 Task: Search one way flight ticket for 1 adult, 6 children, 1 infant in seat and 1 infant on lap in business from Memphis: Memphis International Airport to Fort Wayne: Fort Wayne International Airport on 8-4-2023. Choice of flights is Sun country airlines. Number of bags: 2 checked bags. Price is upto 75000. Outbound departure time preference is 9:30.
Action: Mouse moved to (320, 414)
Screenshot: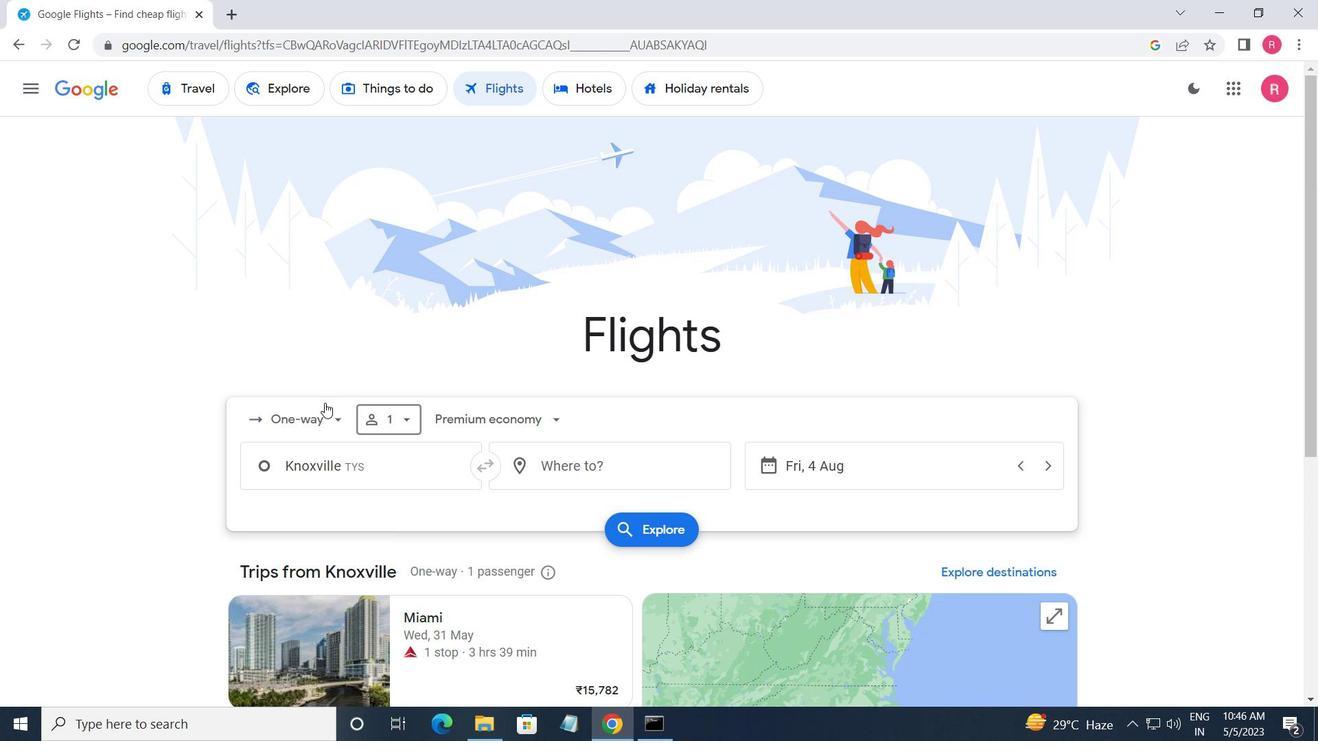 
Action: Mouse pressed left at (320, 414)
Screenshot: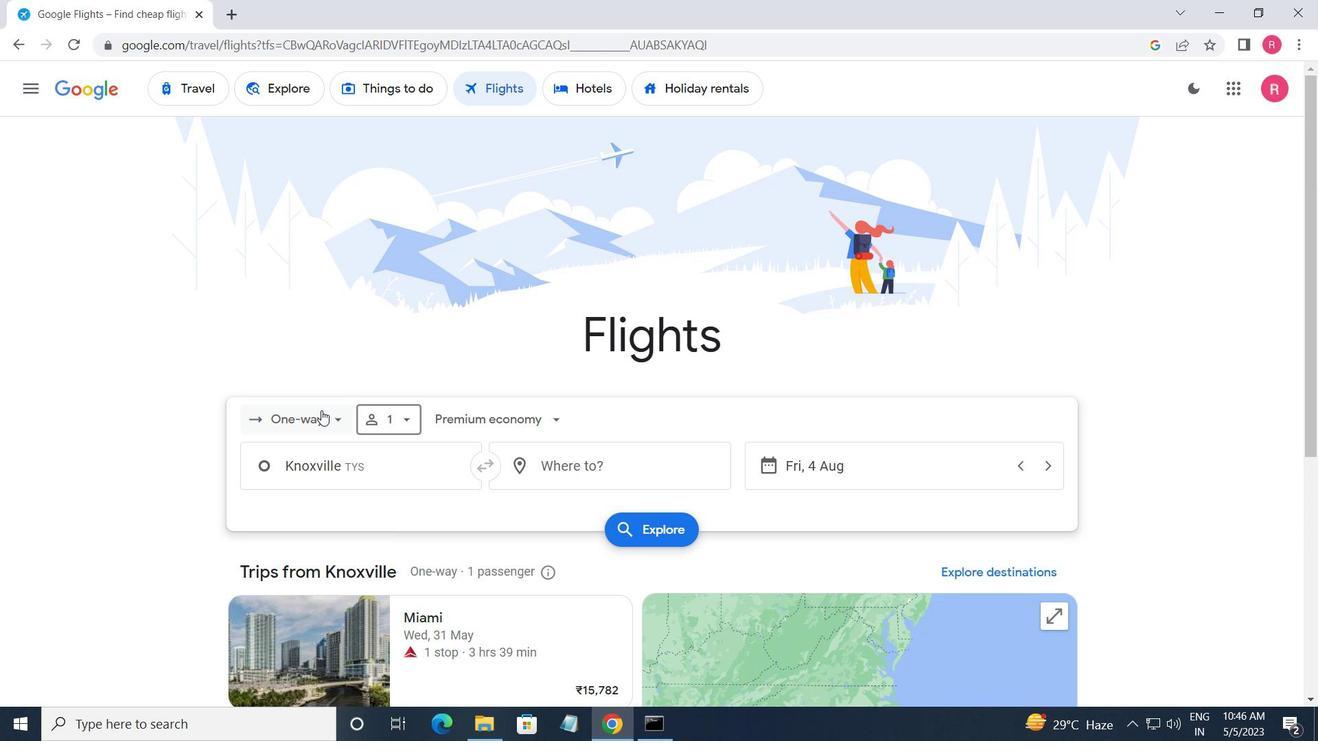 
Action: Mouse moved to (334, 495)
Screenshot: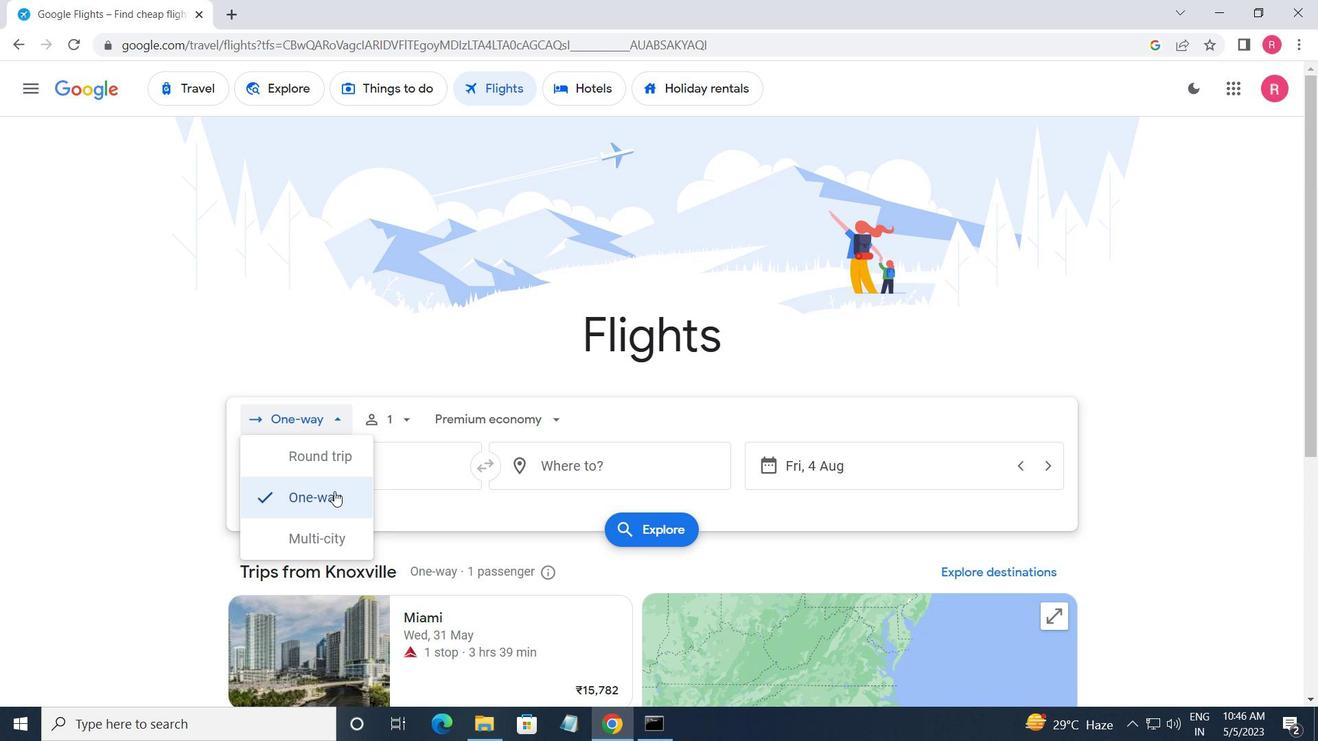 
Action: Mouse pressed left at (334, 495)
Screenshot: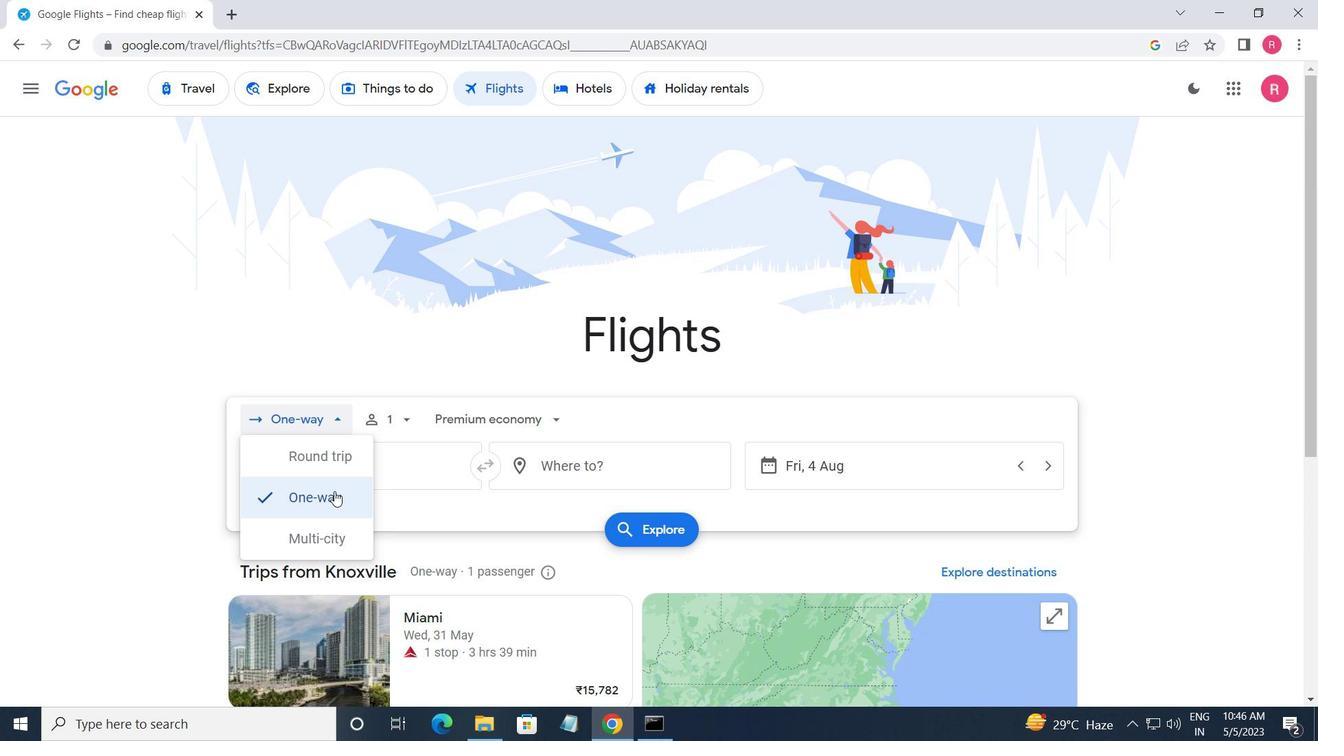 
Action: Mouse moved to (375, 433)
Screenshot: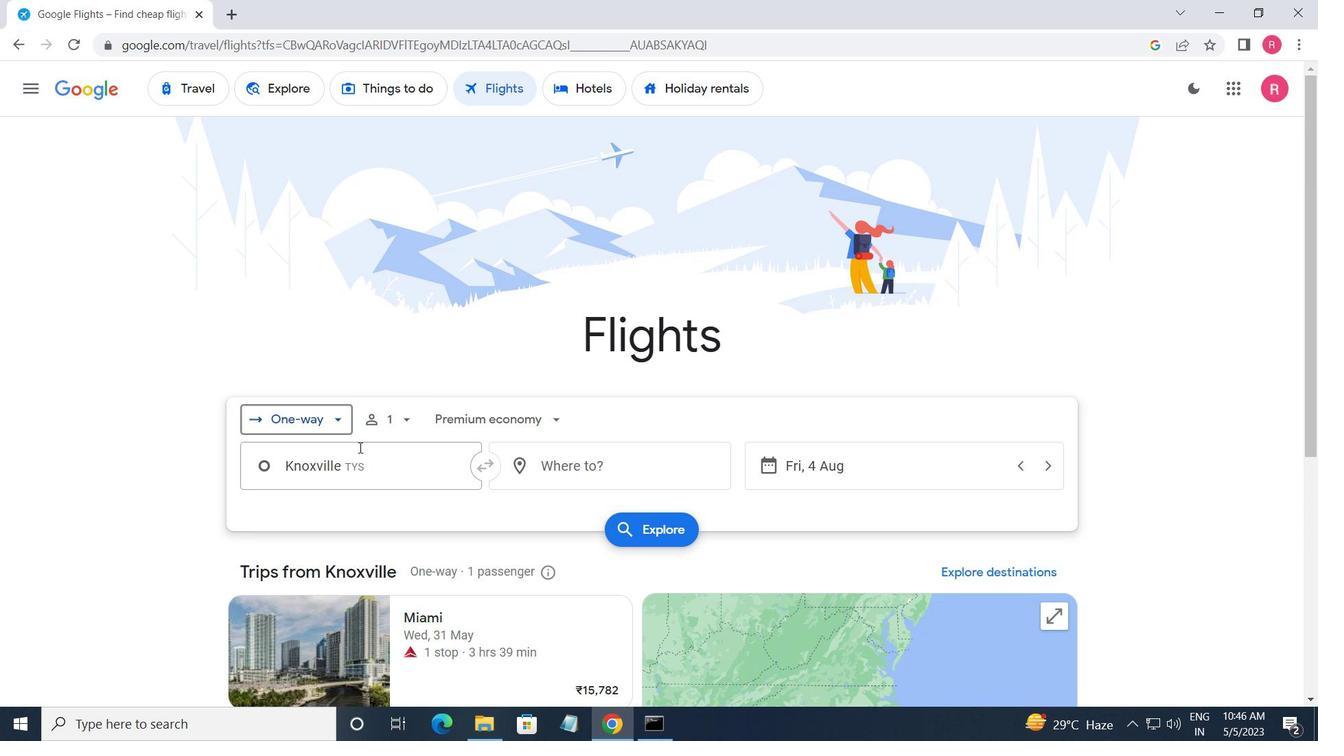 
Action: Mouse pressed left at (375, 433)
Screenshot: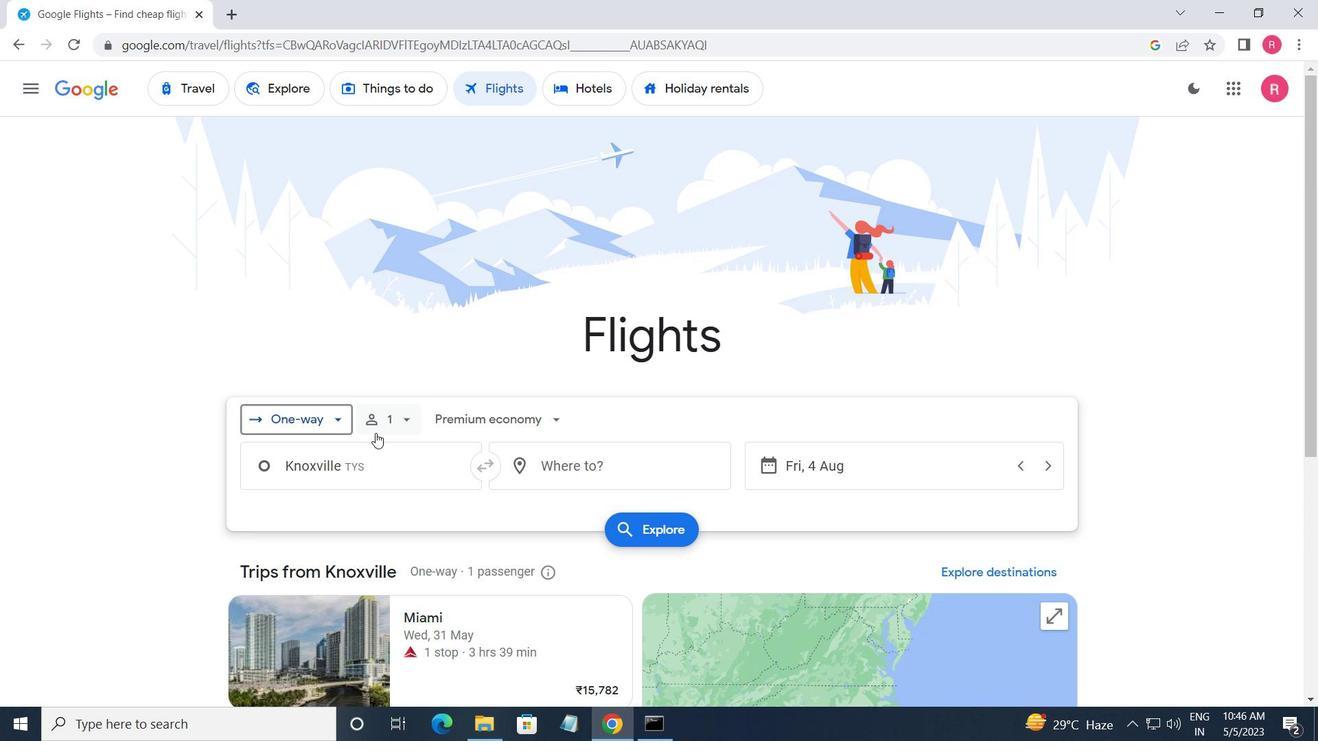 
Action: Mouse moved to (532, 503)
Screenshot: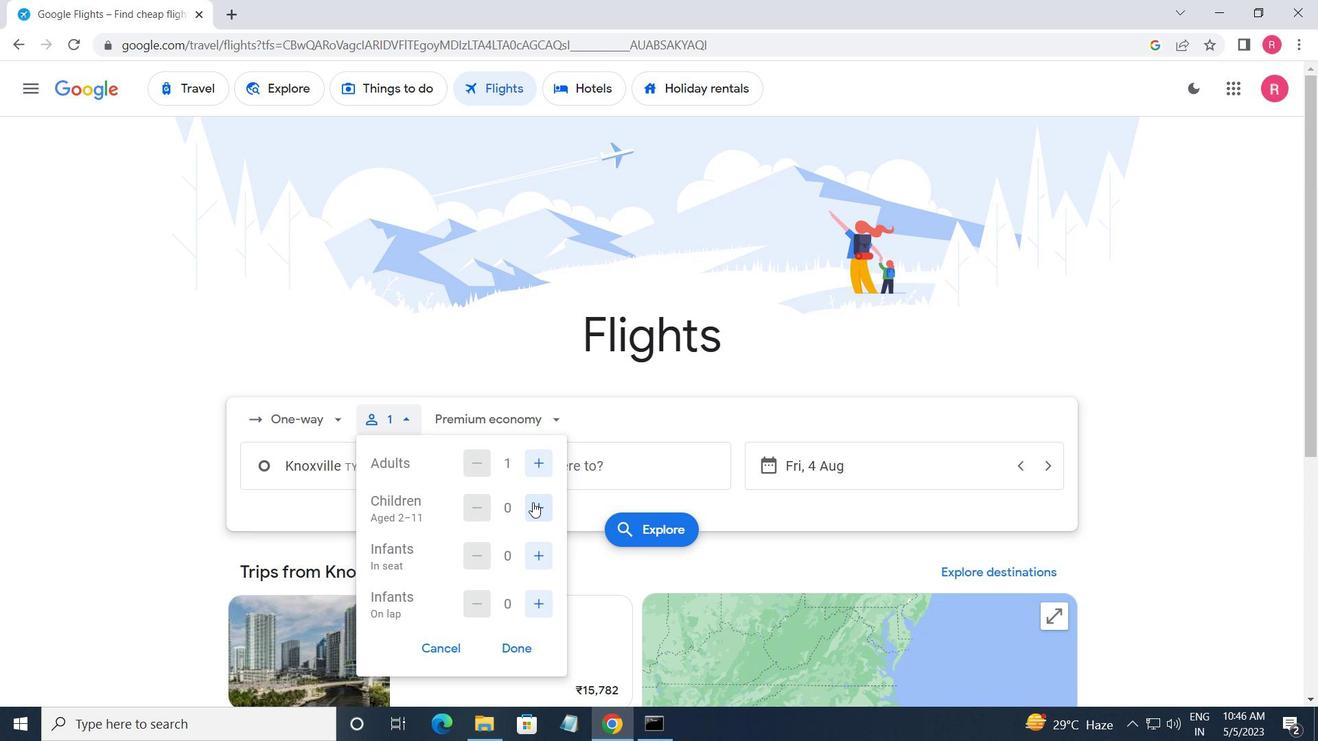 
Action: Mouse pressed left at (532, 503)
Screenshot: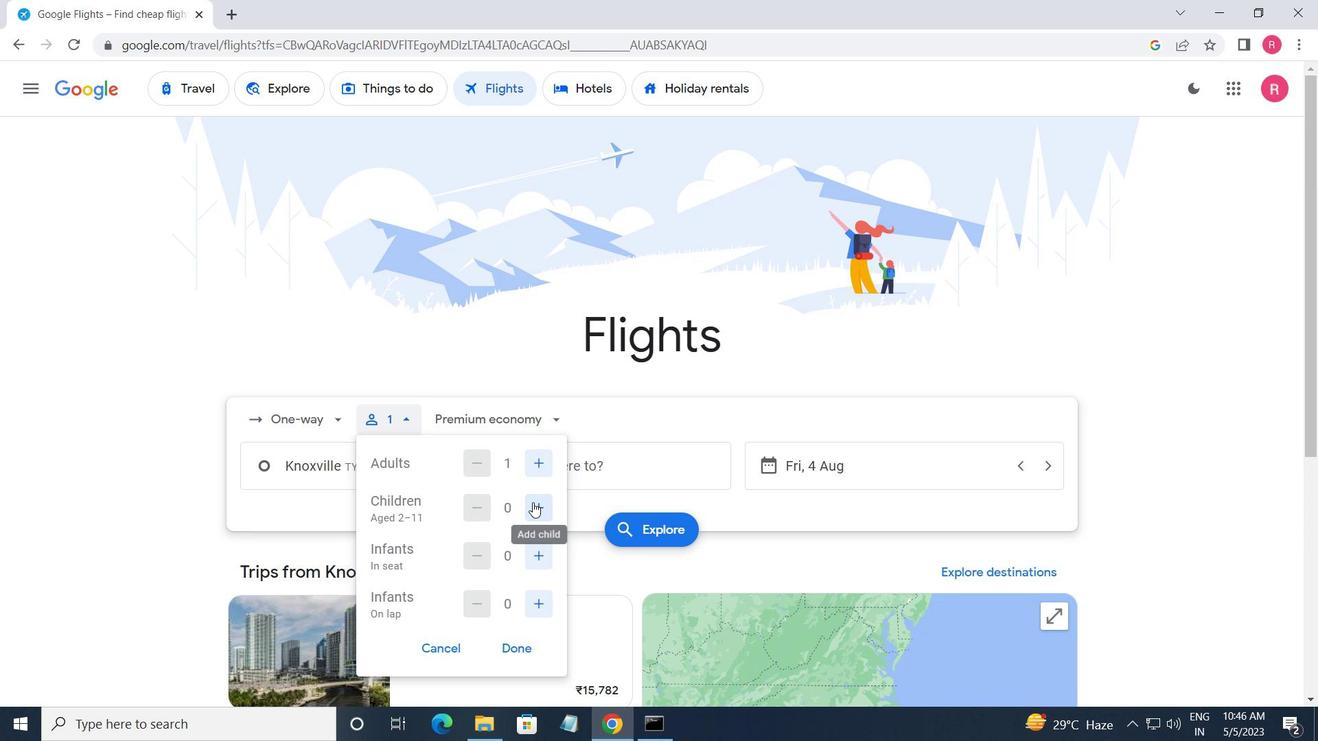 
Action: Mouse pressed left at (532, 503)
Screenshot: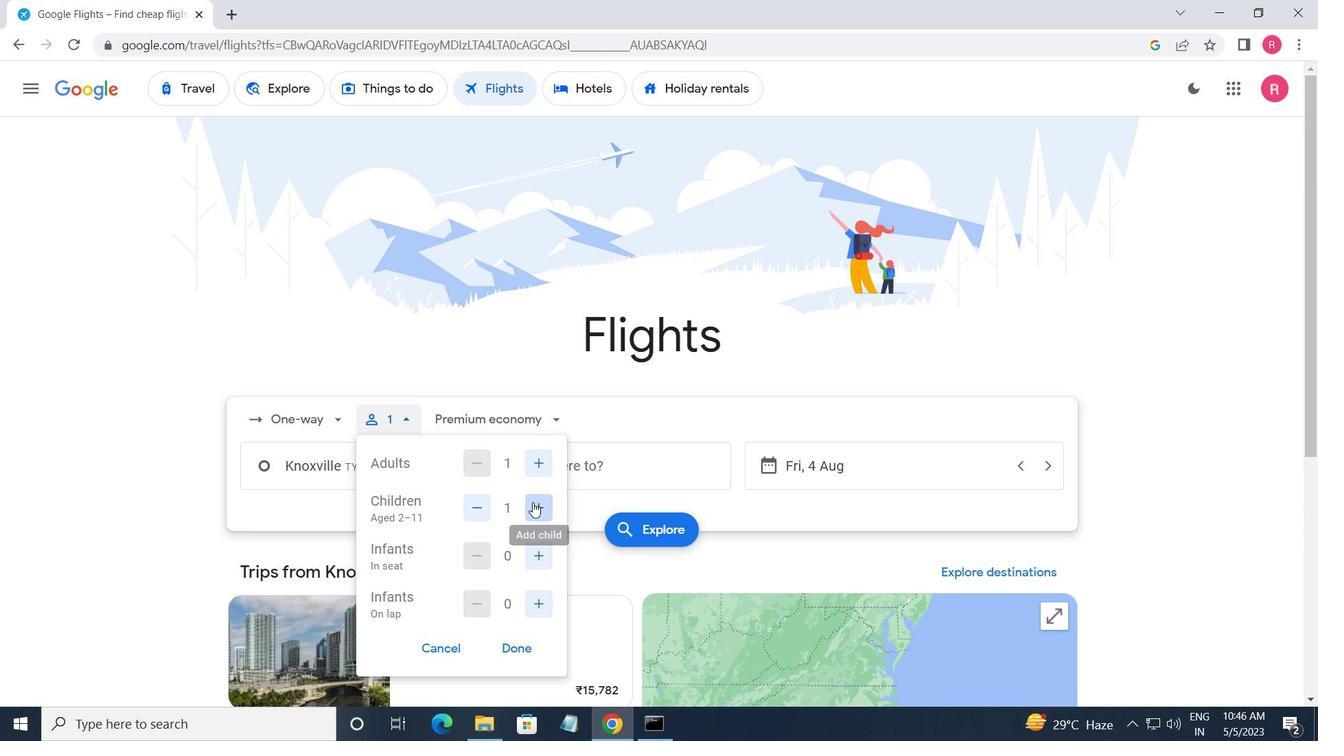 
Action: Mouse pressed left at (532, 503)
Screenshot: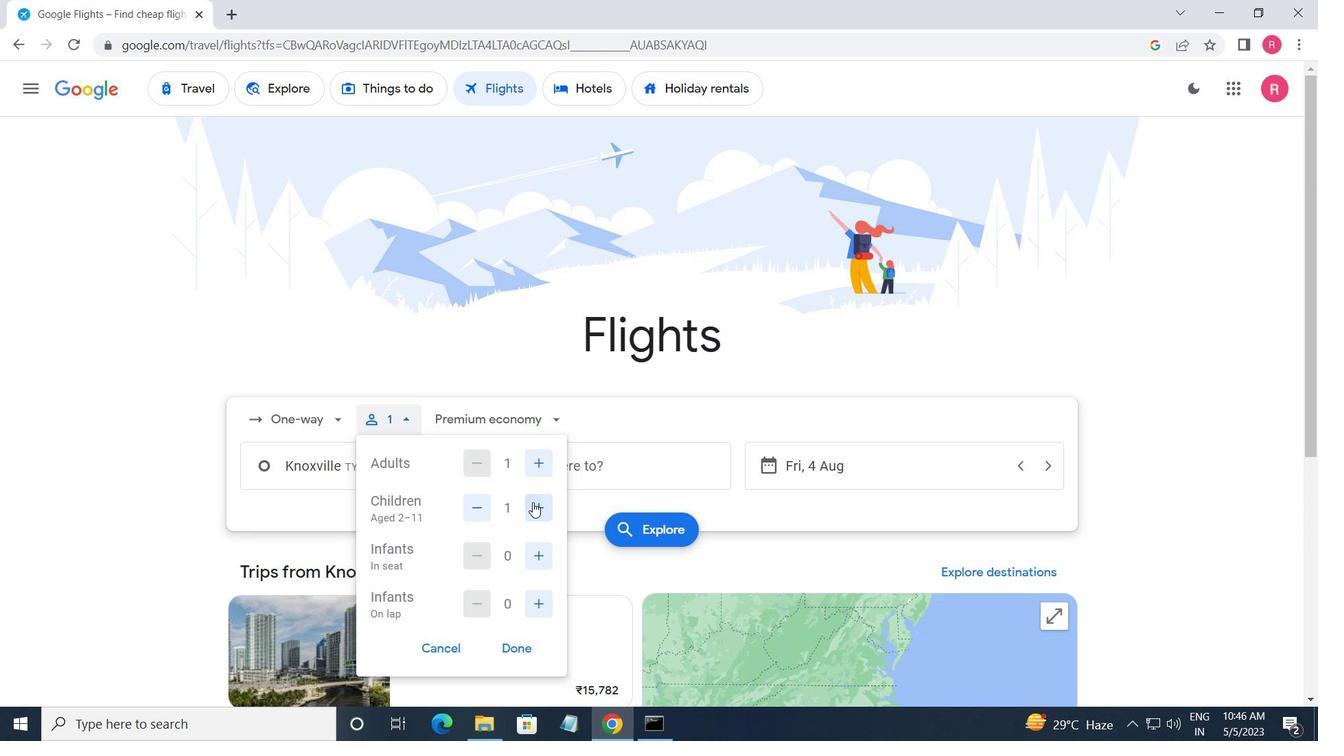 
Action: Mouse pressed left at (532, 503)
Screenshot: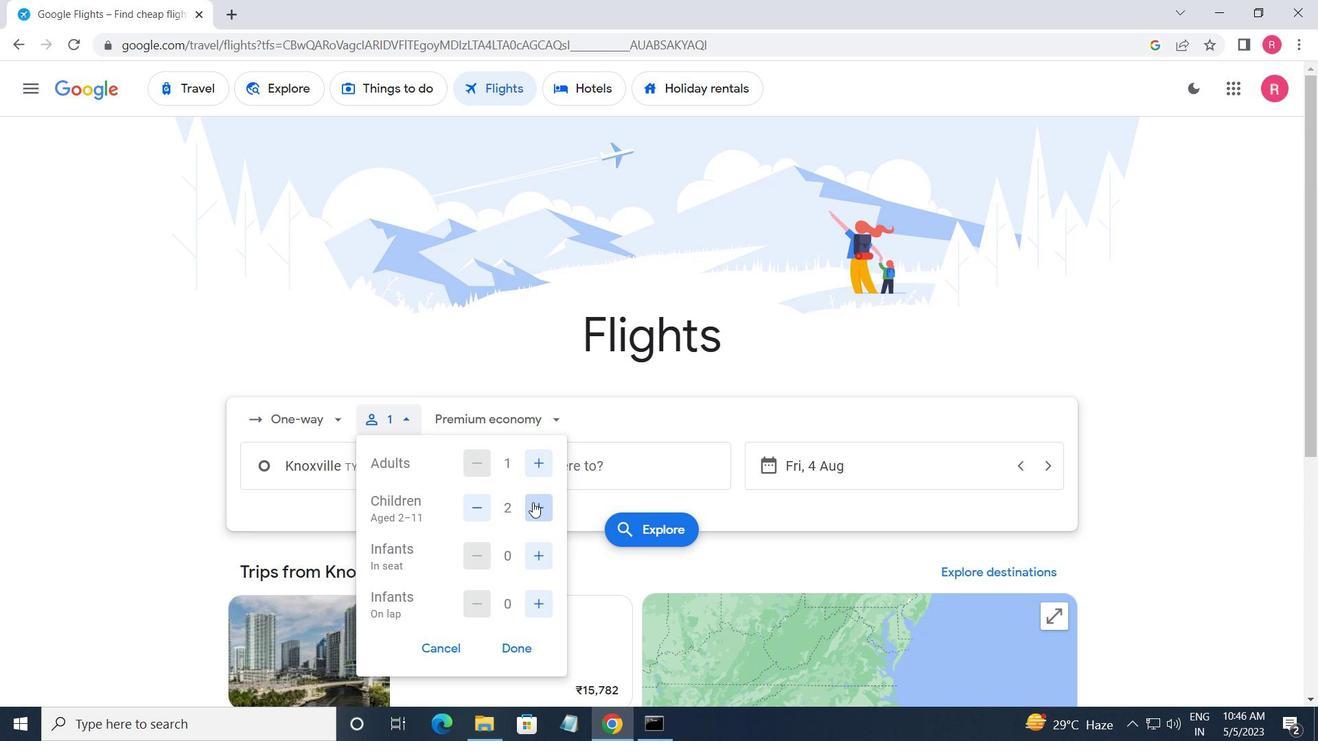 
Action: Mouse pressed left at (532, 503)
Screenshot: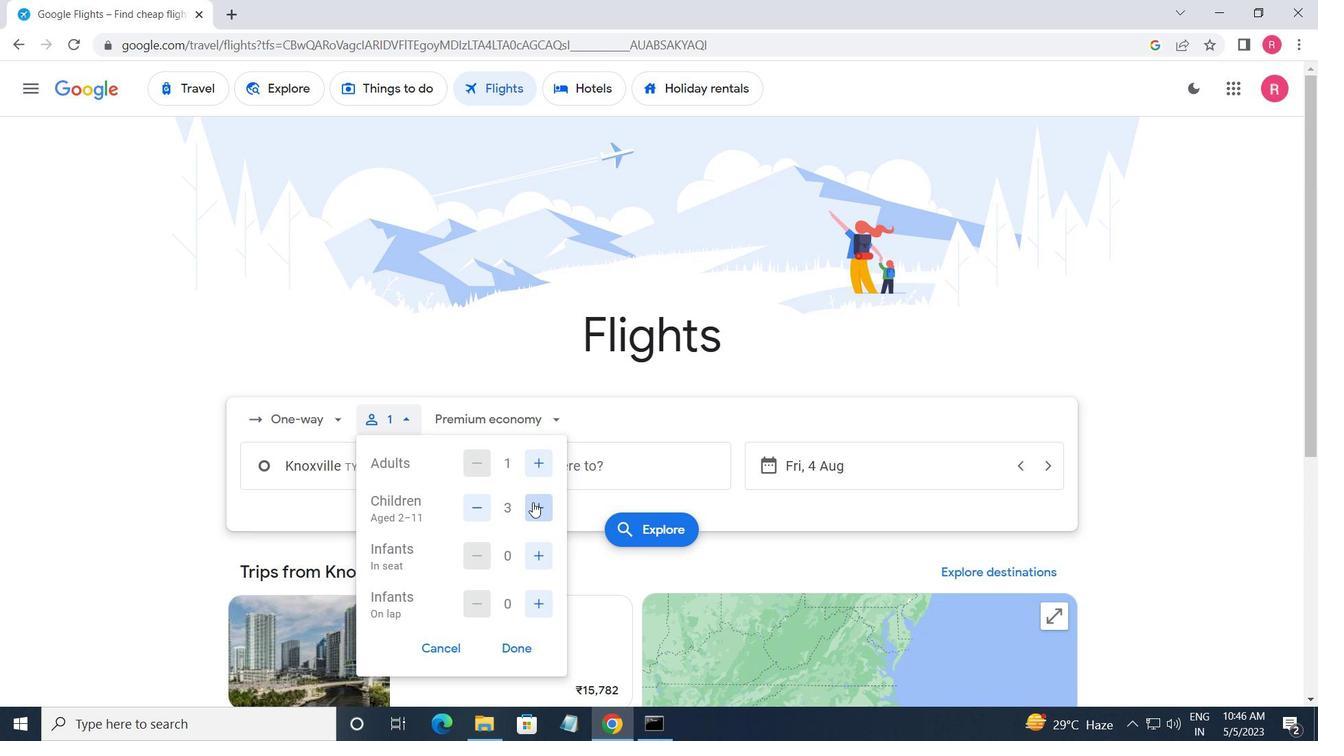 
Action: Mouse moved to (532, 502)
Screenshot: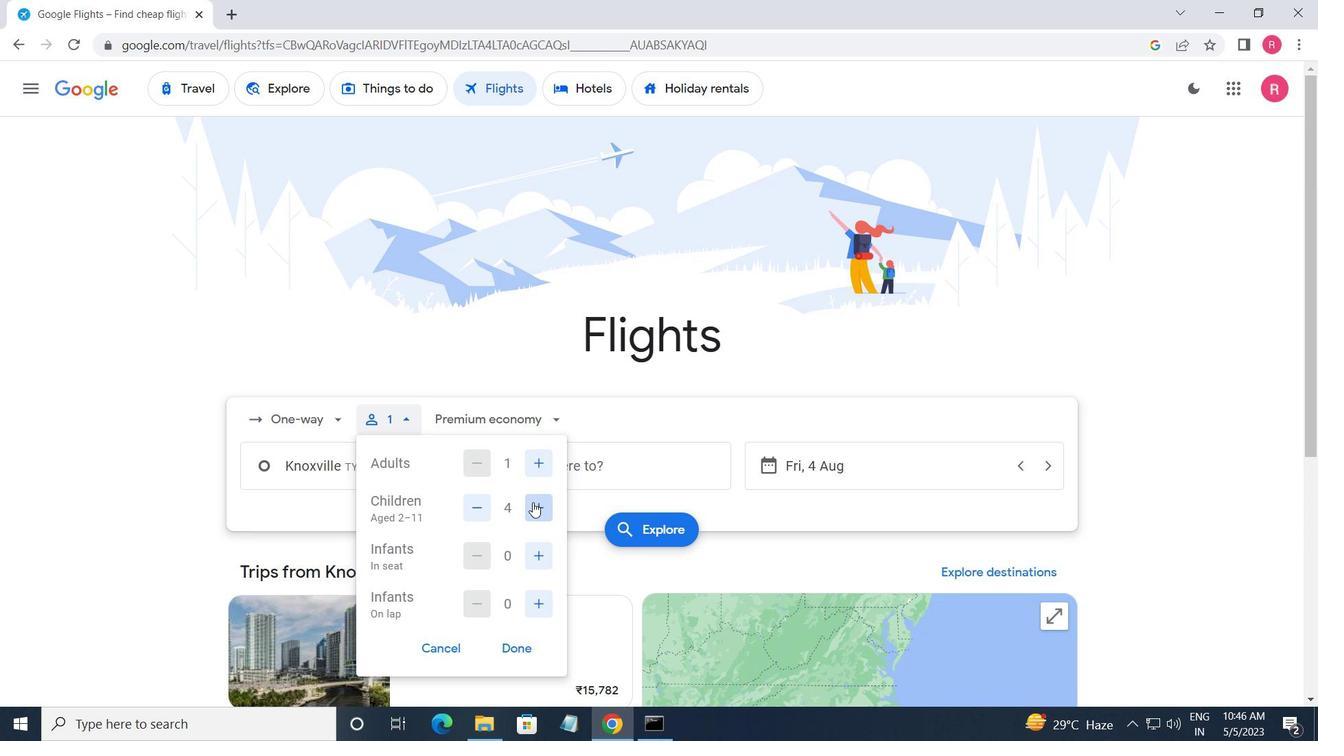 
Action: Mouse pressed left at (532, 502)
Screenshot: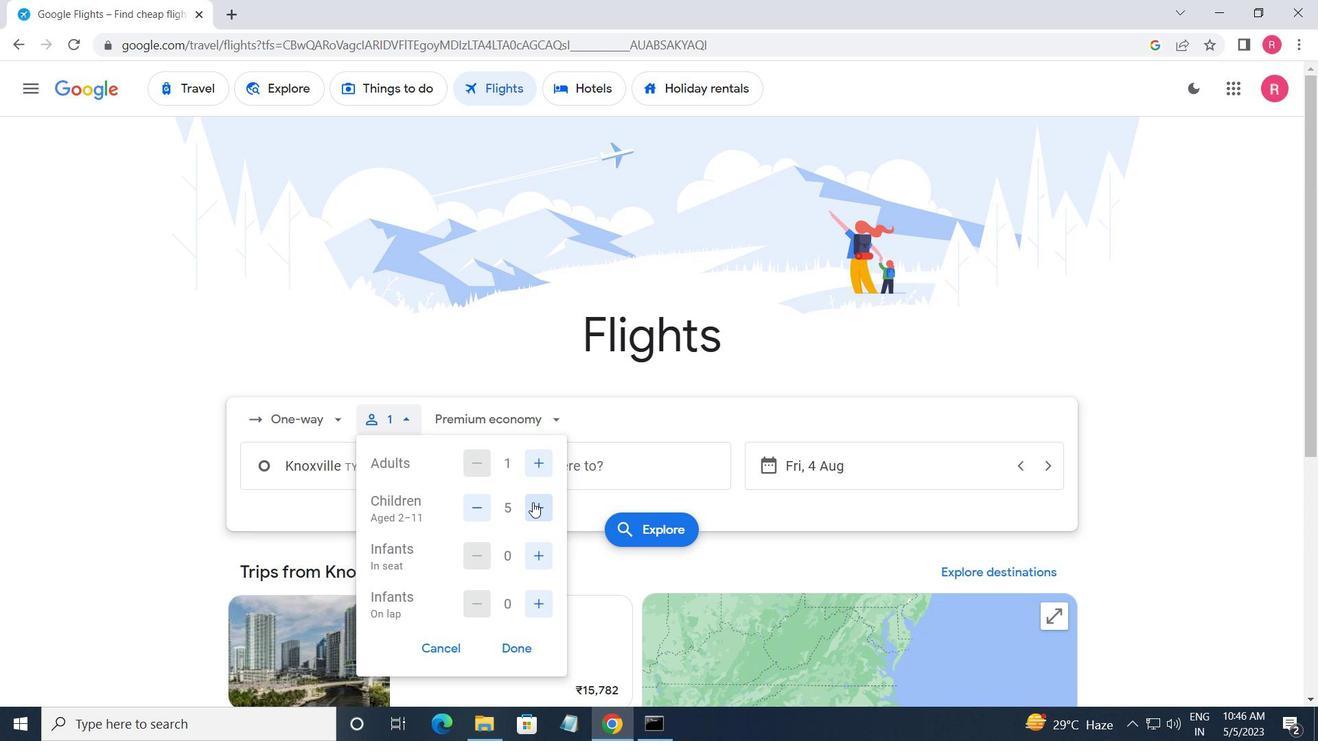 
Action: Mouse moved to (532, 558)
Screenshot: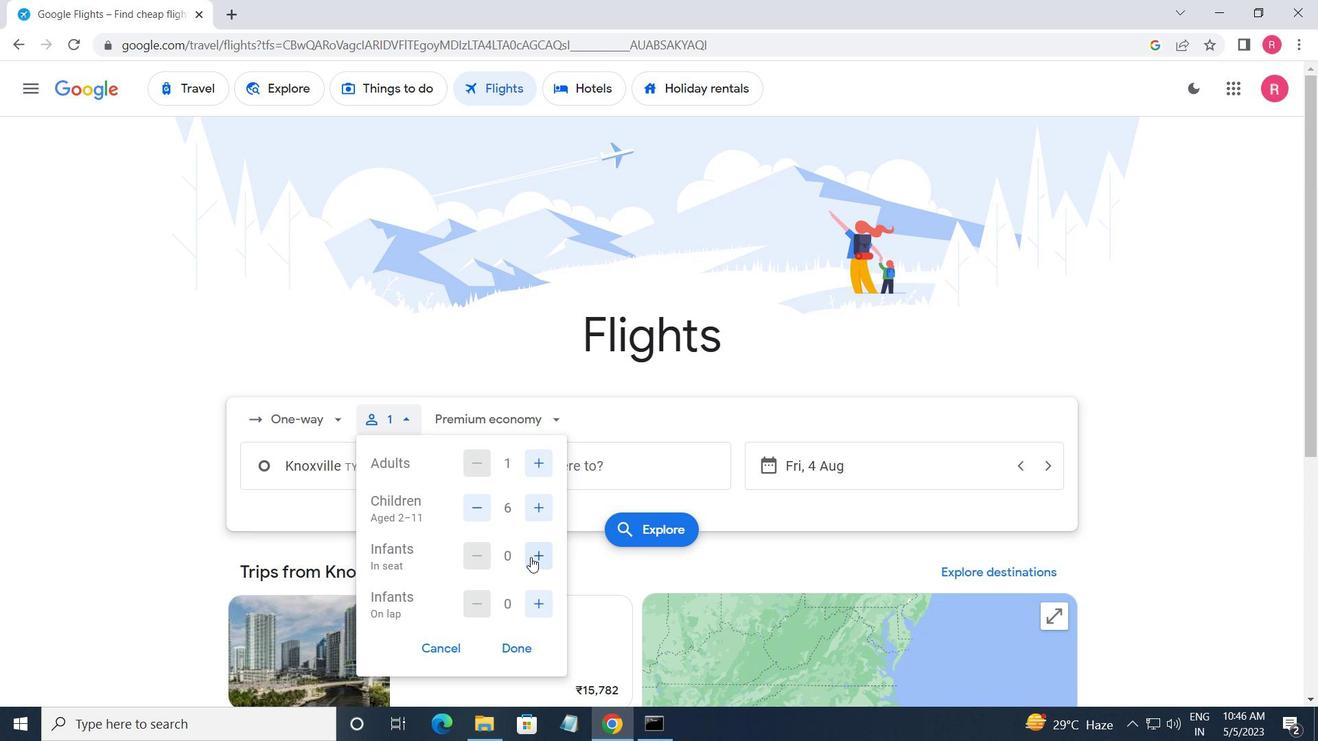 
Action: Mouse pressed left at (532, 558)
Screenshot: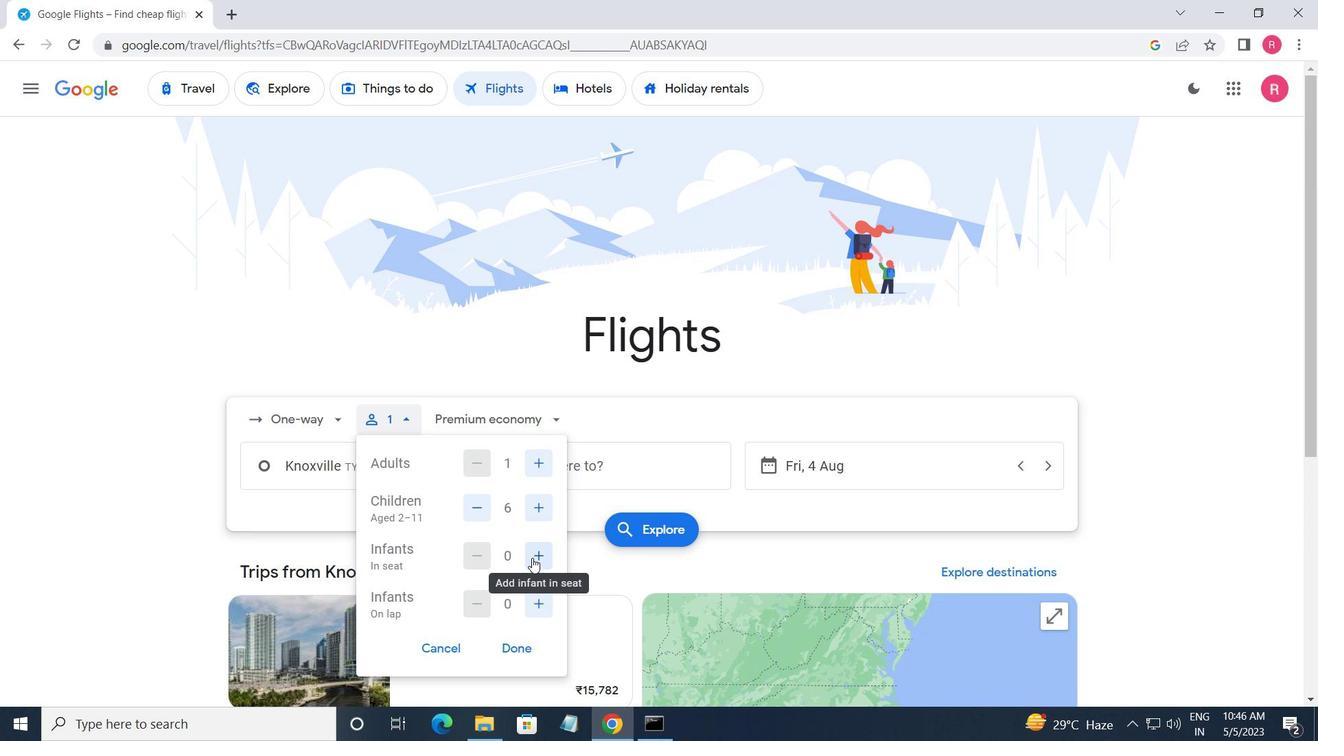 
Action: Mouse moved to (534, 611)
Screenshot: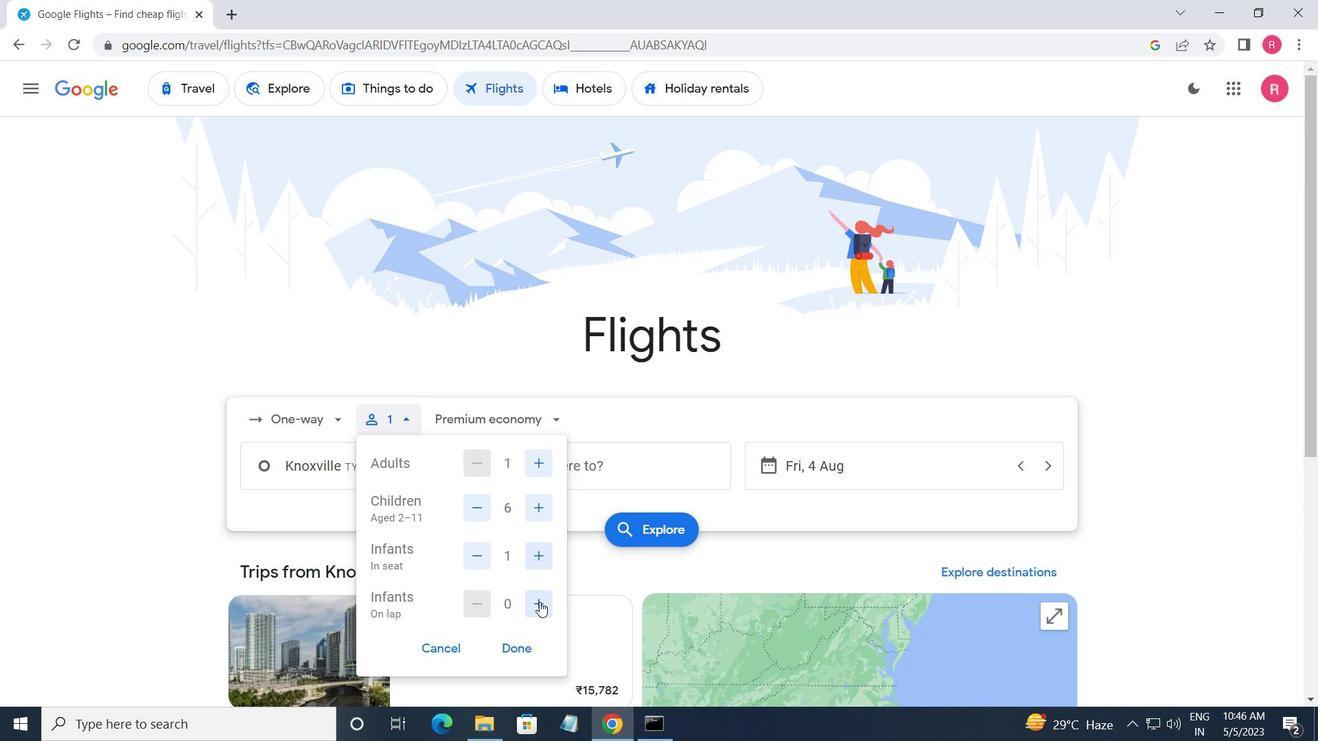 
Action: Mouse pressed left at (534, 611)
Screenshot: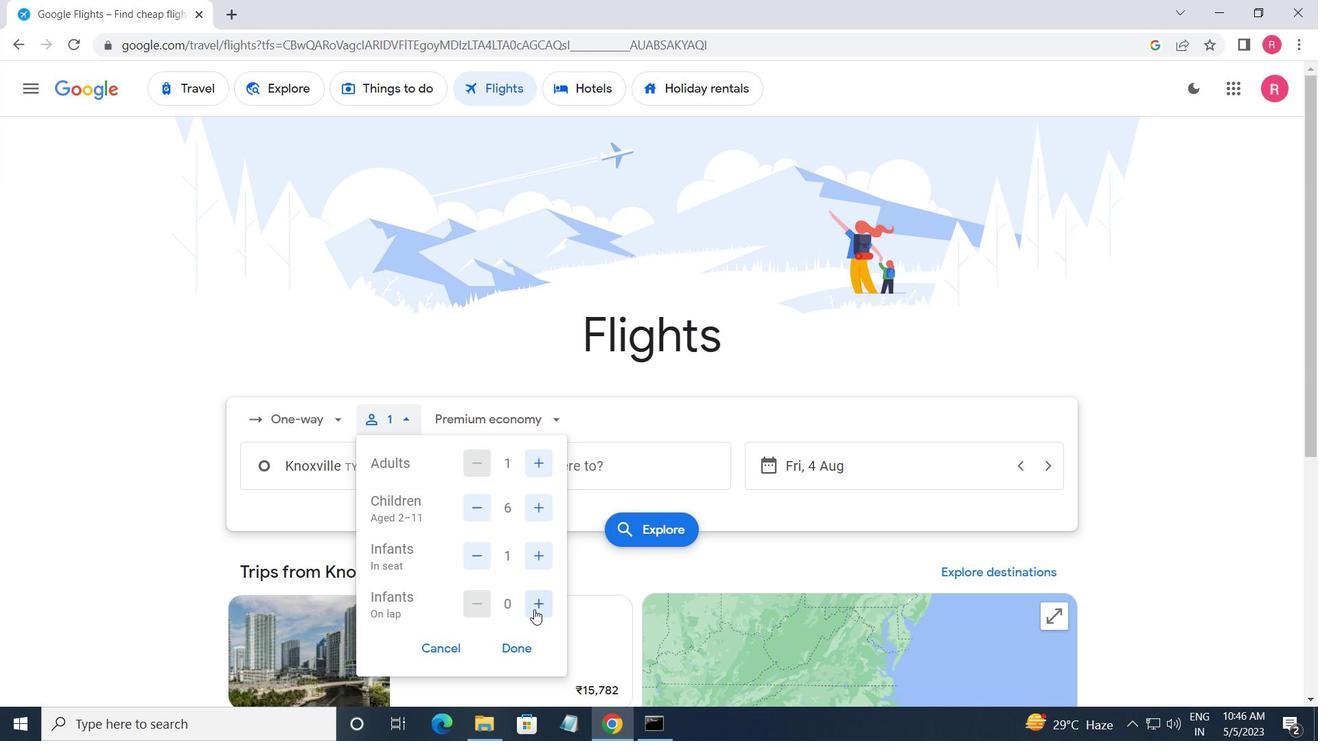 
Action: Mouse moved to (500, 656)
Screenshot: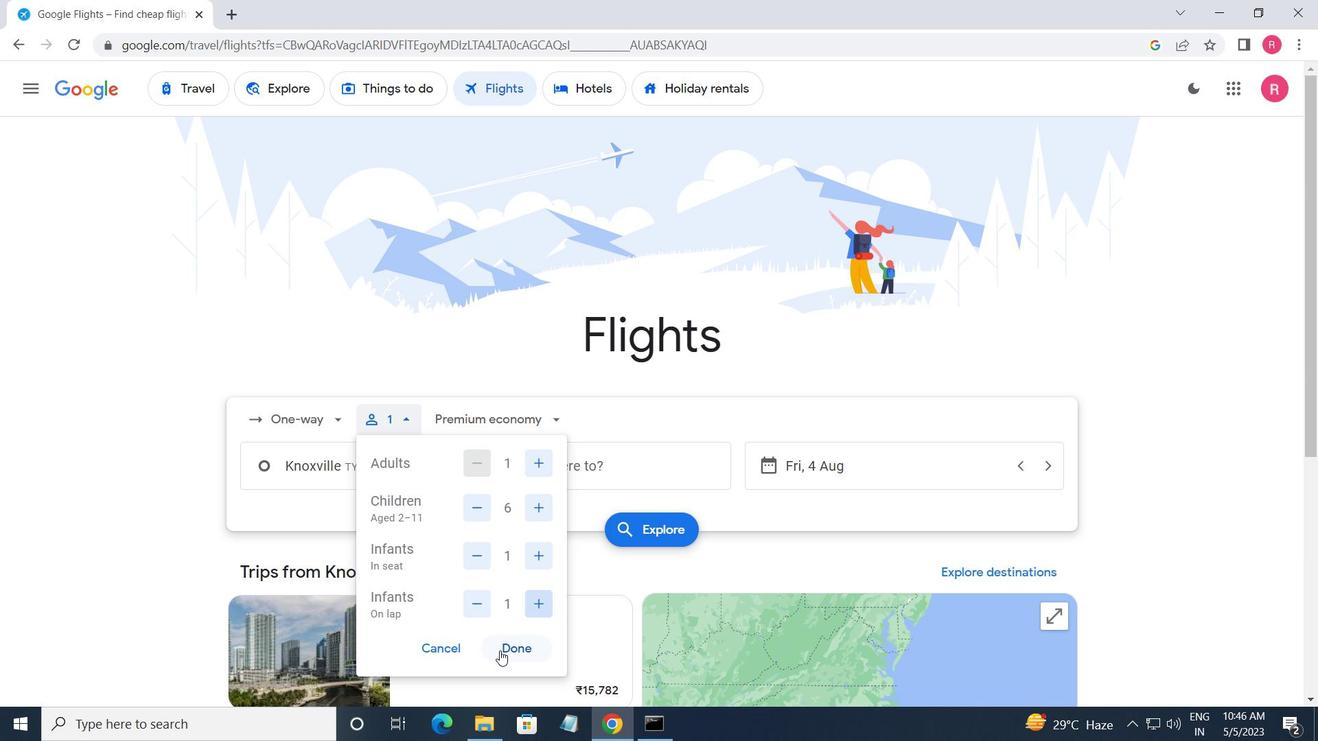 
Action: Mouse pressed left at (500, 656)
Screenshot: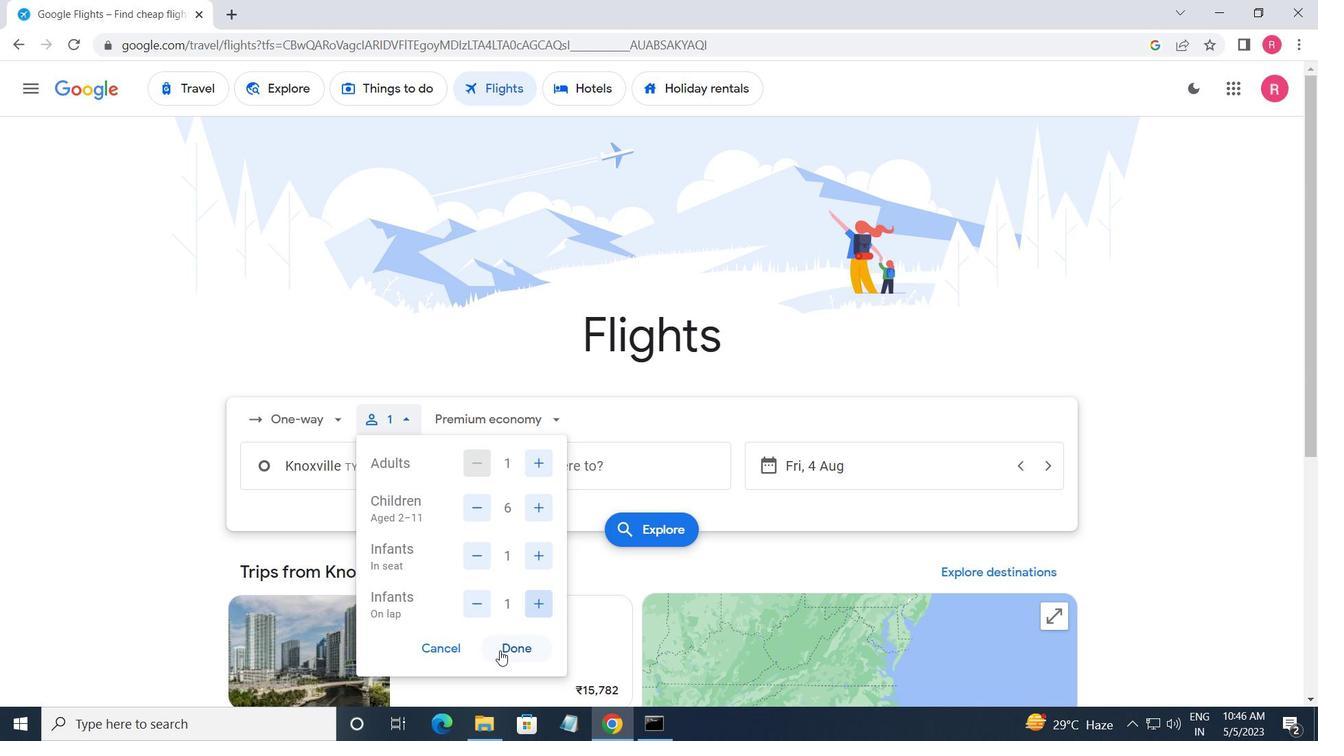 
Action: Mouse moved to (467, 418)
Screenshot: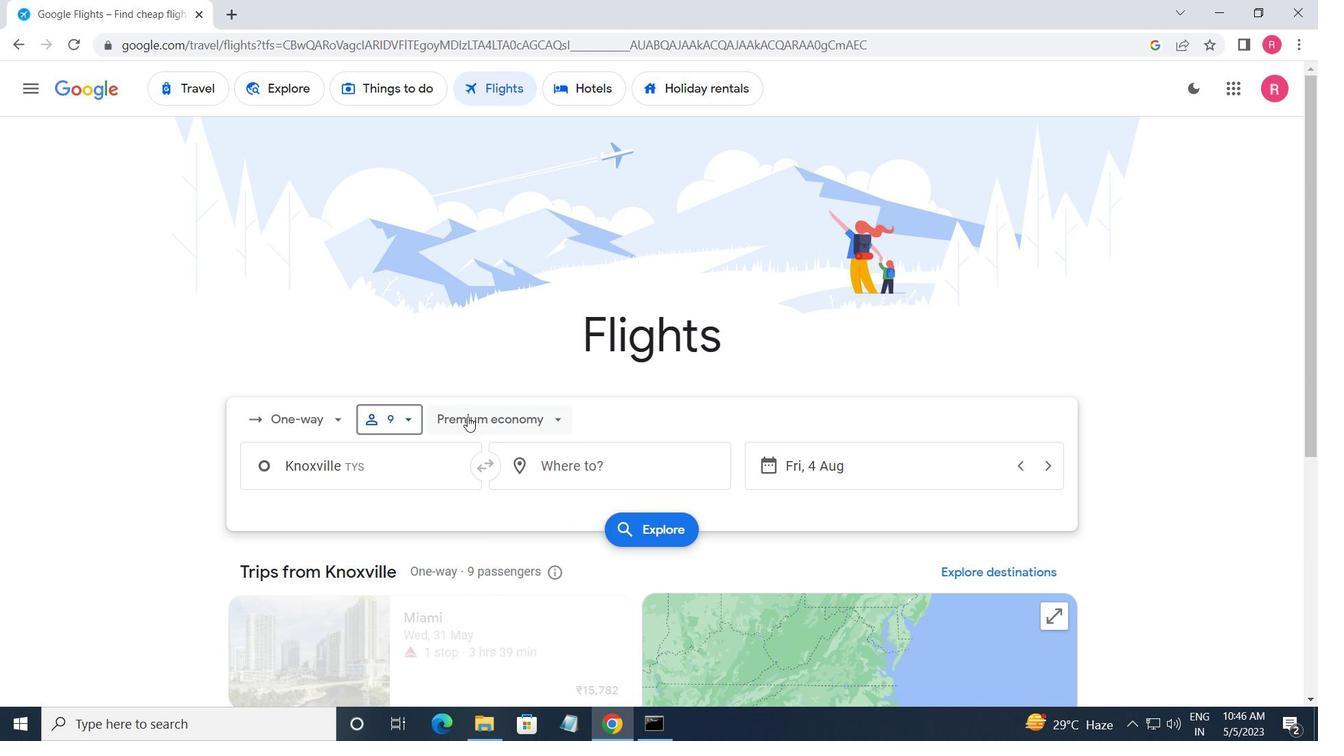 
Action: Mouse pressed left at (467, 418)
Screenshot: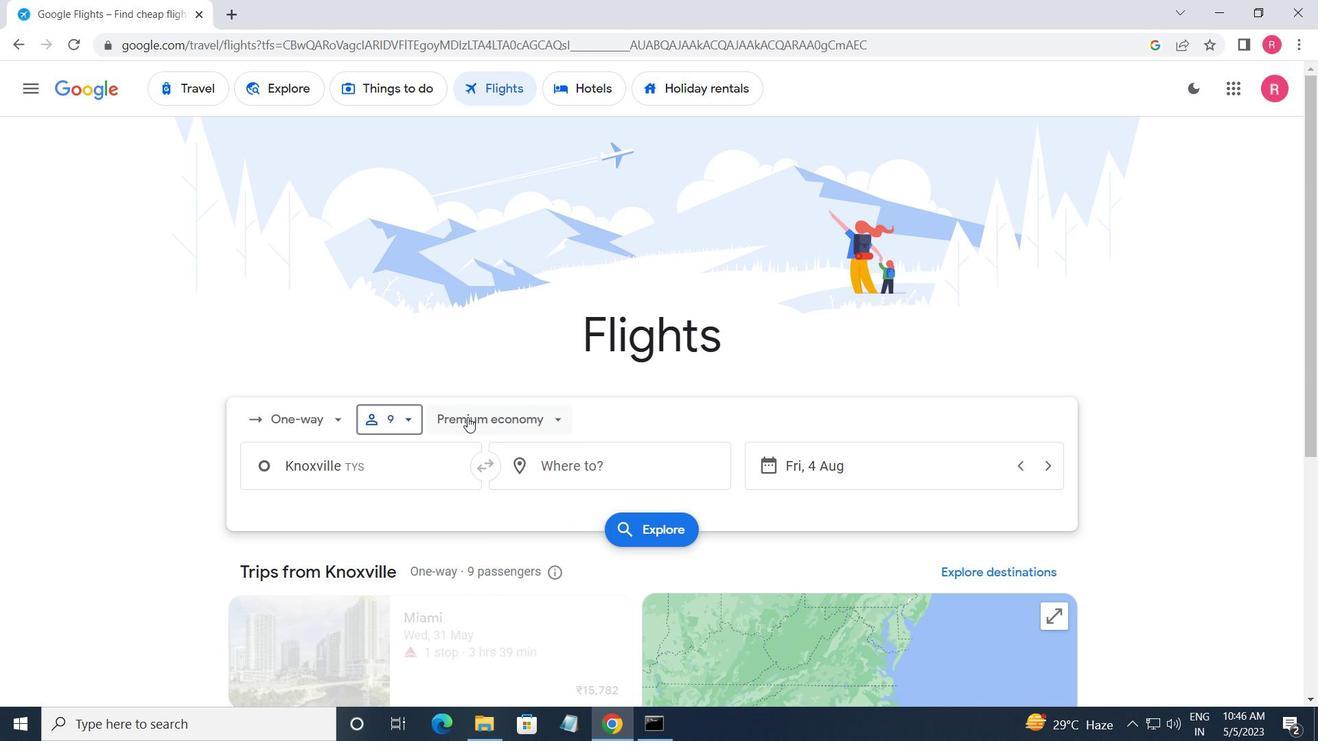
Action: Mouse moved to (495, 541)
Screenshot: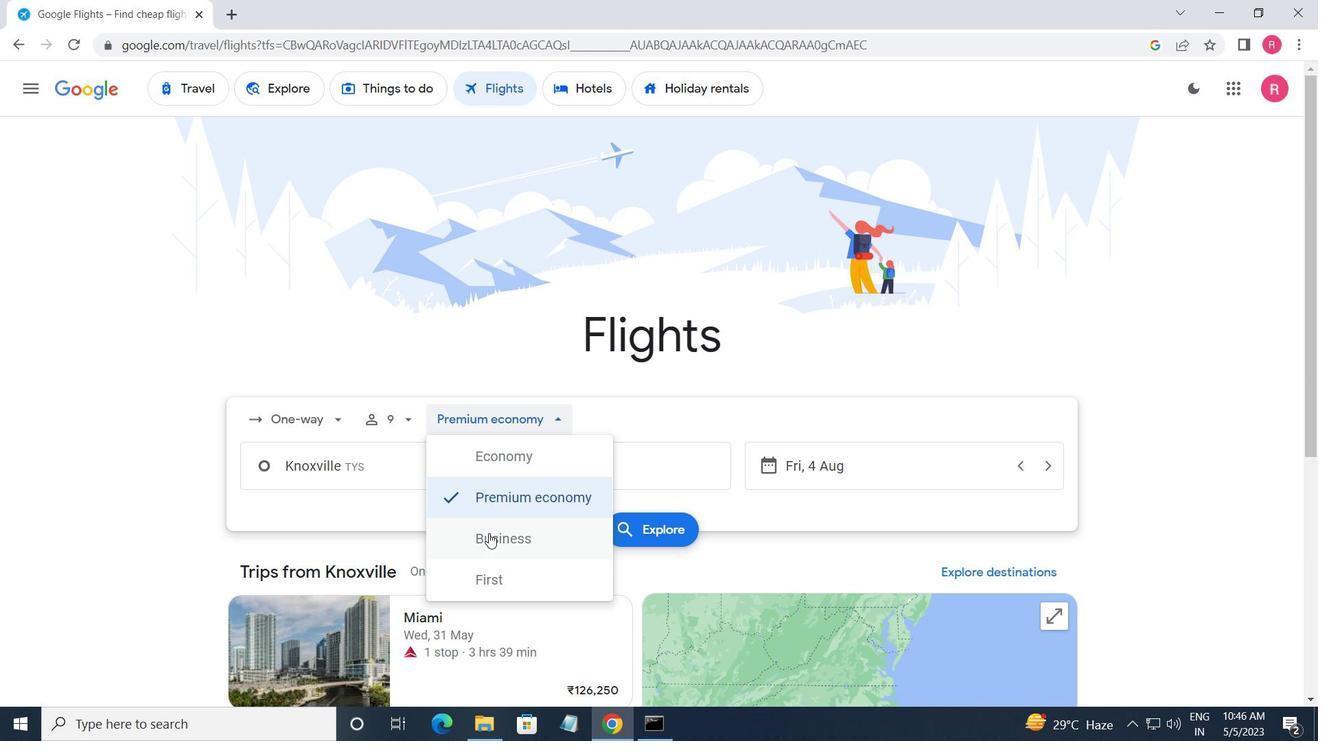 
Action: Mouse pressed left at (495, 541)
Screenshot: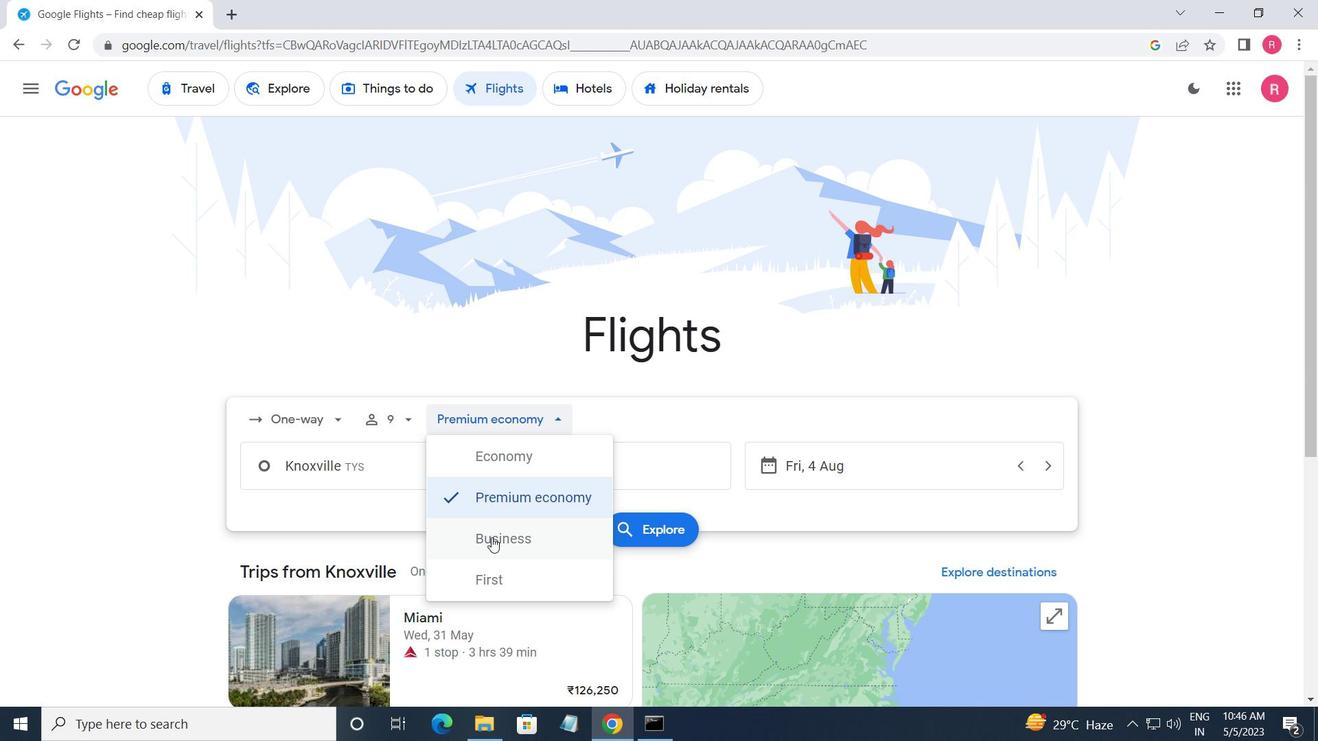
Action: Mouse moved to (452, 471)
Screenshot: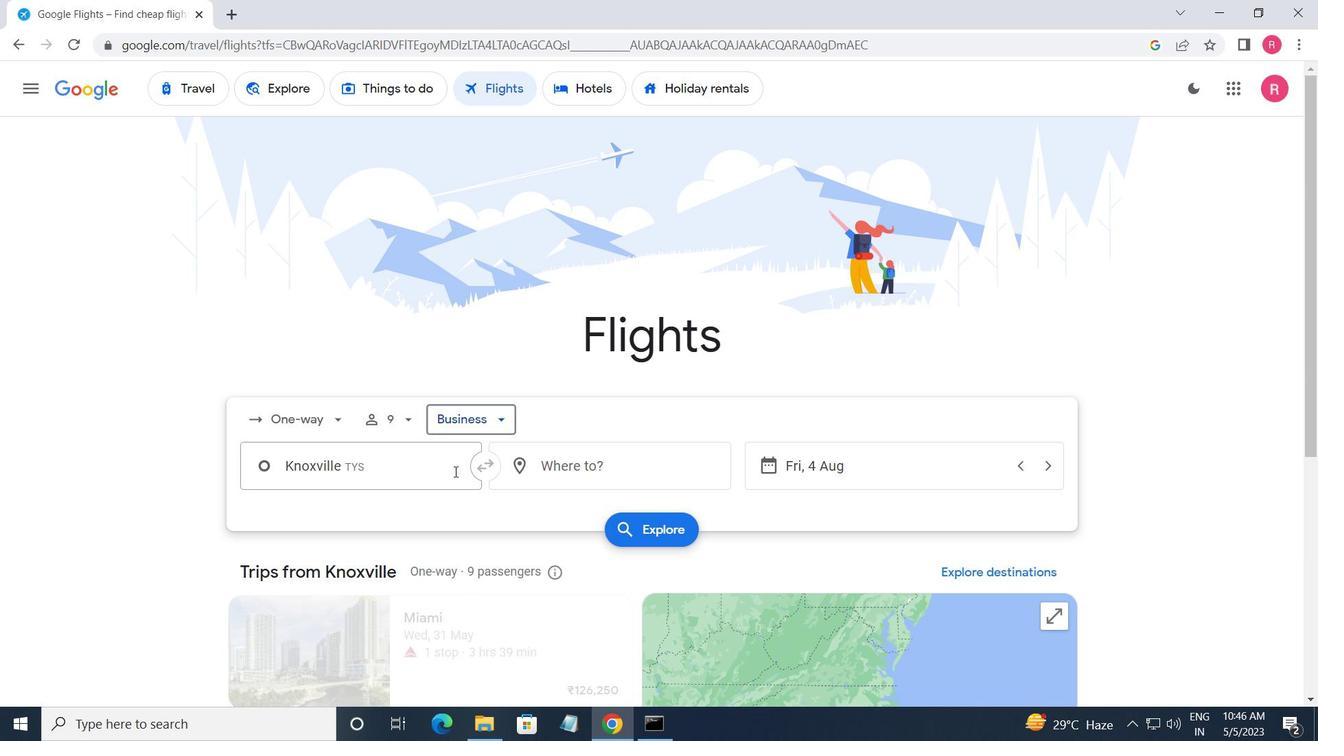 
Action: Mouse pressed left at (452, 471)
Screenshot: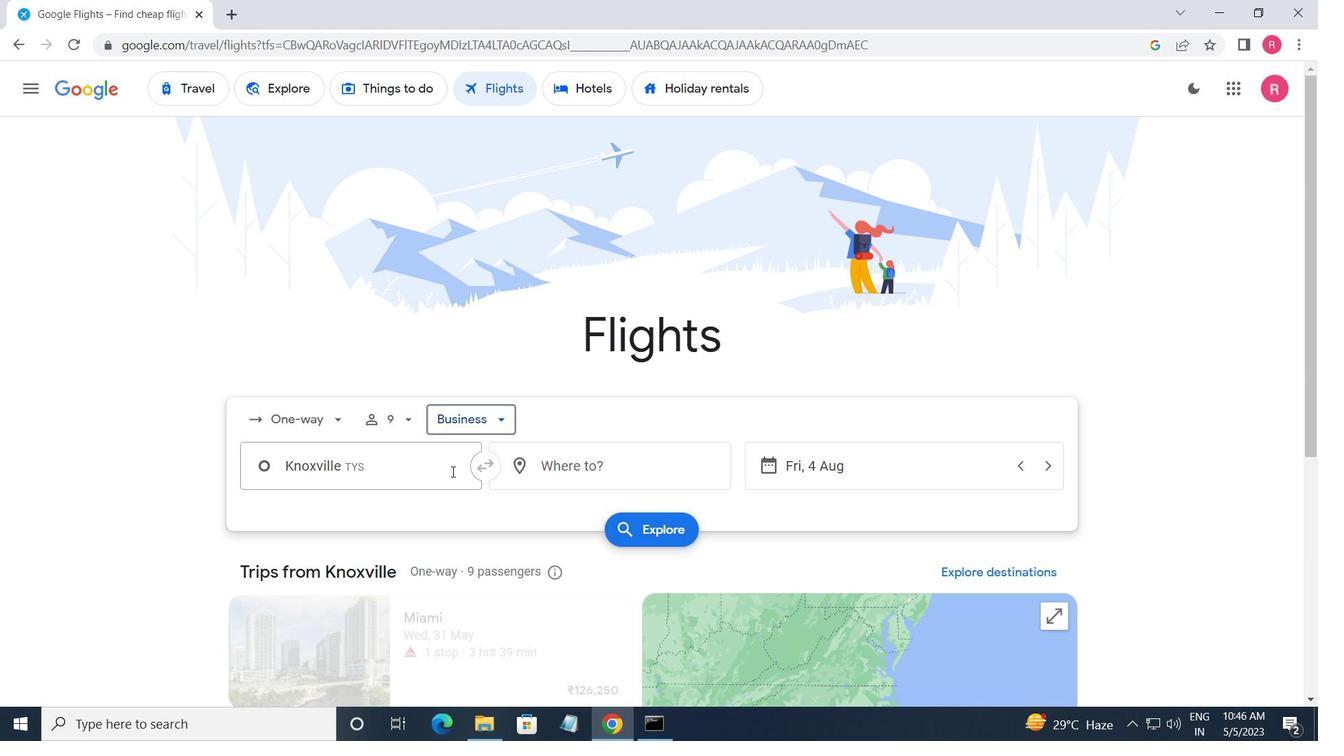 
Action: Key pressed <Key.shift_r>Memphis<Key.space><Key.shift_r>I
Screenshot: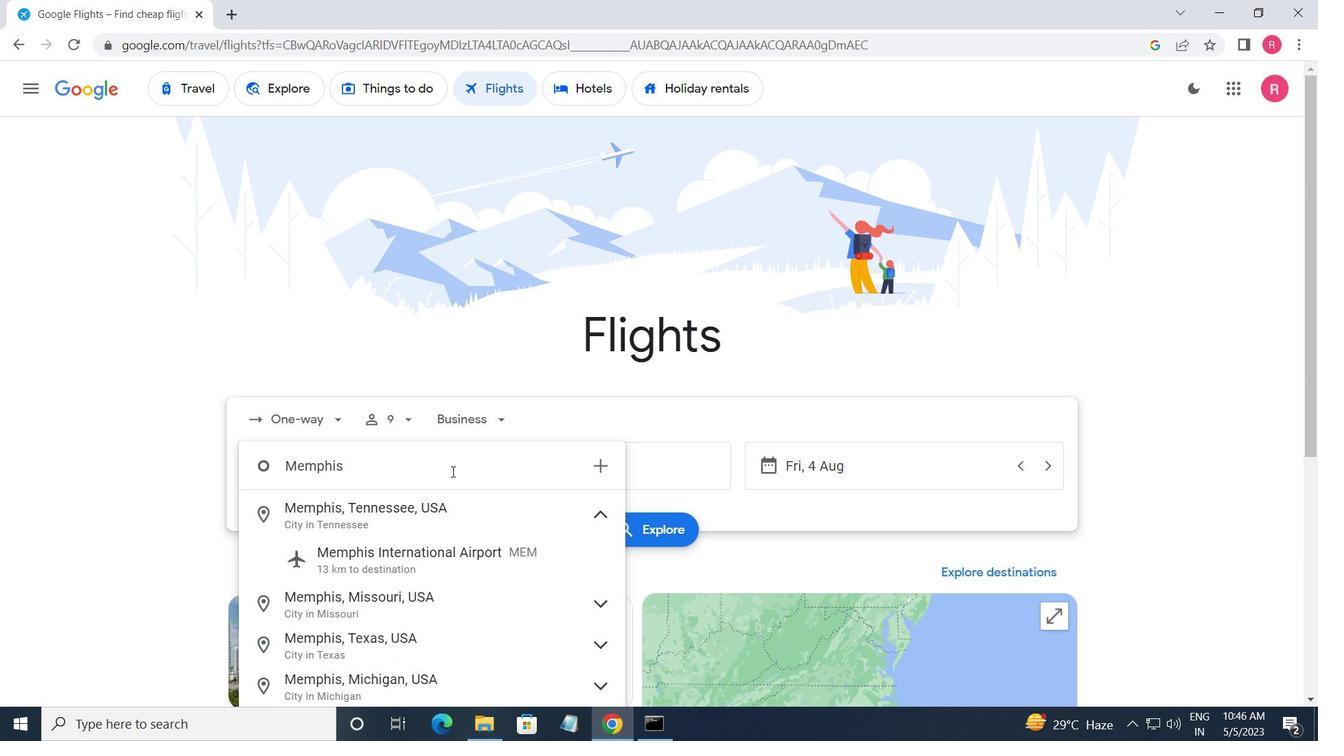 
Action: Mouse moved to (416, 515)
Screenshot: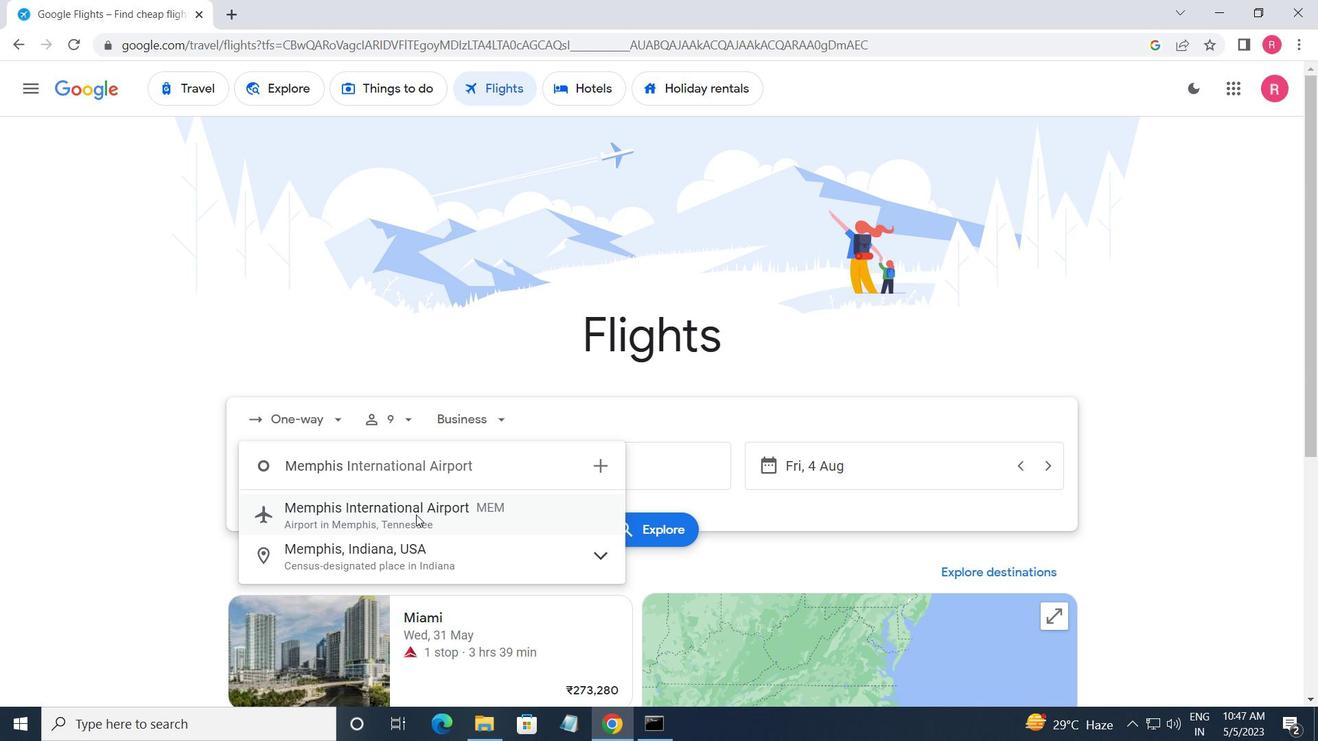 
Action: Mouse pressed left at (416, 515)
Screenshot: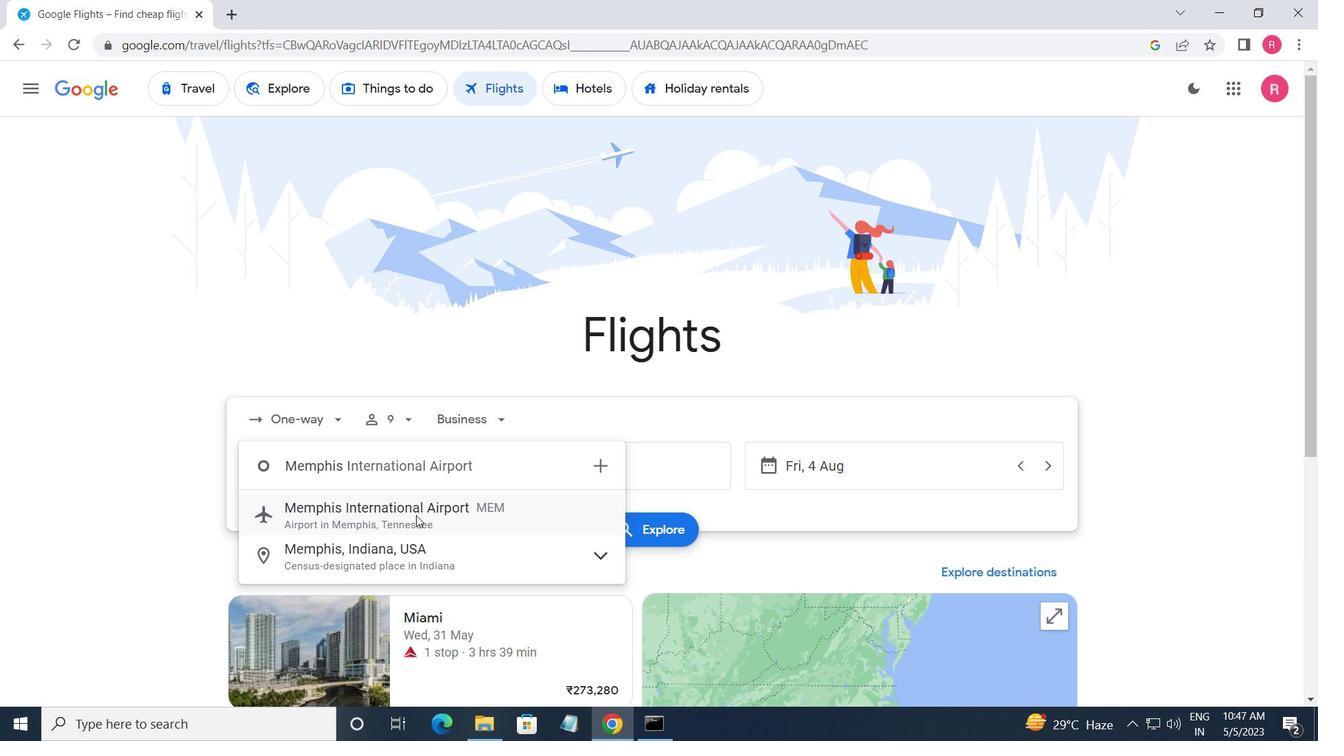 
Action: Mouse moved to (626, 482)
Screenshot: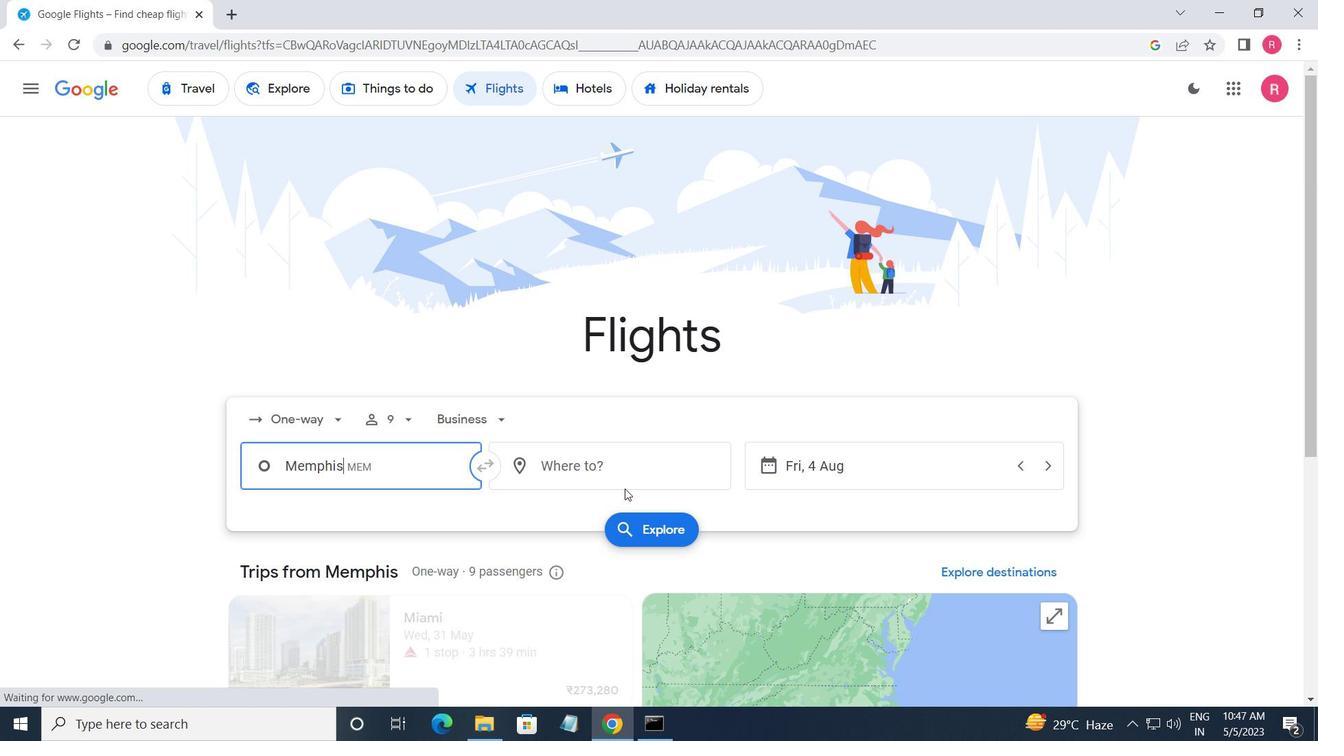 
Action: Mouse pressed left at (626, 482)
Screenshot: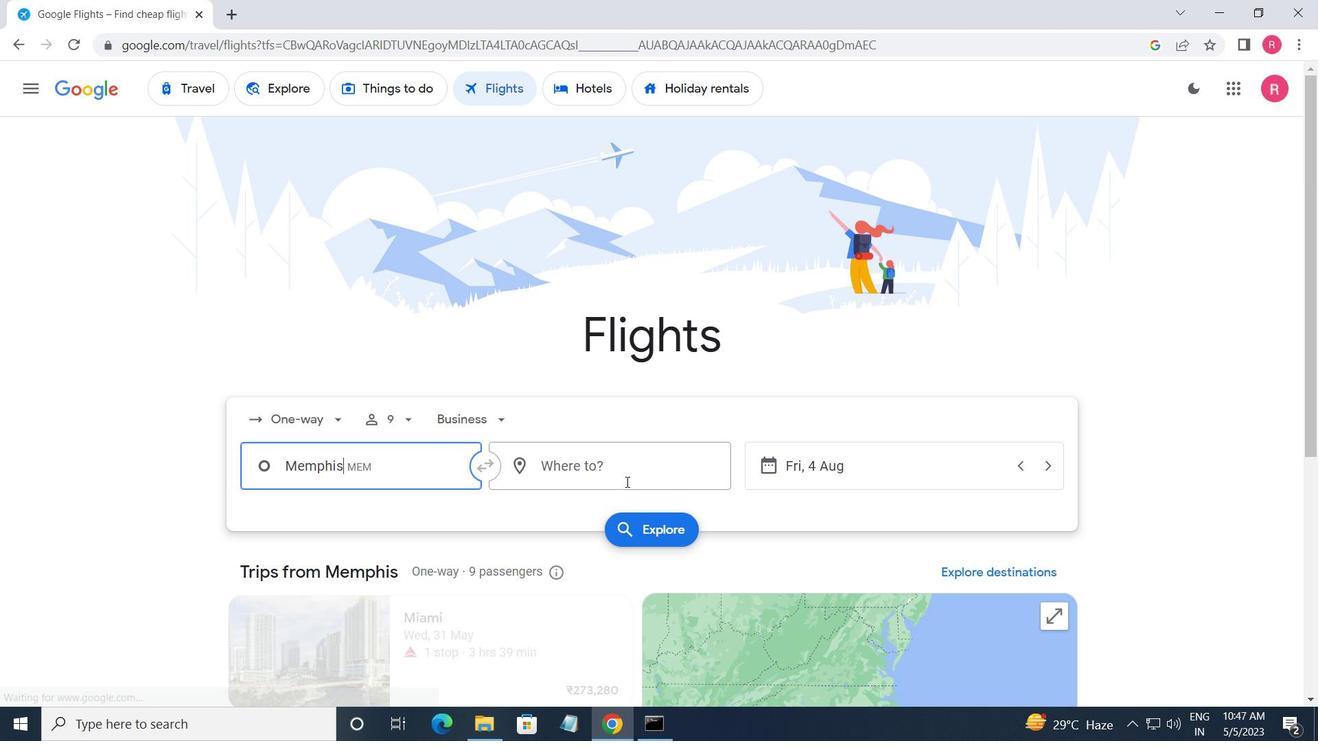 
Action: Mouse moved to (628, 636)
Screenshot: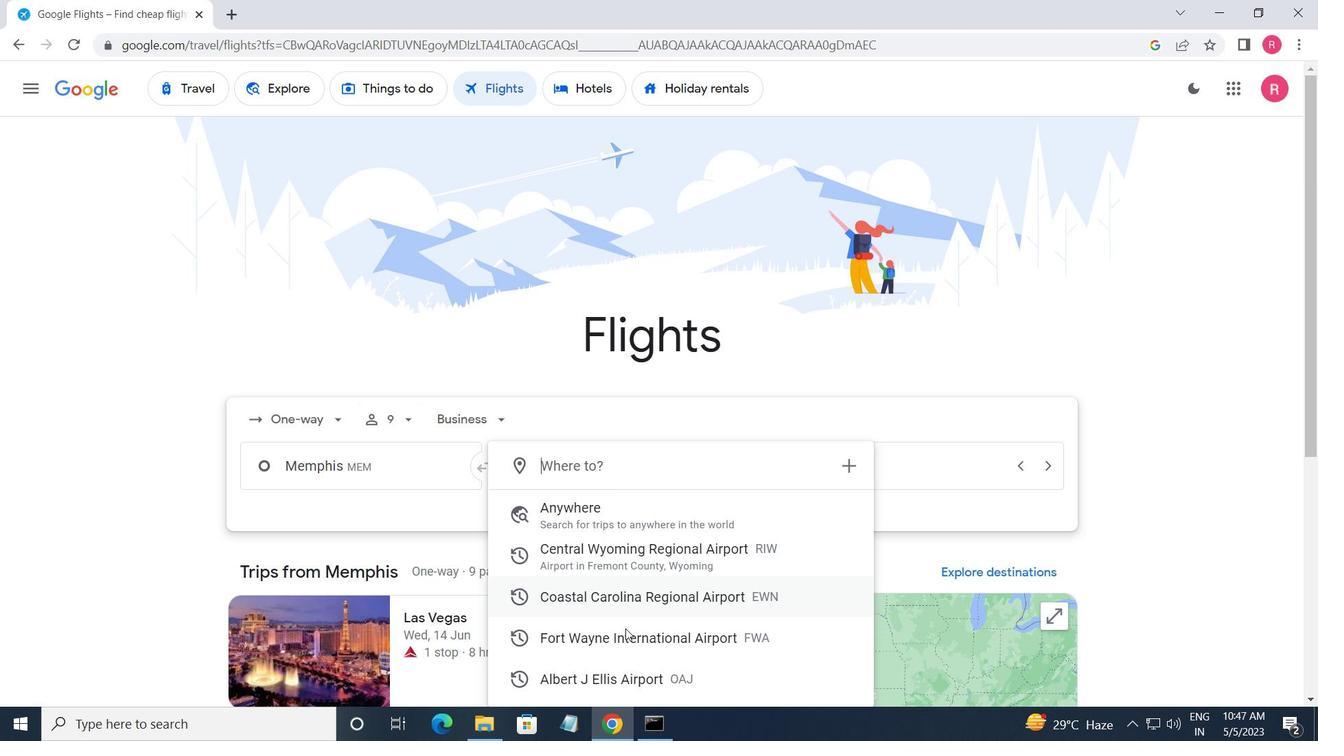 
Action: Mouse pressed left at (628, 636)
Screenshot: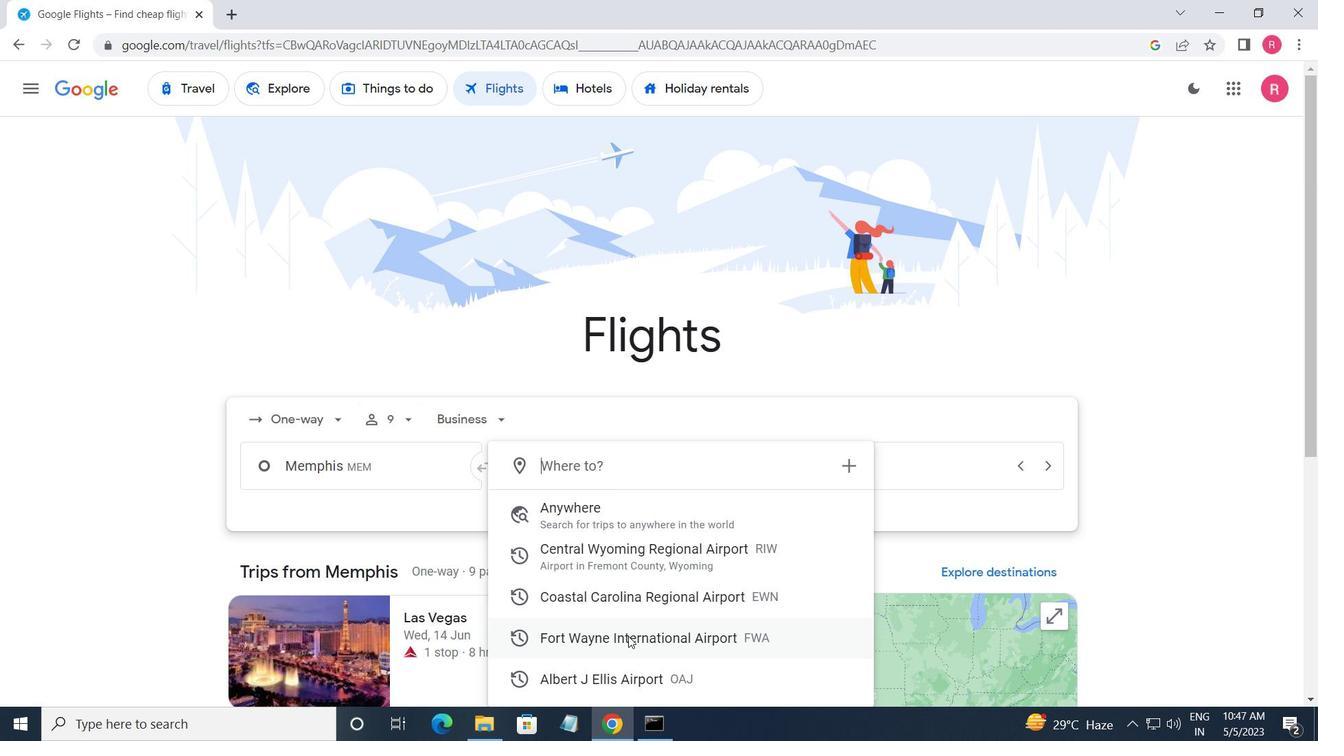 
Action: Mouse moved to (860, 483)
Screenshot: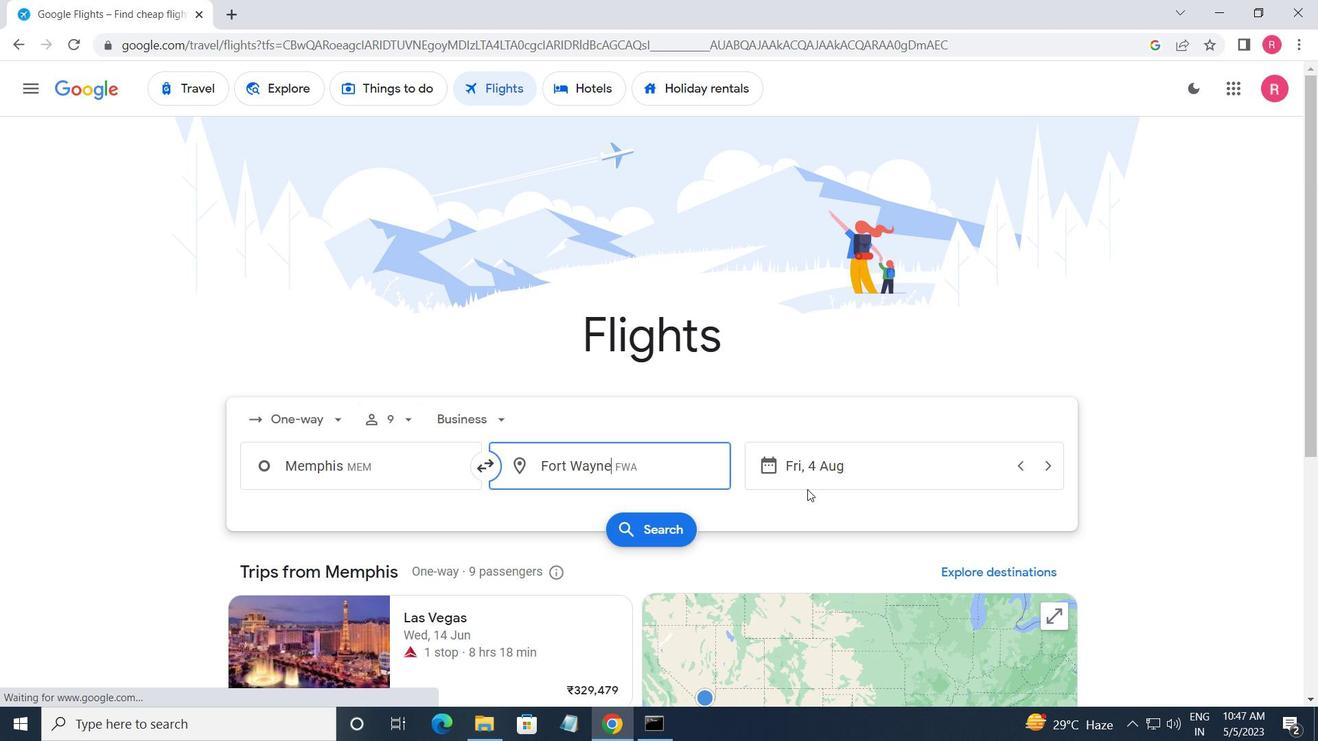 
Action: Mouse pressed left at (860, 483)
Screenshot: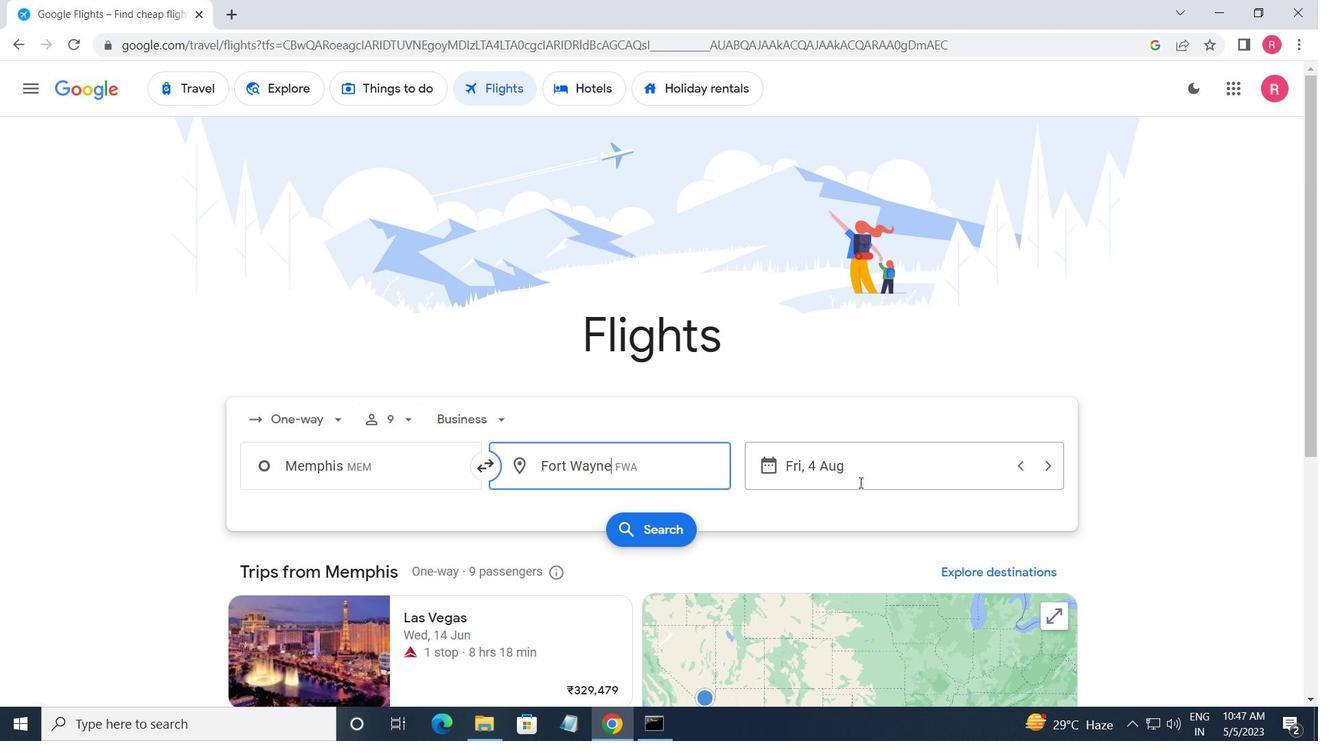 
Action: Mouse moved to (670, 397)
Screenshot: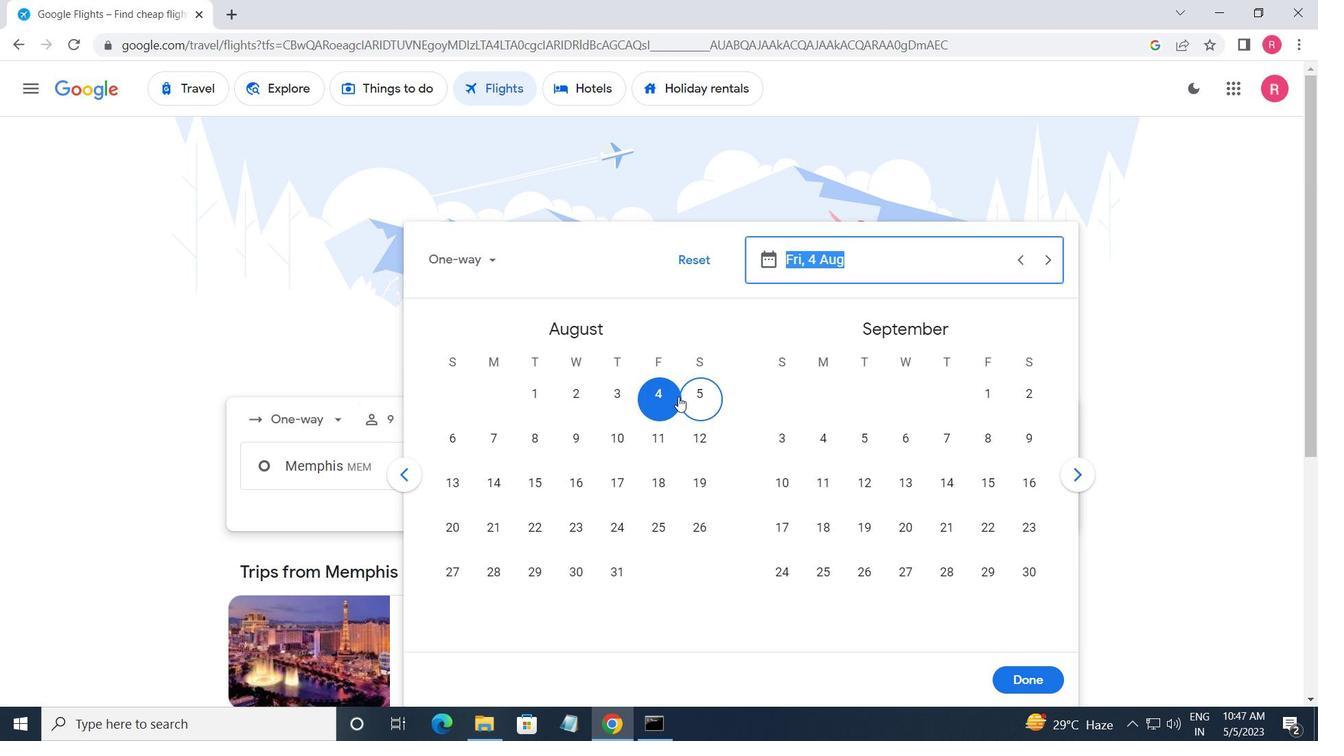 
Action: Mouse pressed left at (670, 397)
Screenshot: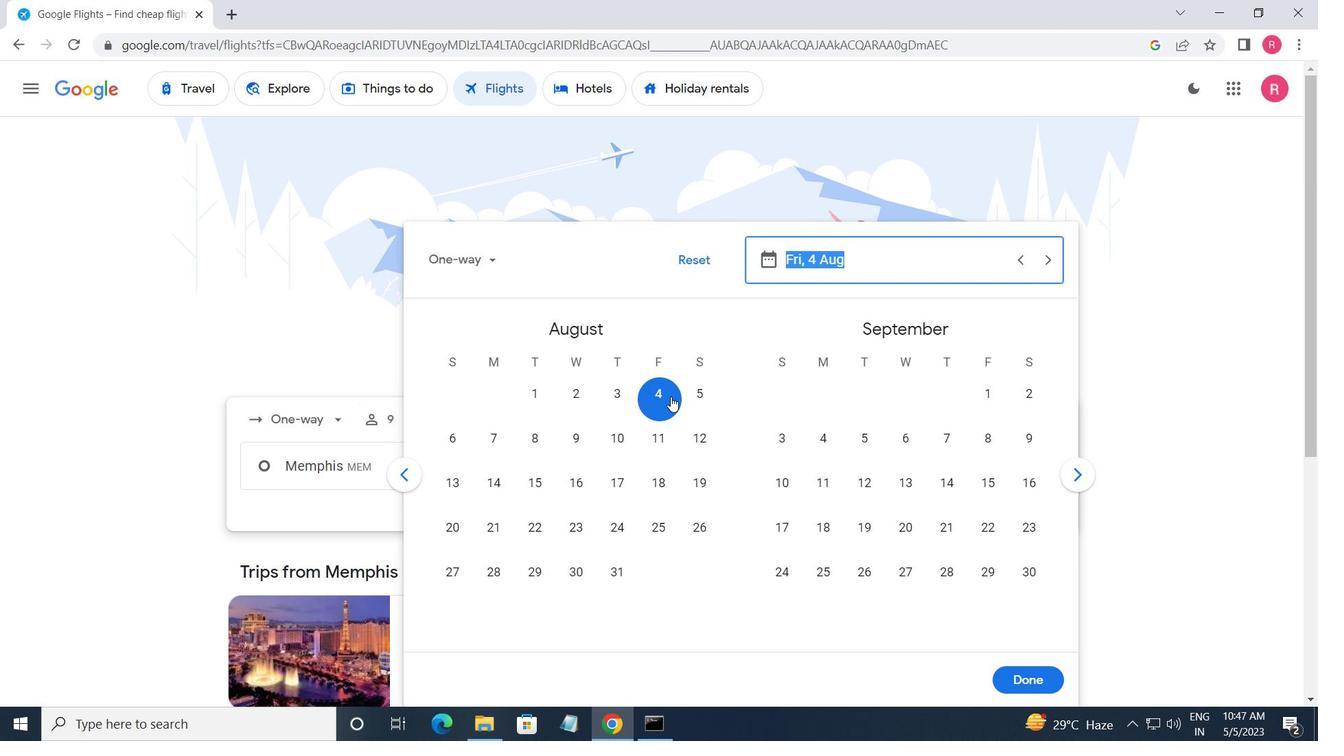 
Action: Mouse moved to (1031, 688)
Screenshot: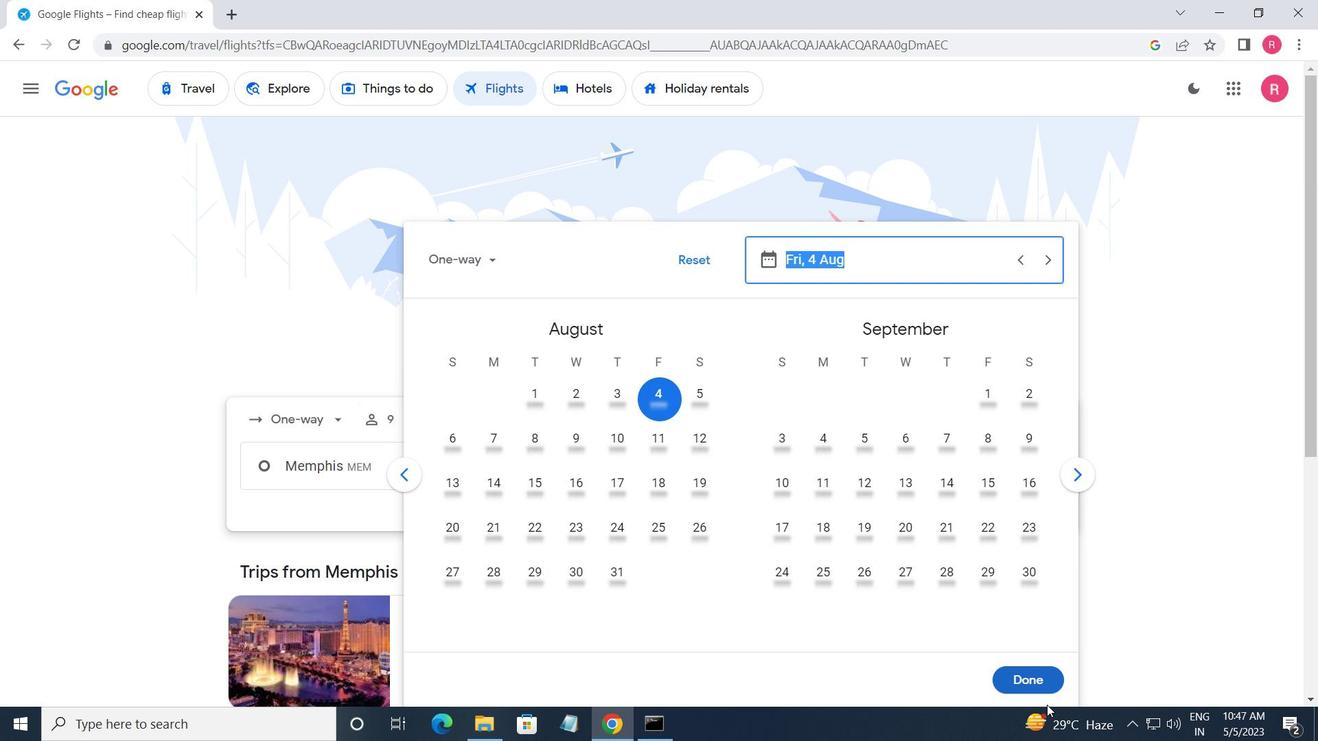 
Action: Mouse pressed left at (1031, 688)
Screenshot: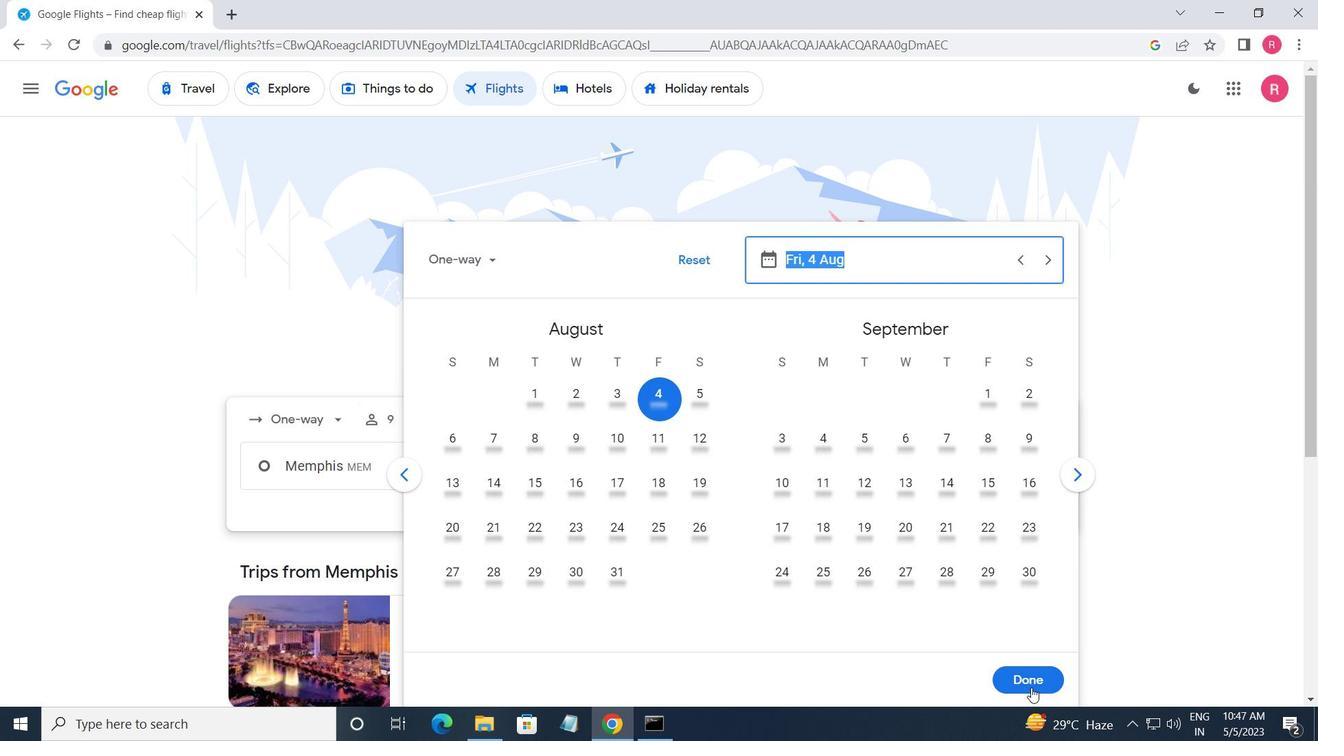 
Action: Mouse moved to (649, 520)
Screenshot: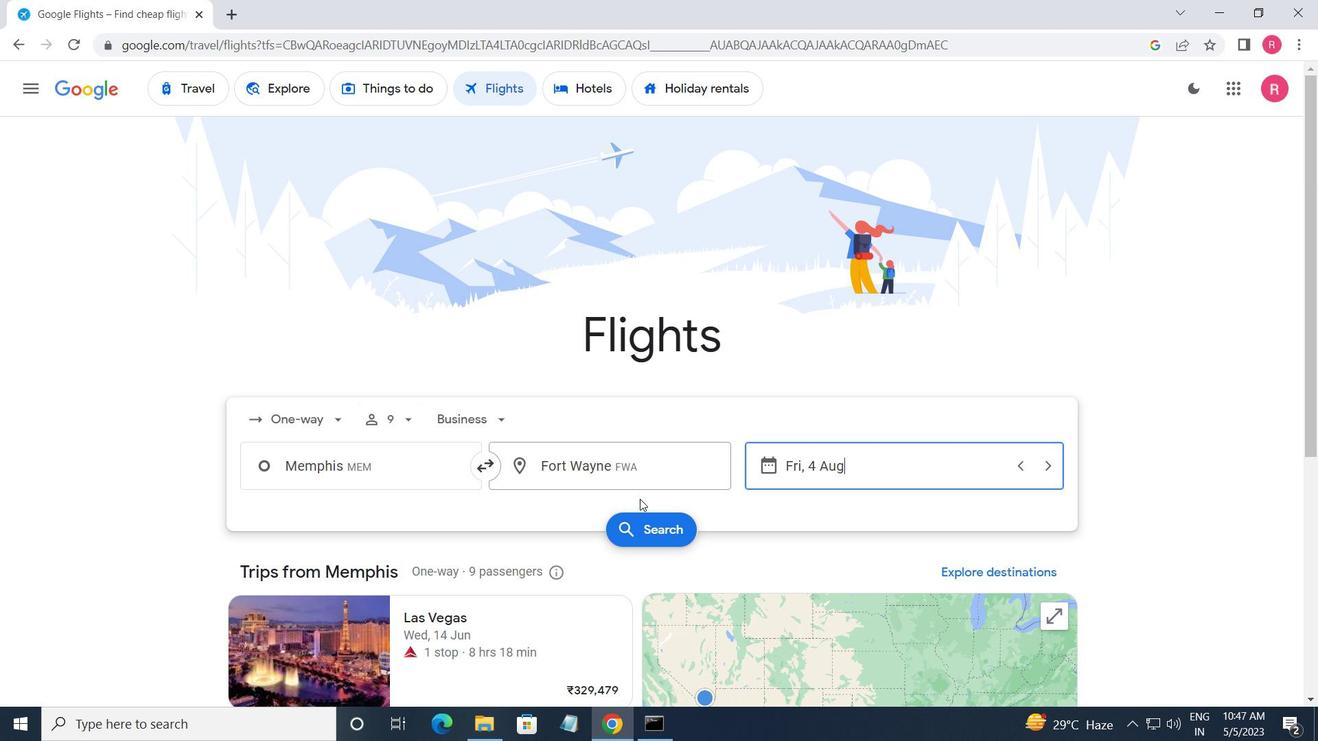 
Action: Mouse pressed left at (649, 520)
Screenshot: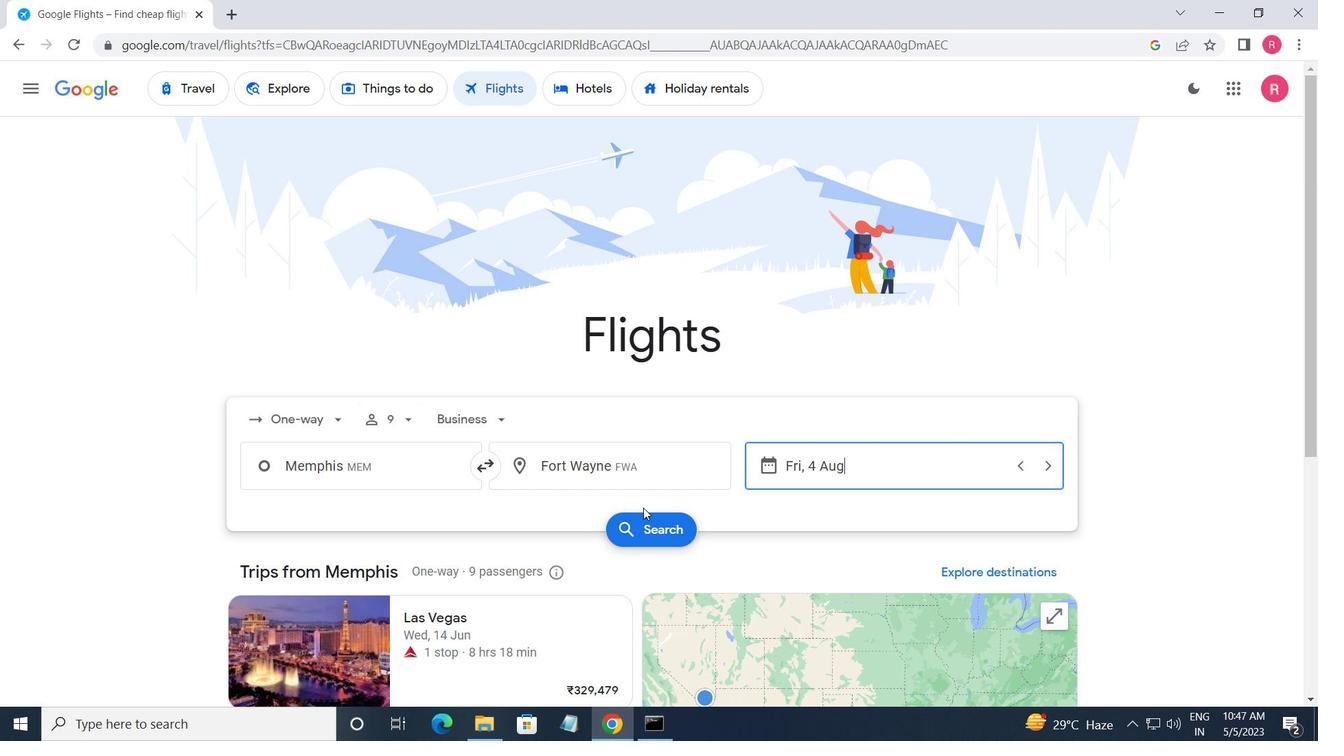 
Action: Mouse moved to (249, 247)
Screenshot: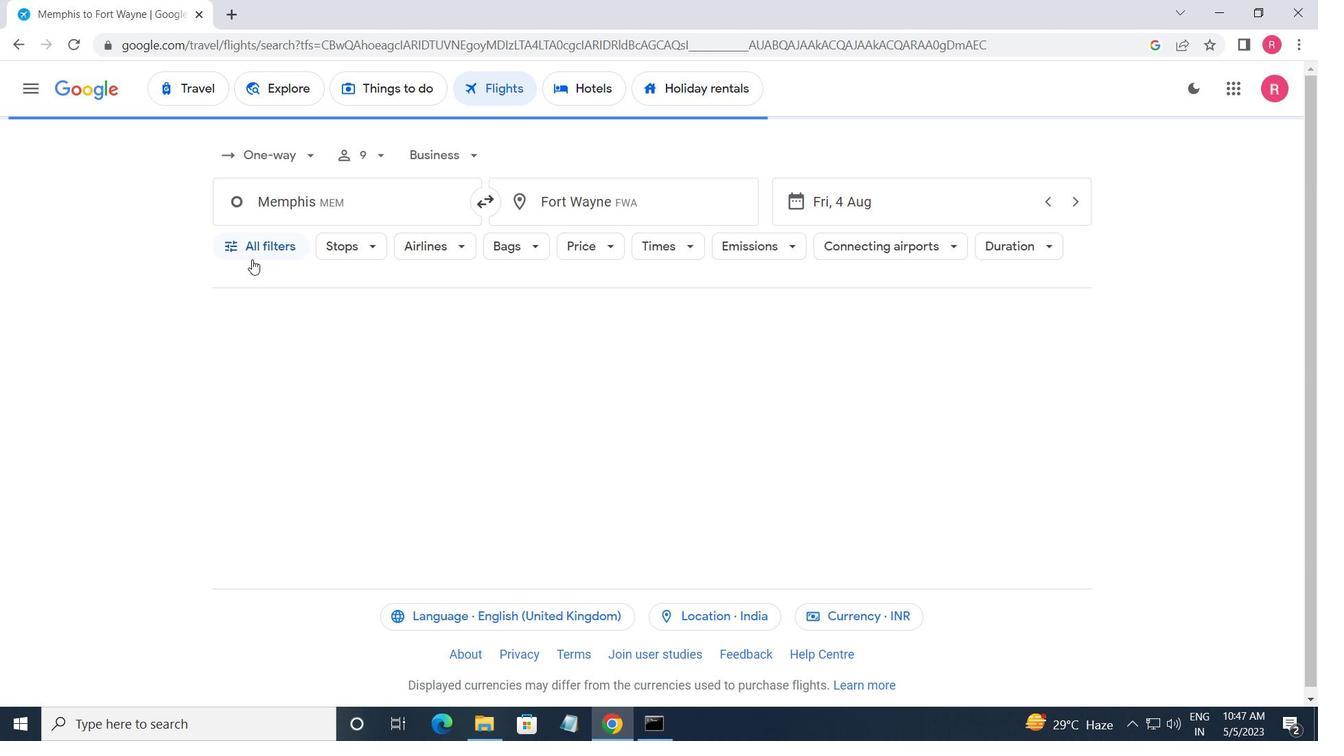 
Action: Mouse pressed left at (249, 247)
Screenshot: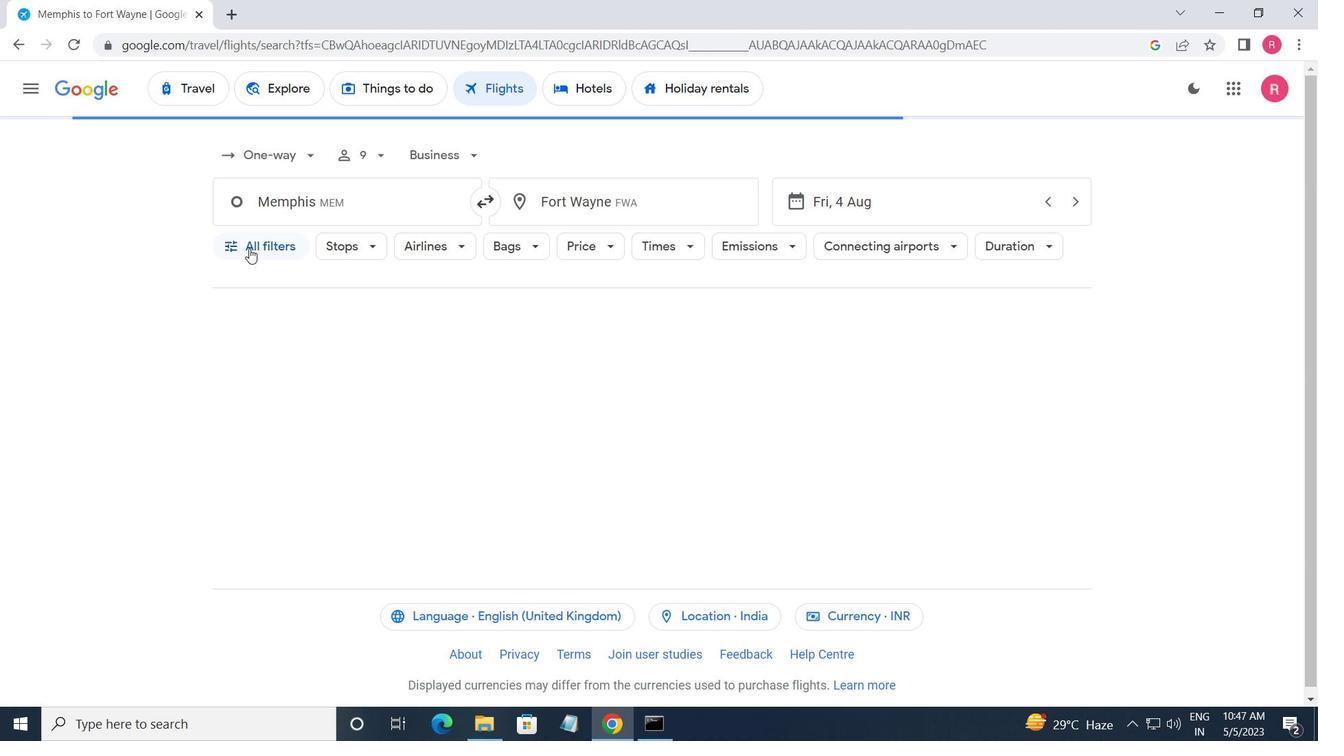 
Action: Mouse moved to (341, 460)
Screenshot: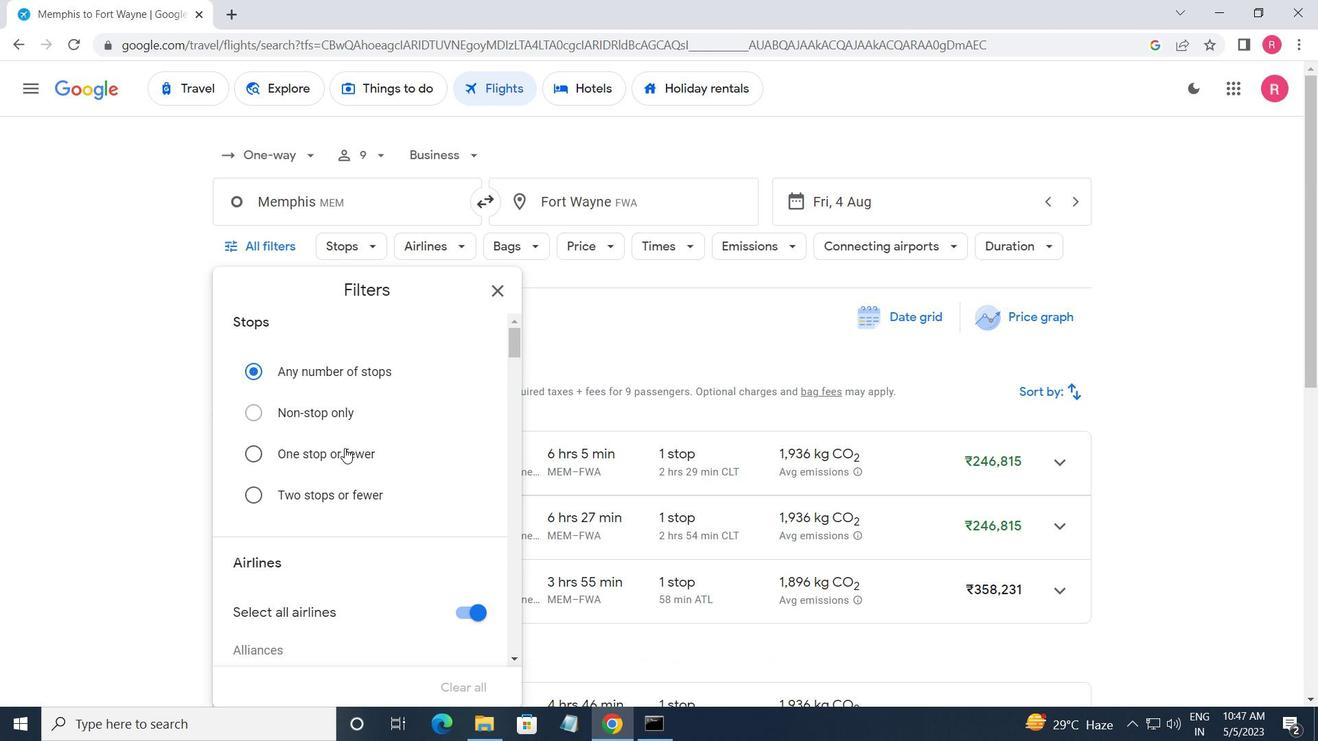 
Action: Mouse scrolled (341, 460) with delta (0, 0)
Screenshot: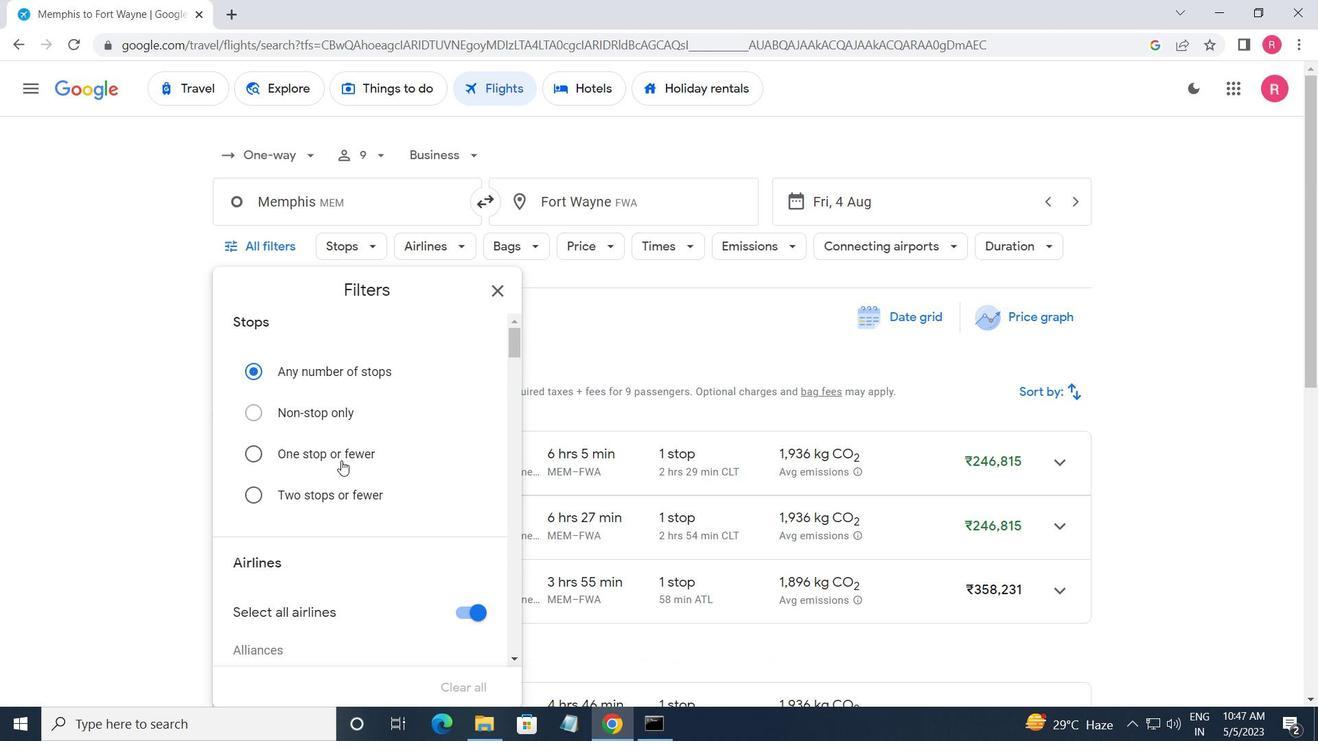 
Action: Mouse scrolled (341, 460) with delta (0, 0)
Screenshot: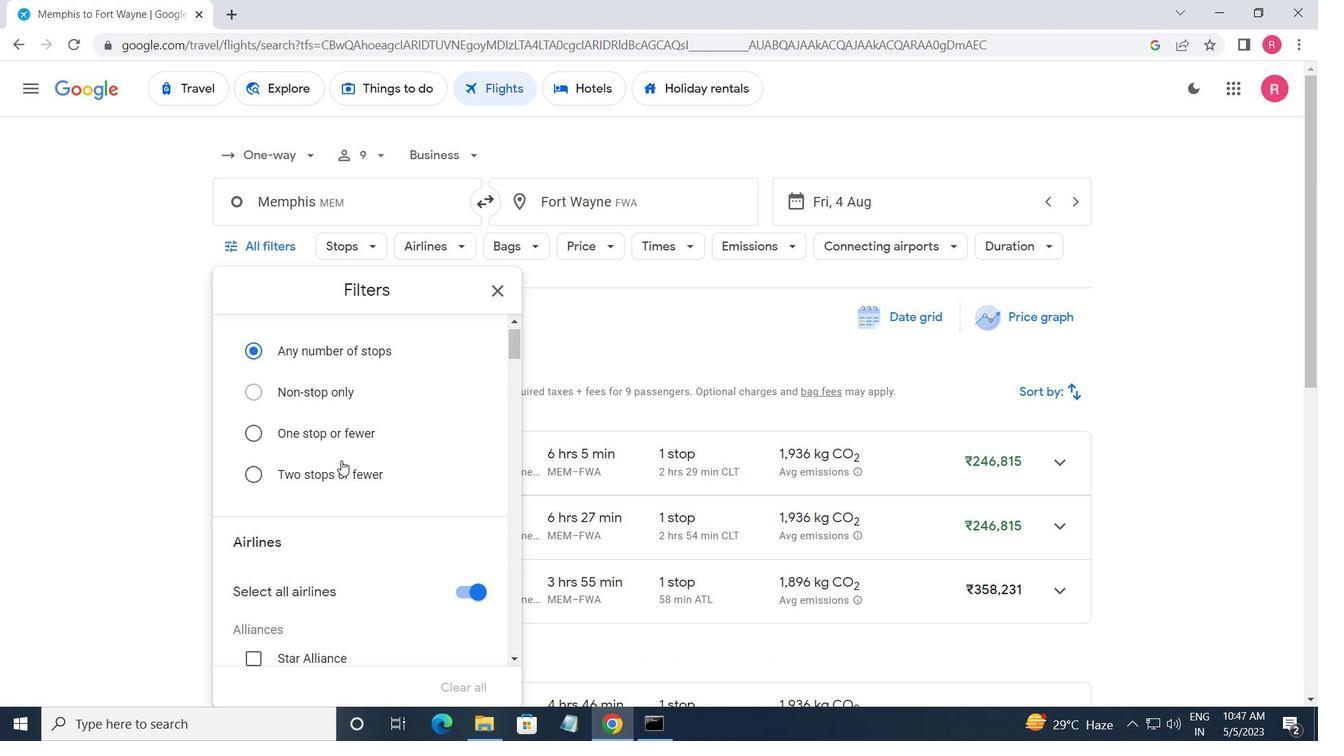 
Action: Mouse moved to (343, 460)
Screenshot: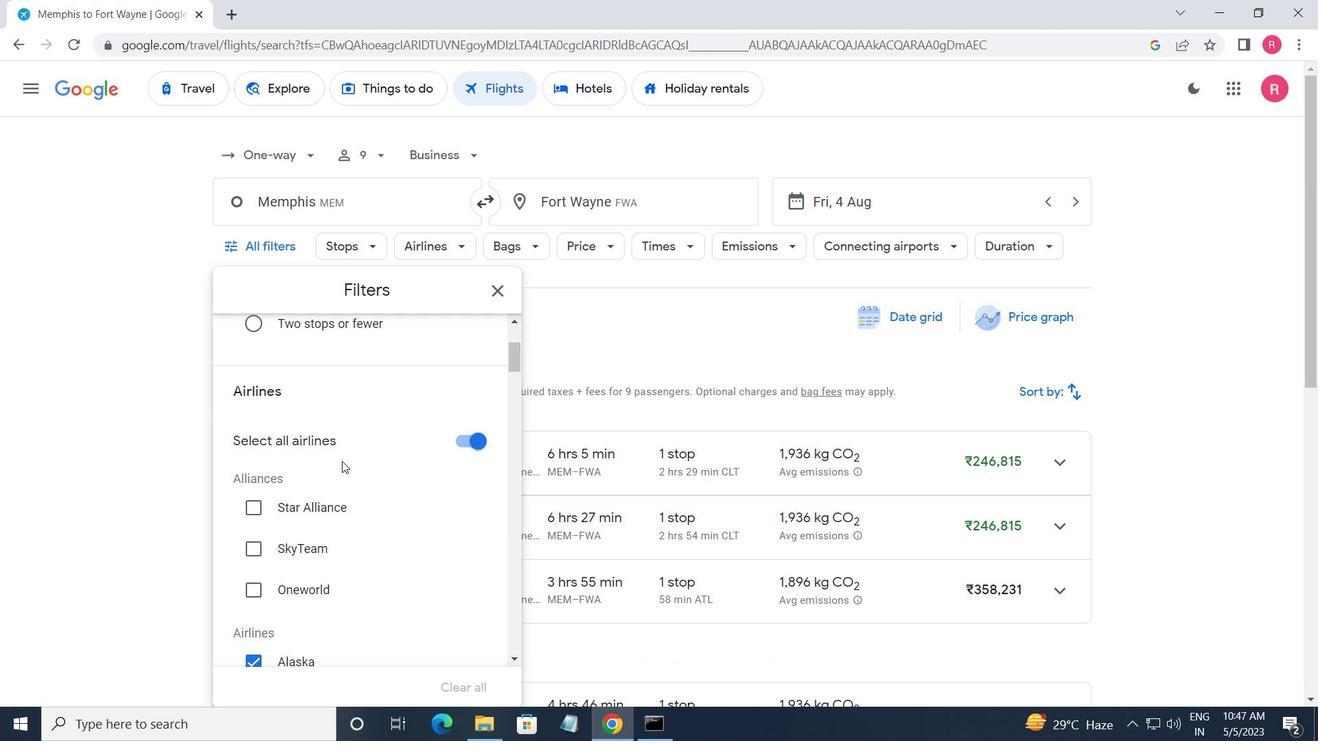 
Action: Mouse scrolled (343, 460) with delta (0, 0)
Screenshot: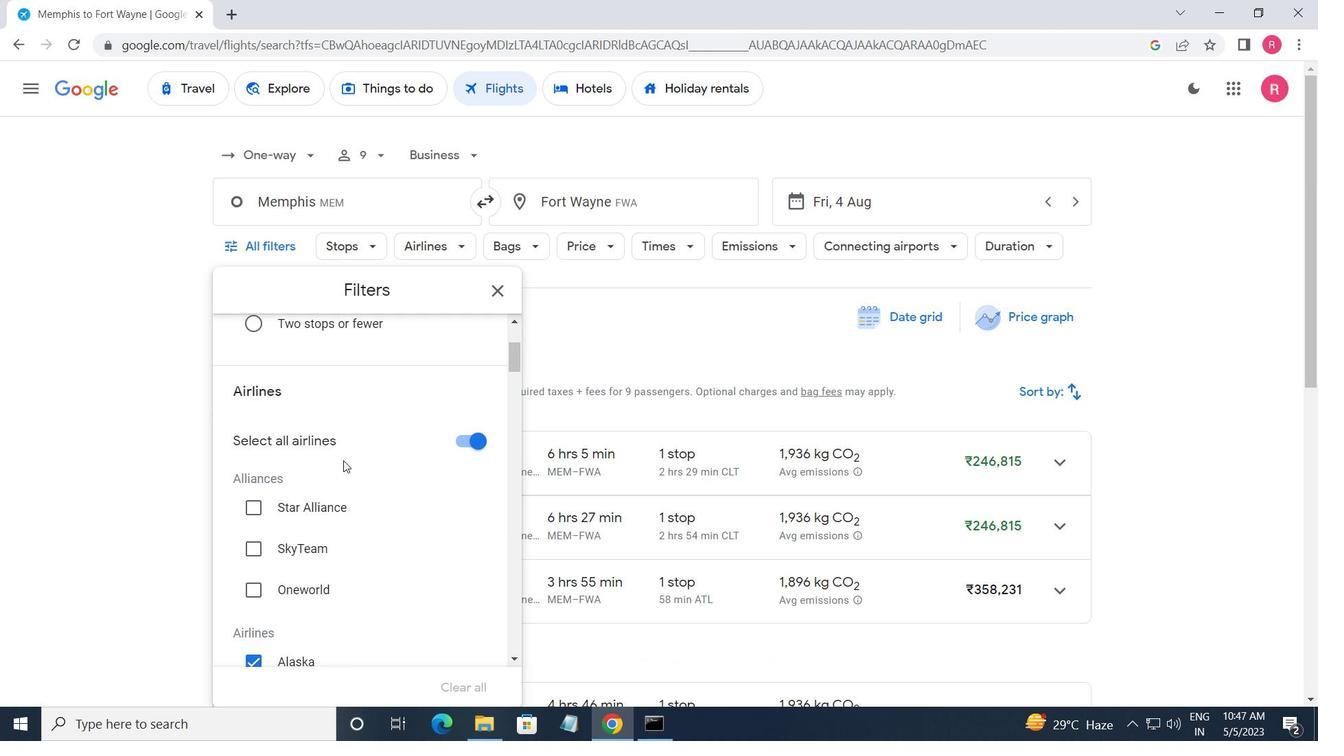 
Action: Mouse scrolled (343, 460) with delta (0, 0)
Screenshot: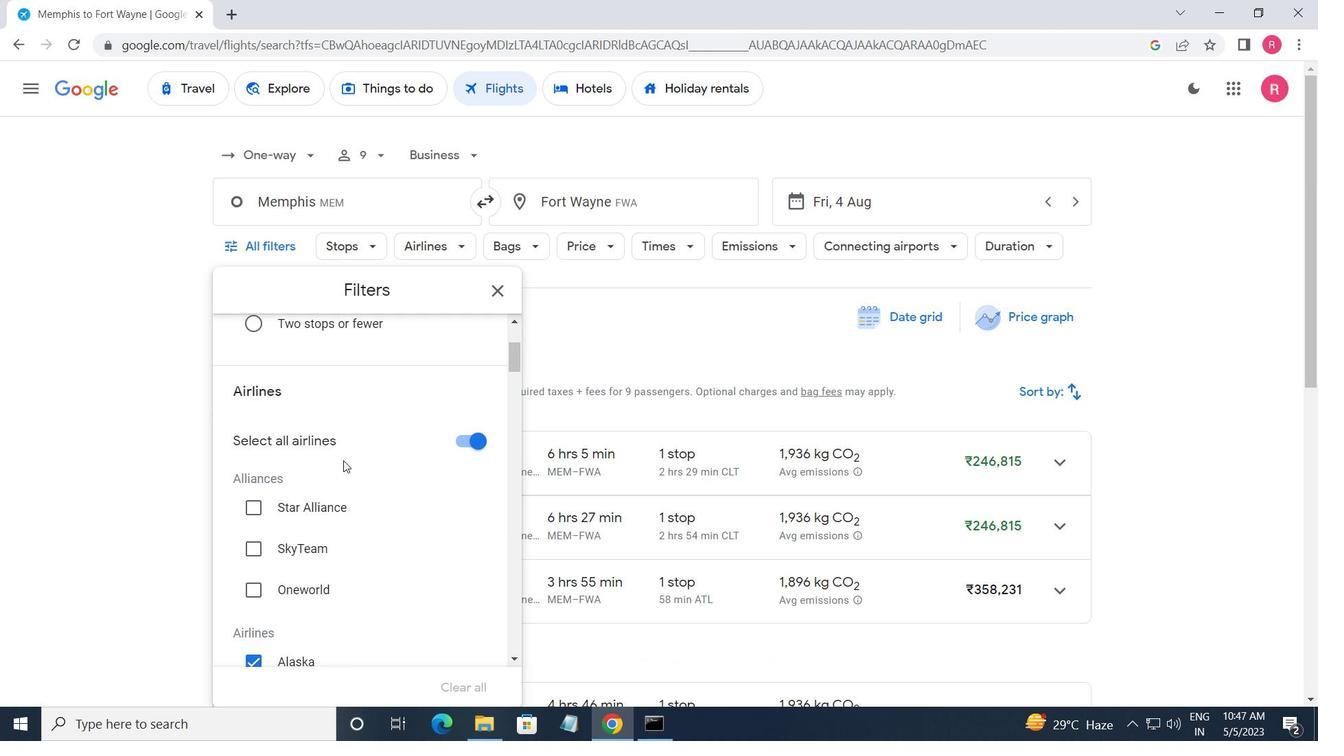 
Action: Mouse scrolled (343, 460) with delta (0, 0)
Screenshot: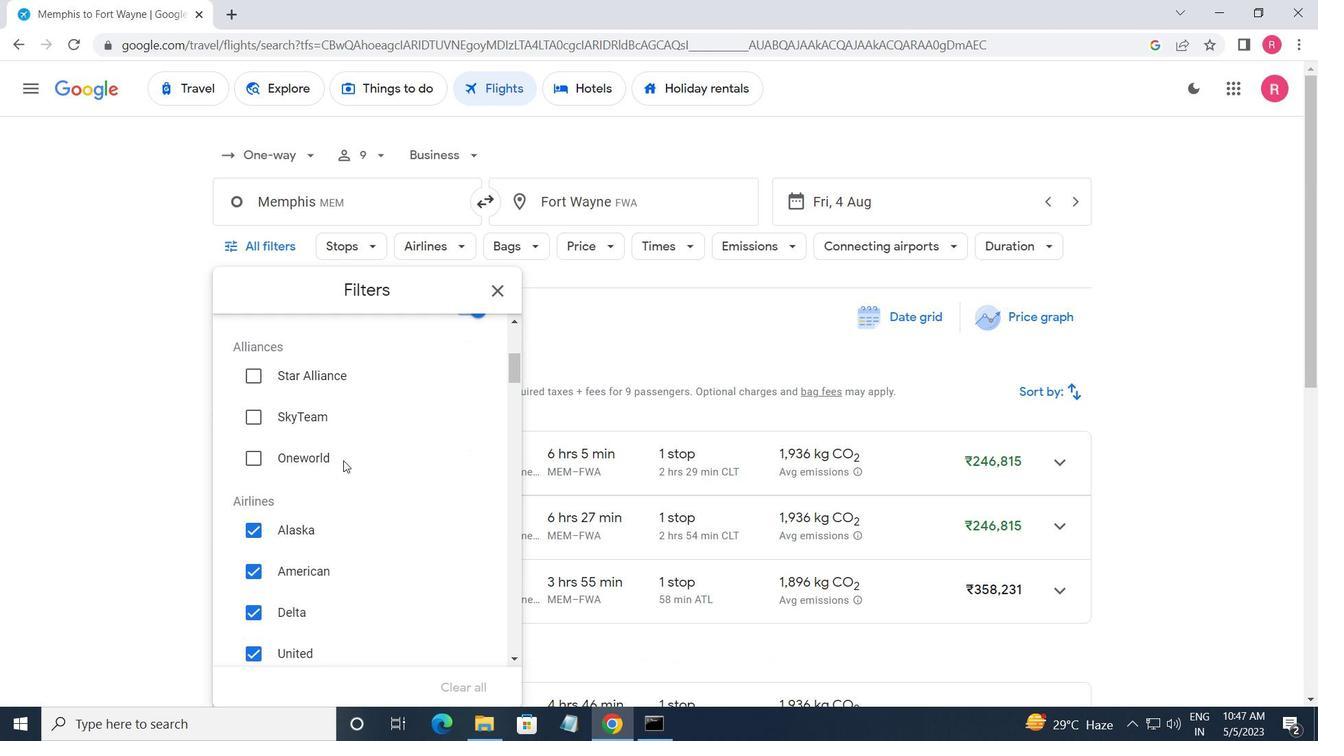 
Action: Mouse scrolled (343, 460) with delta (0, 0)
Screenshot: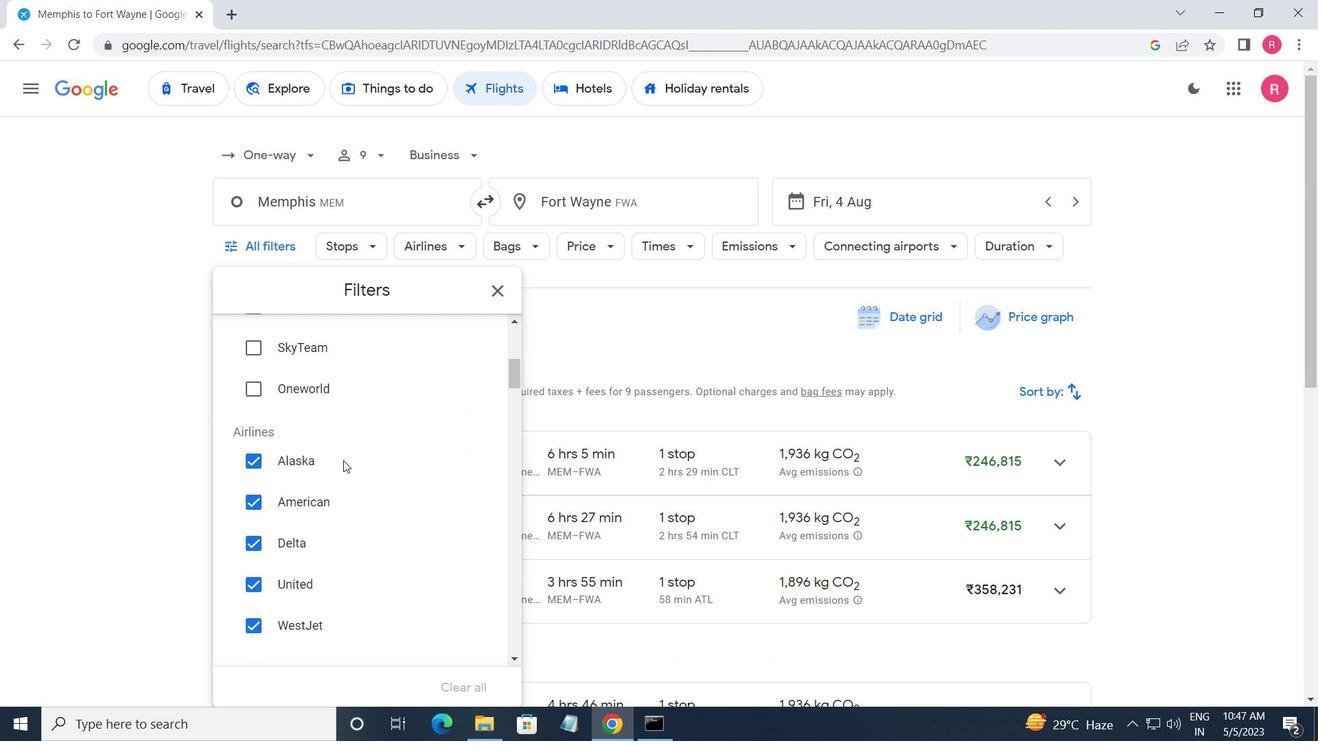 
Action: Mouse scrolled (343, 461) with delta (0, 0)
Screenshot: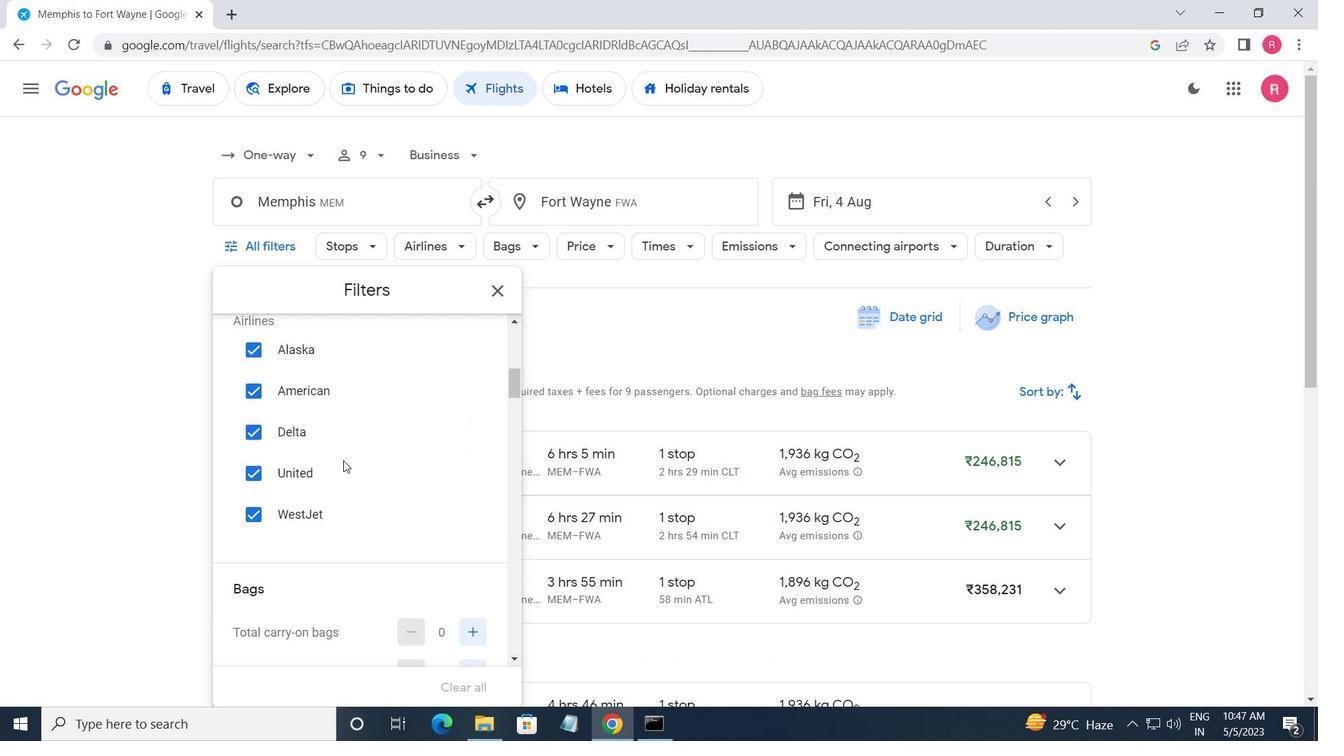 
Action: Mouse scrolled (343, 461) with delta (0, 0)
Screenshot: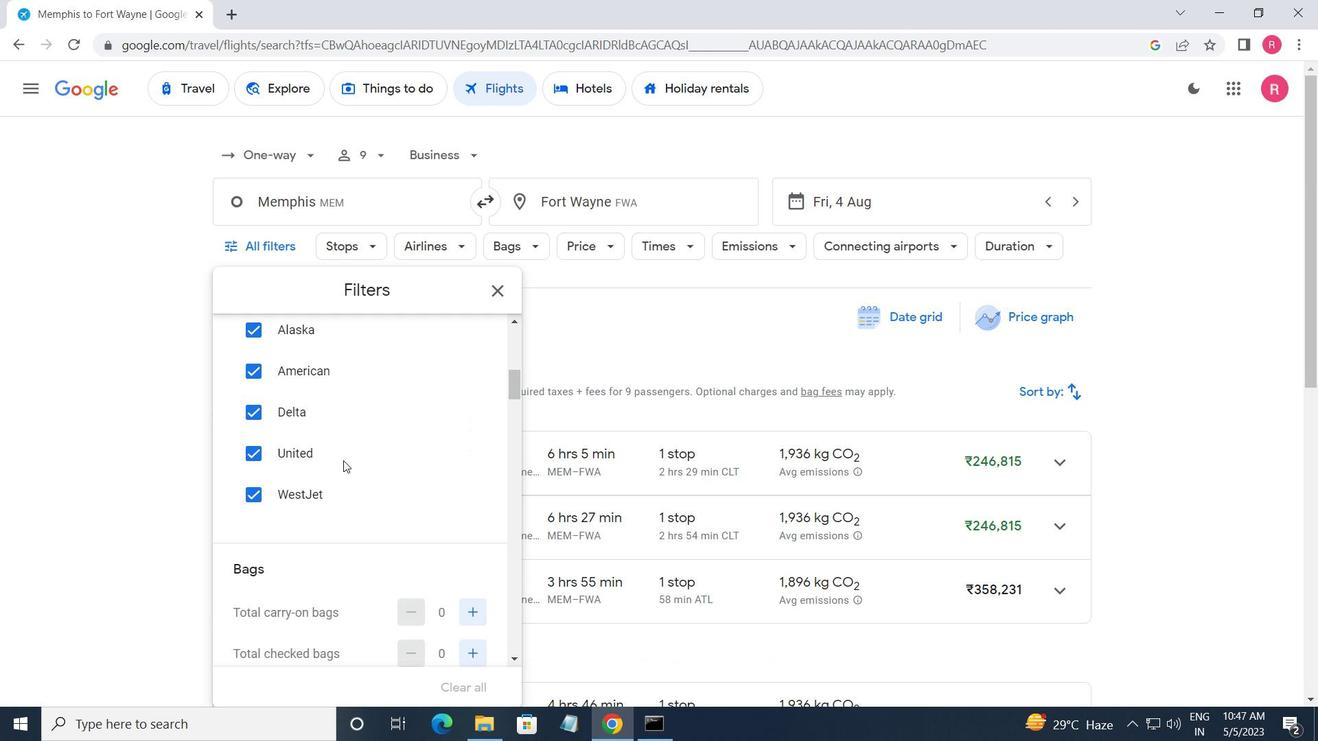 
Action: Mouse scrolled (343, 461) with delta (0, 0)
Screenshot: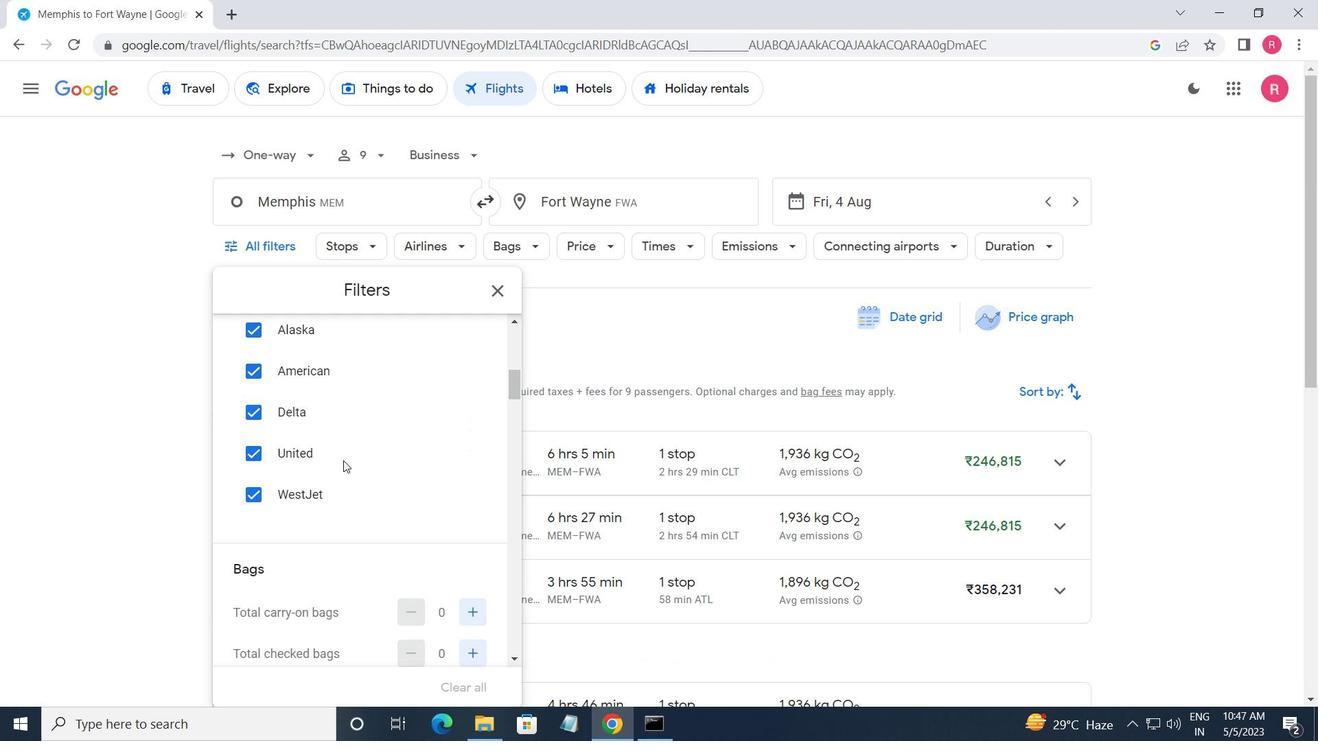 
Action: Mouse moved to (461, 360)
Screenshot: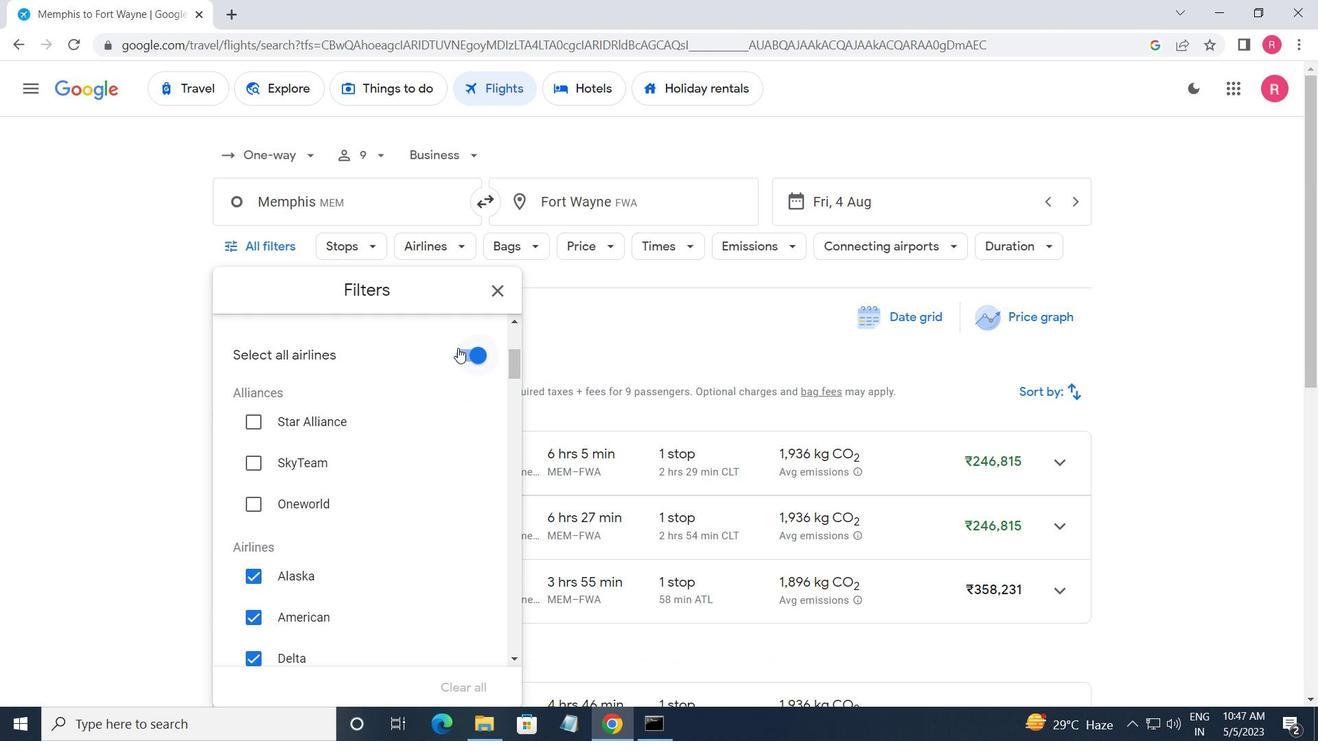 
Action: Mouse pressed left at (461, 360)
Screenshot: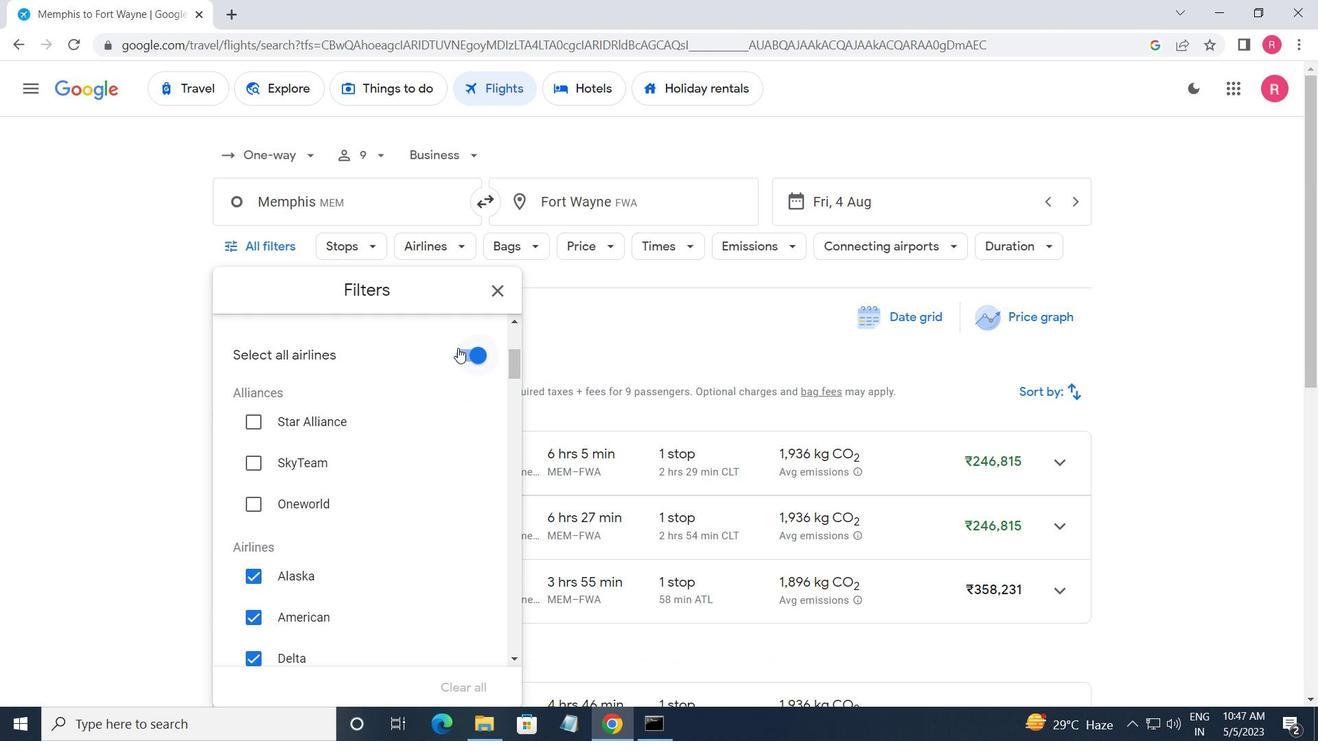 
Action: Mouse moved to (387, 525)
Screenshot: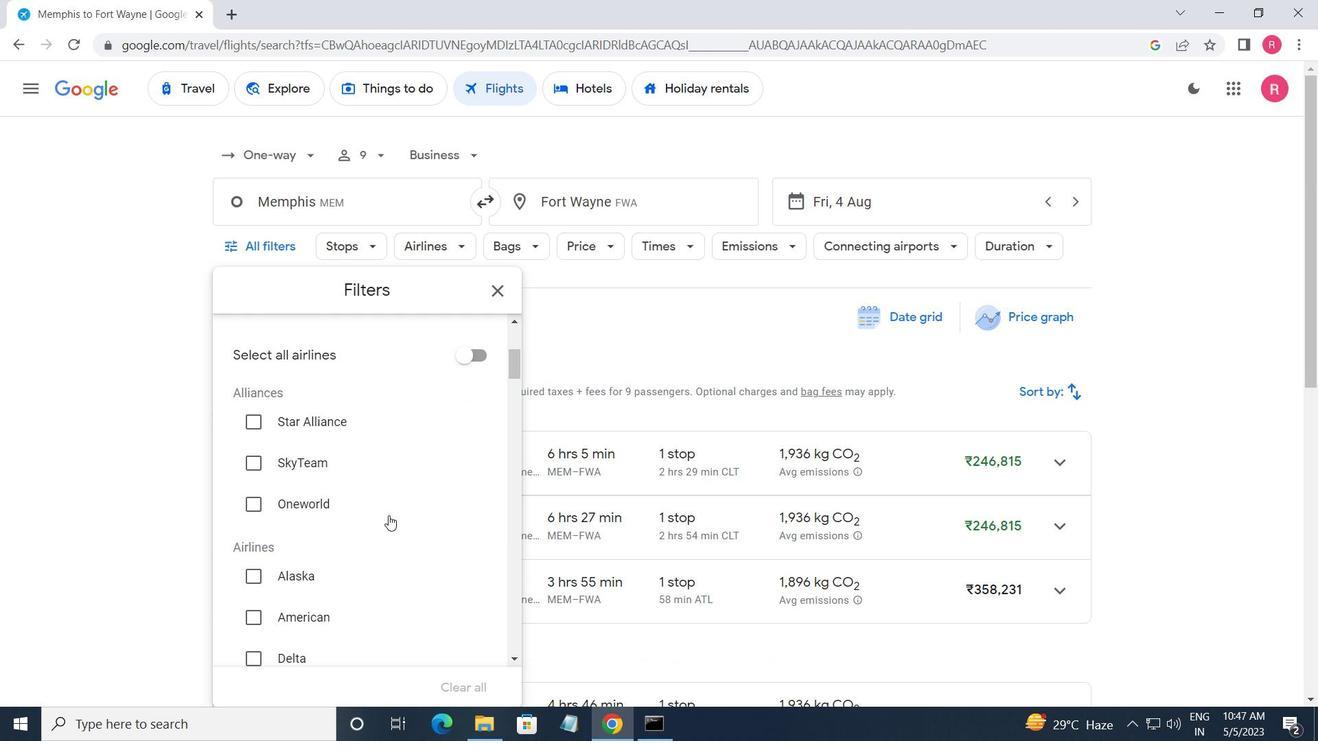 
Action: Mouse scrolled (387, 525) with delta (0, 0)
Screenshot: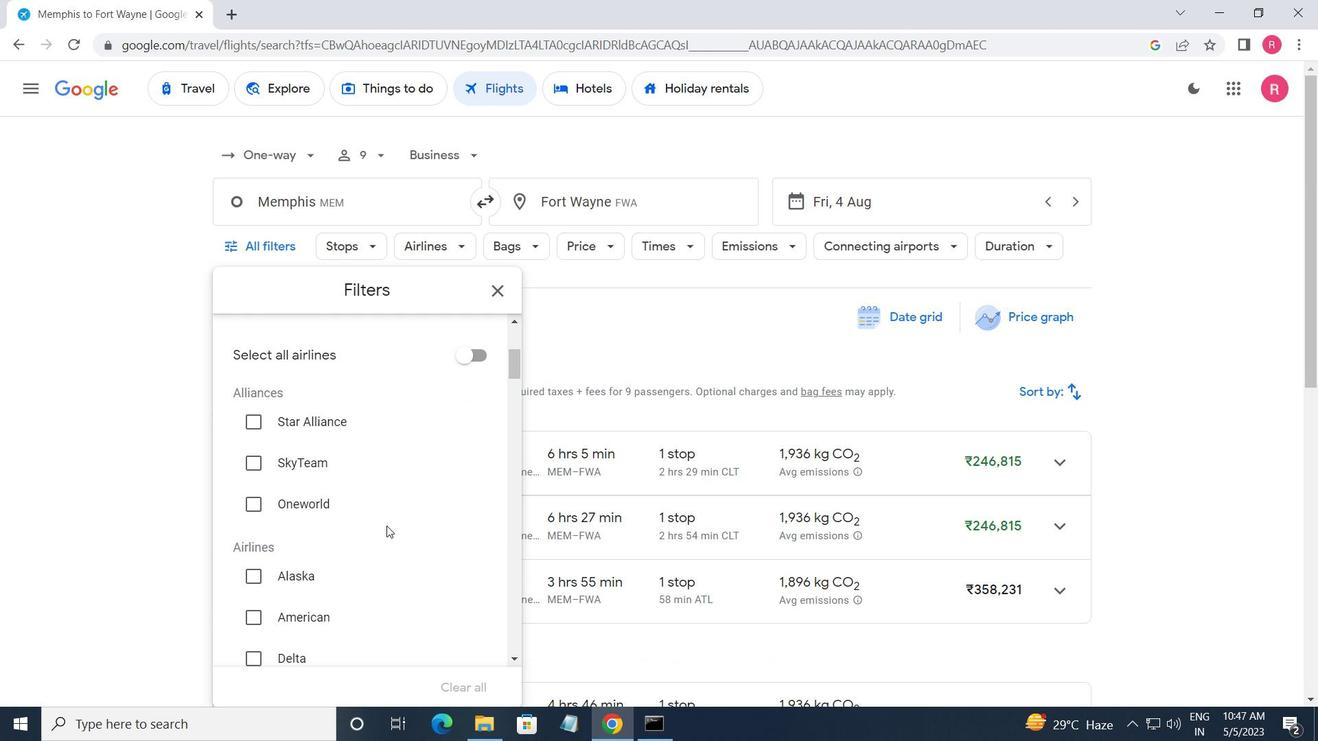 
Action: Mouse scrolled (387, 525) with delta (0, 0)
Screenshot: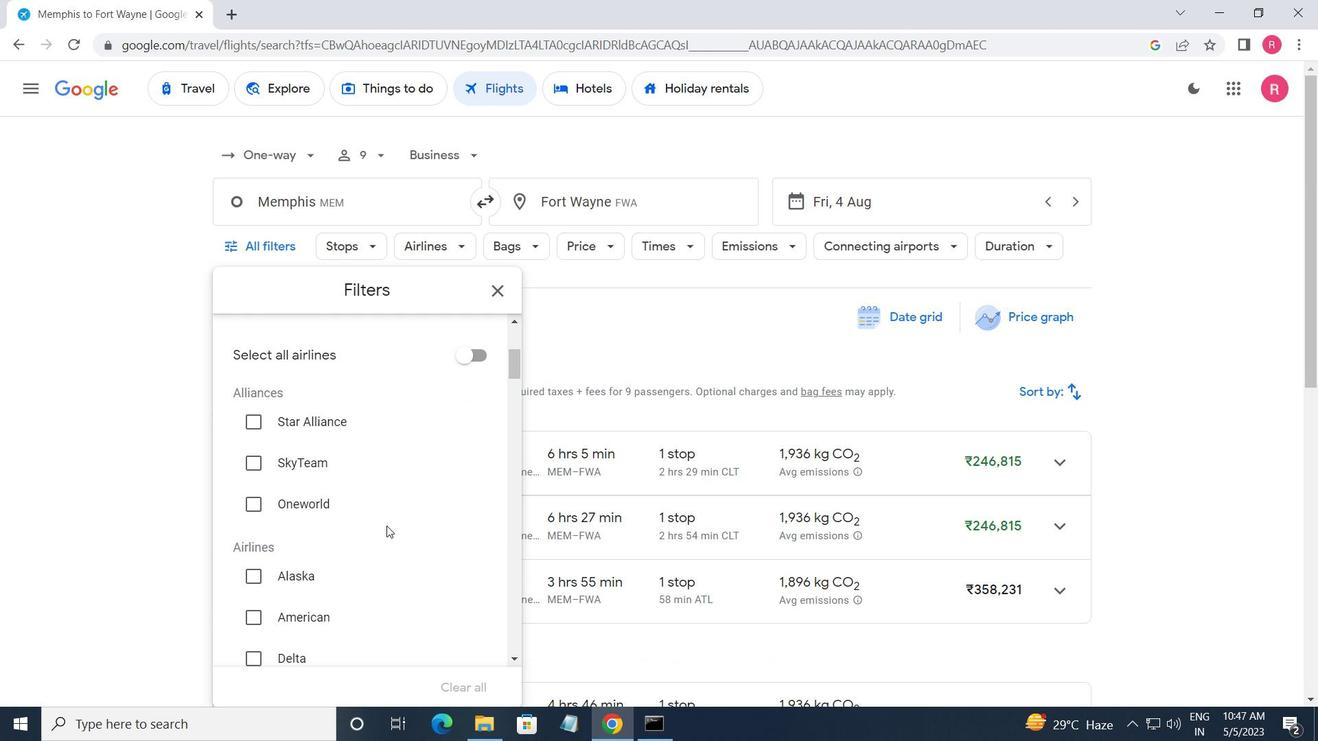 
Action: Mouse scrolled (387, 525) with delta (0, 0)
Screenshot: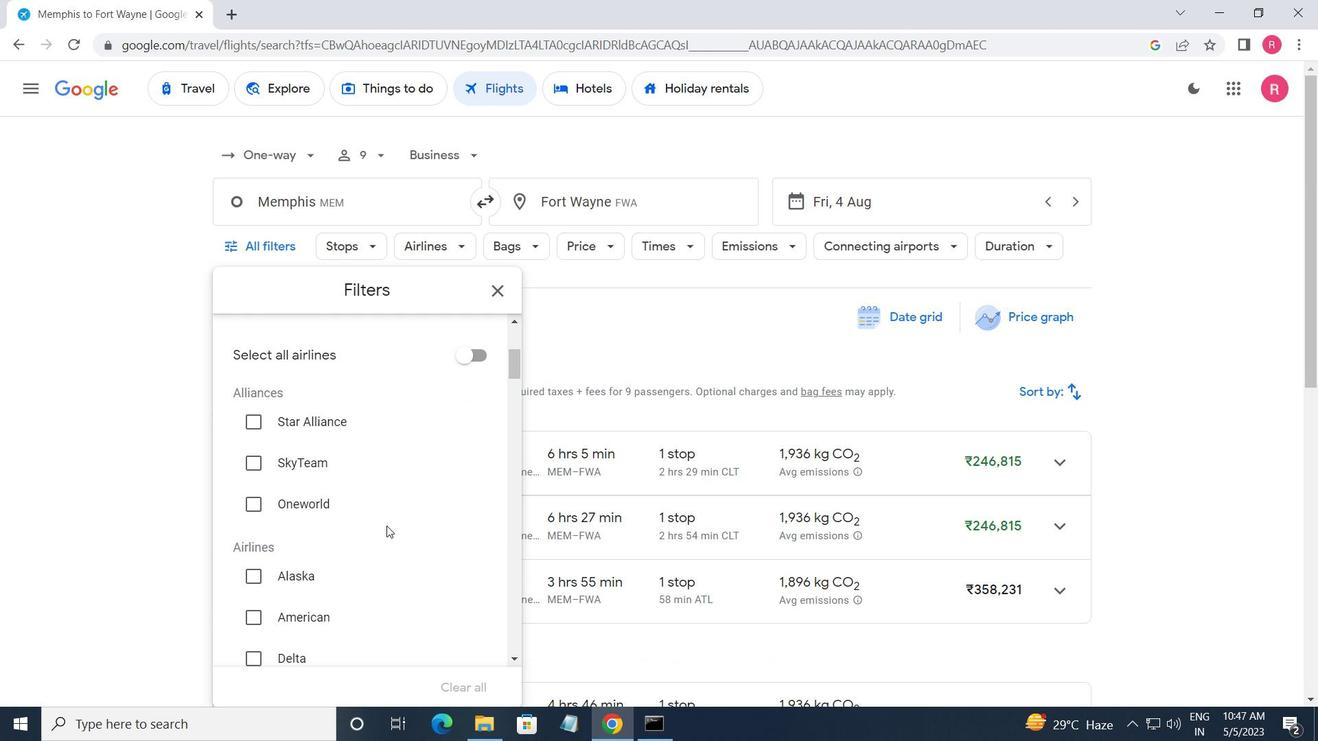 
Action: Mouse scrolled (387, 525) with delta (0, 0)
Screenshot: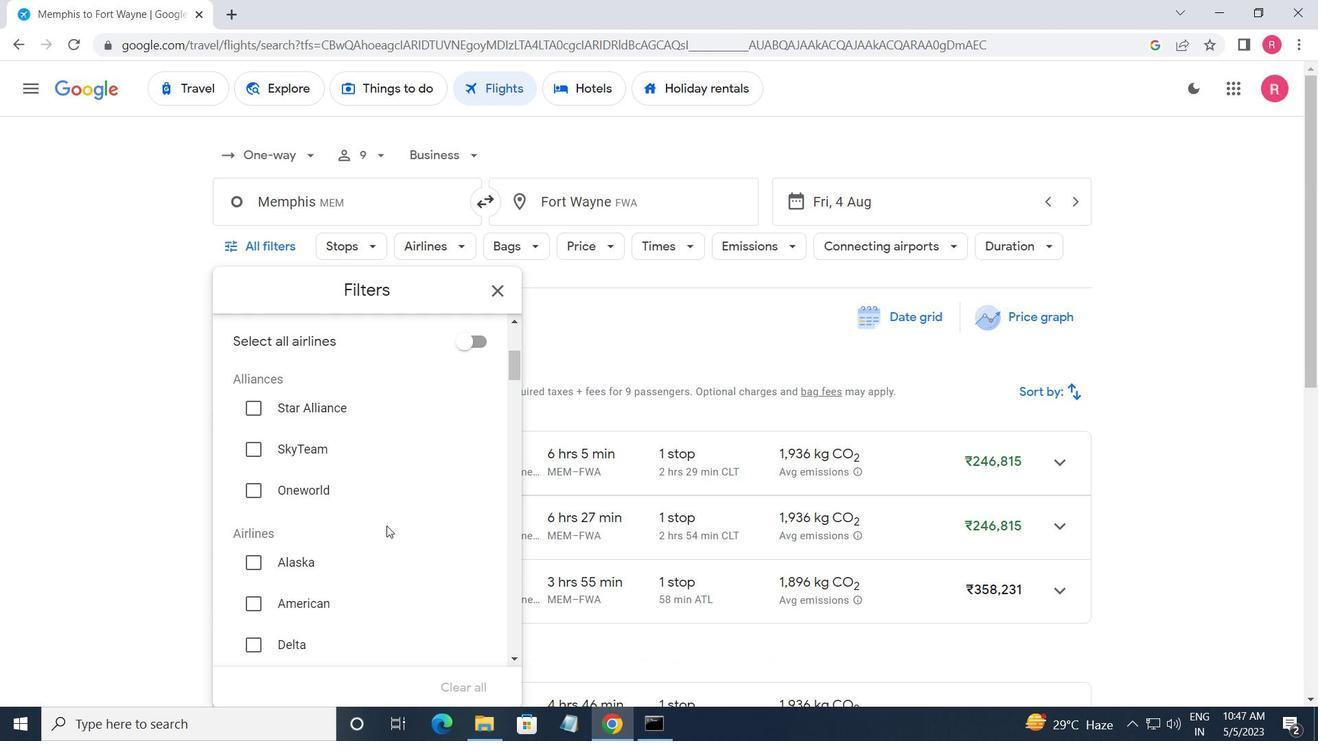 
Action: Mouse scrolled (387, 525) with delta (0, 0)
Screenshot: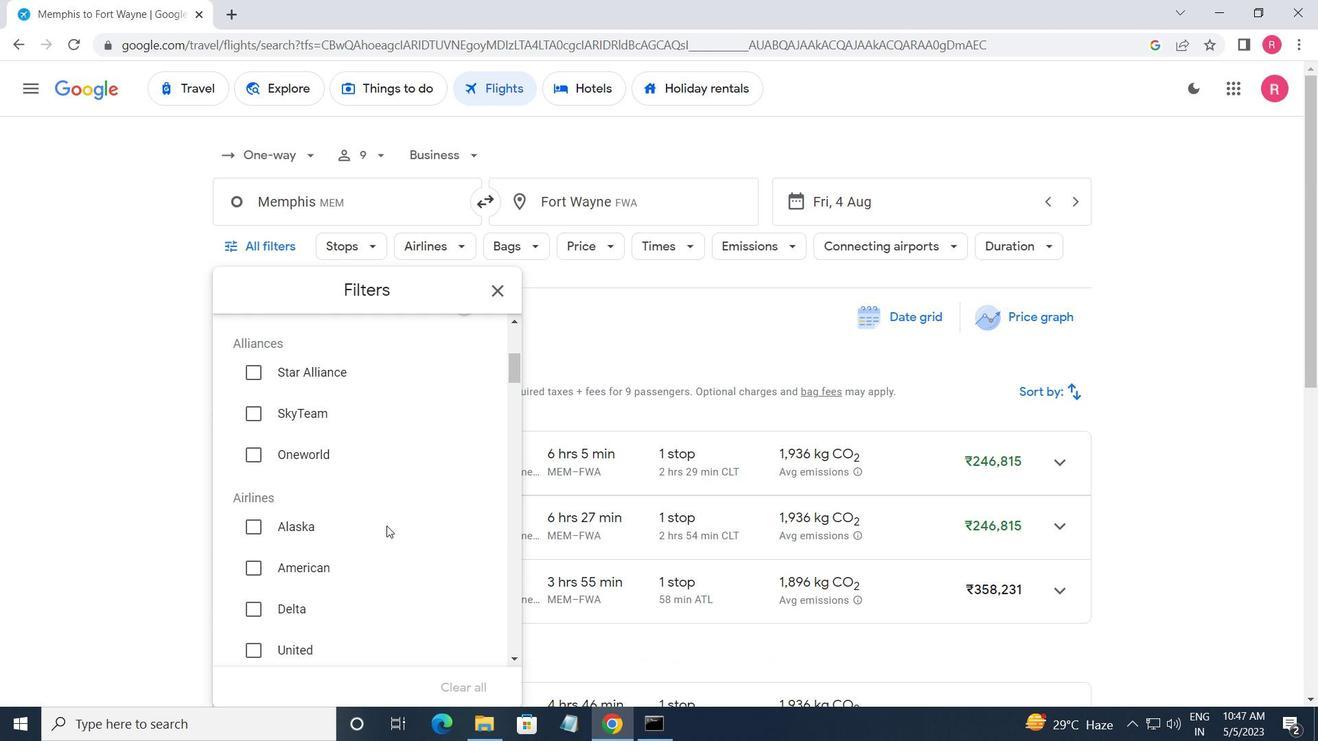 
Action: Mouse scrolled (387, 525) with delta (0, 0)
Screenshot: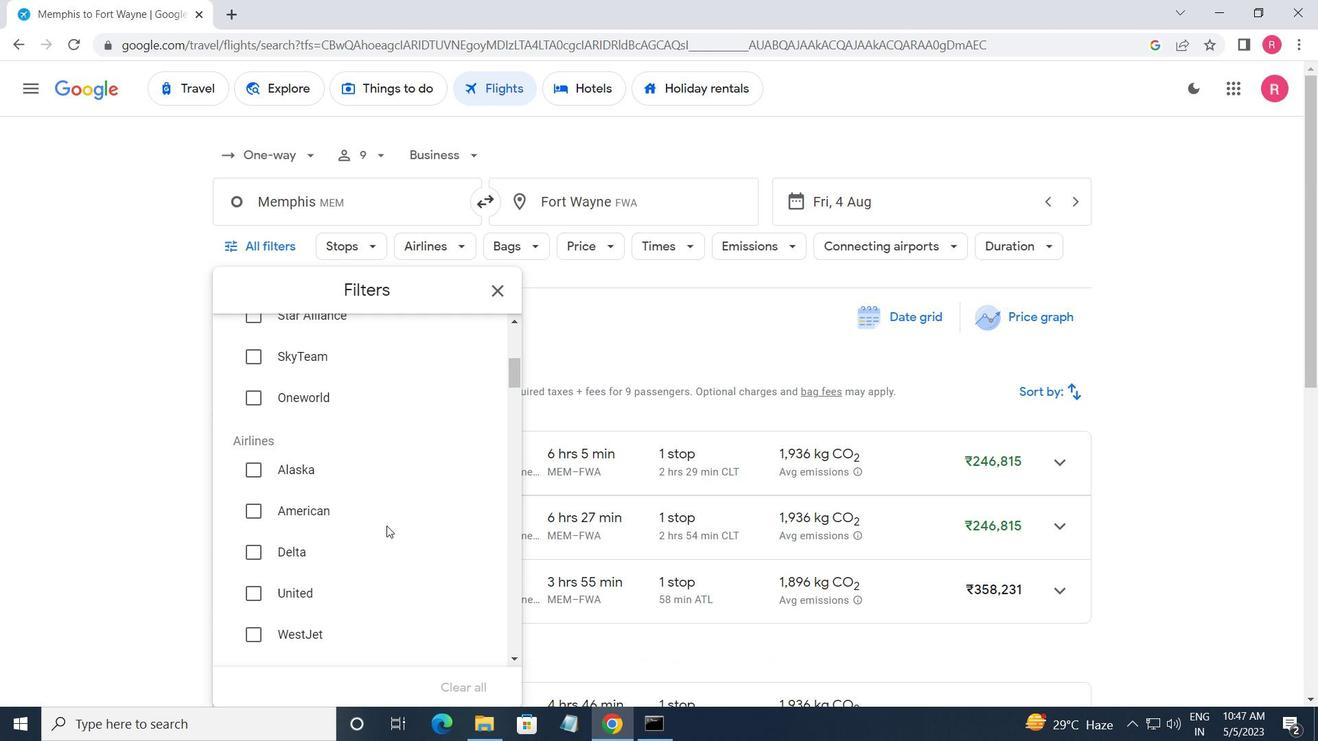 
Action: Mouse scrolled (387, 525) with delta (0, 0)
Screenshot: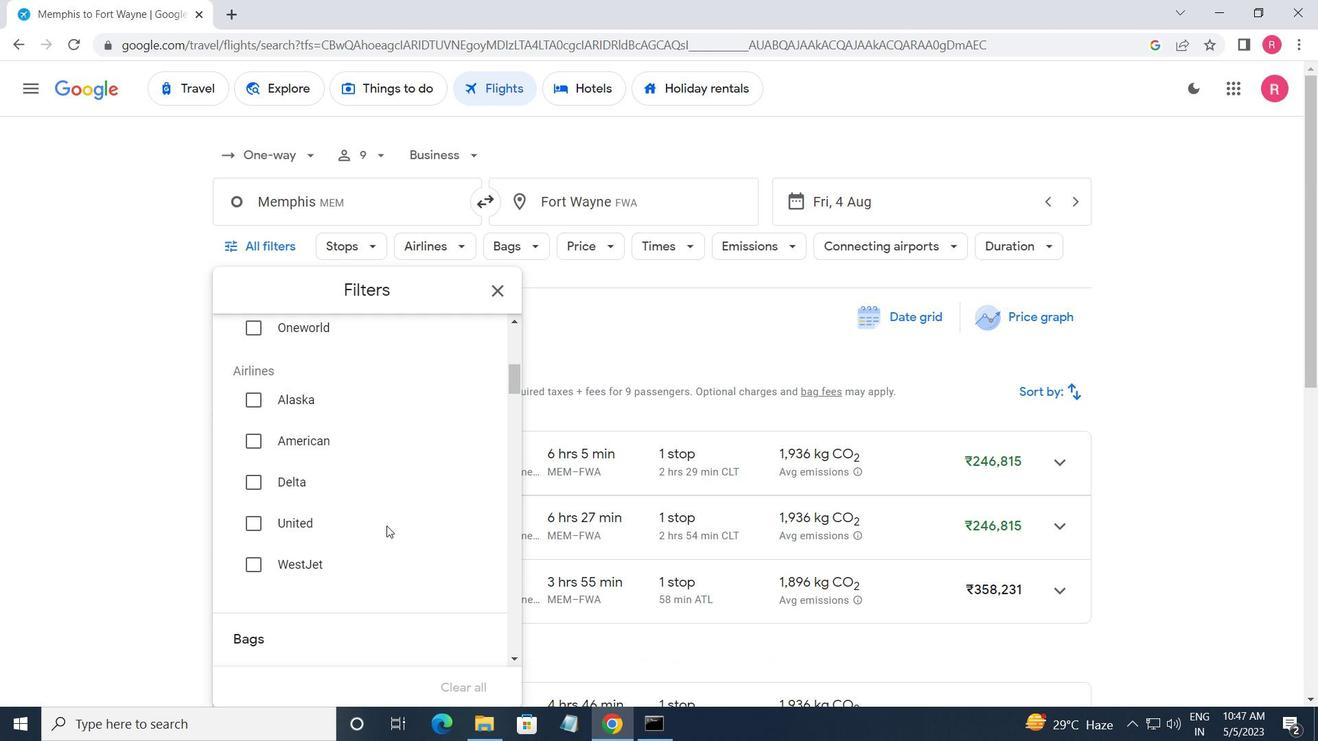 
Action: Mouse moved to (387, 523)
Screenshot: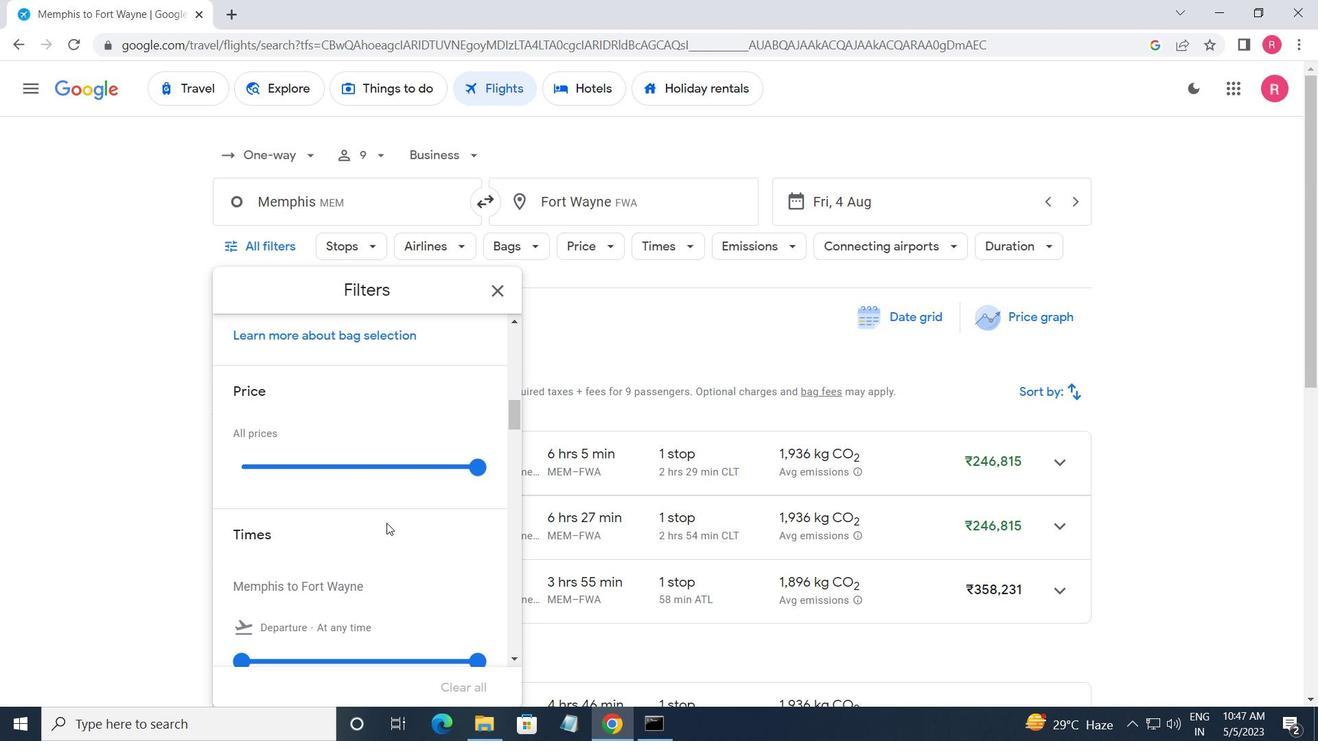 
Action: Mouse scrolled (387, 523) with delta (0, 0)
Screenshot: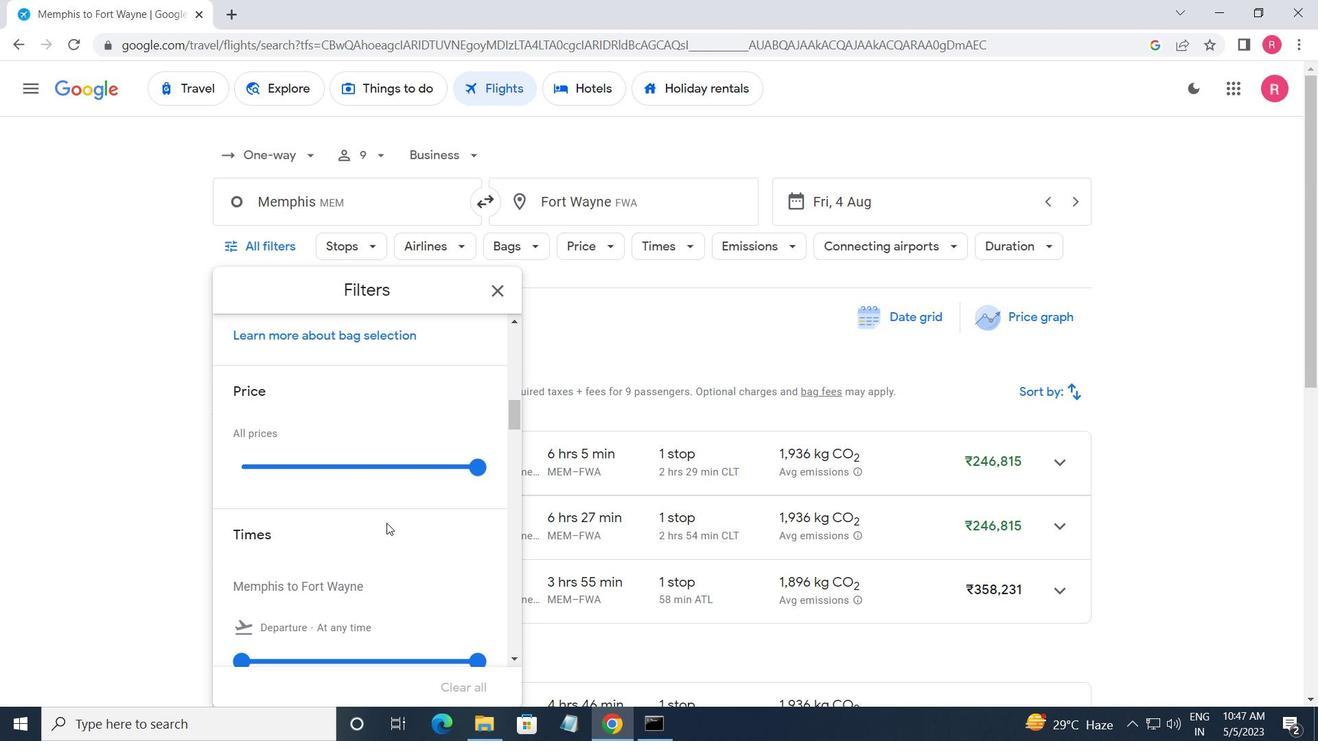 
Action: Mouse moved to (387, 522)
Screenshot: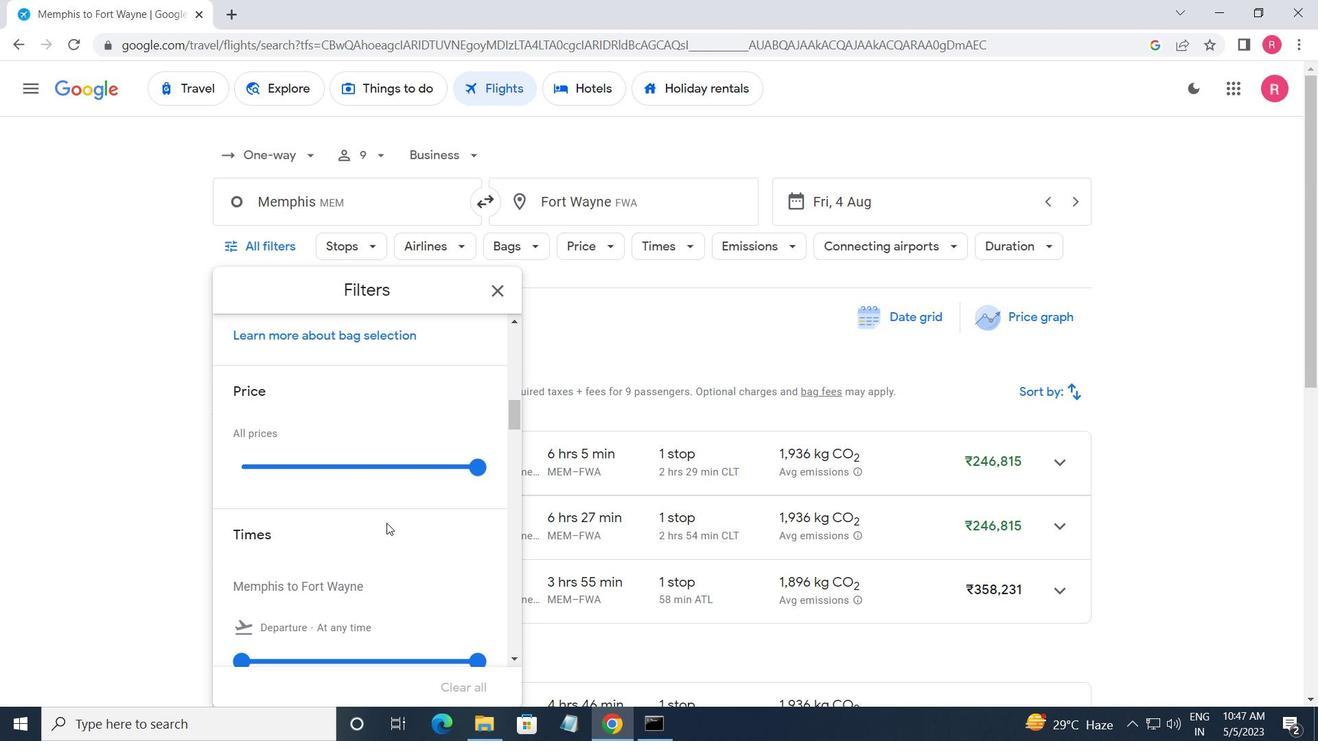 
Action: Mouse scrolled (387, 523) with delta (0, 0)
Screenshot: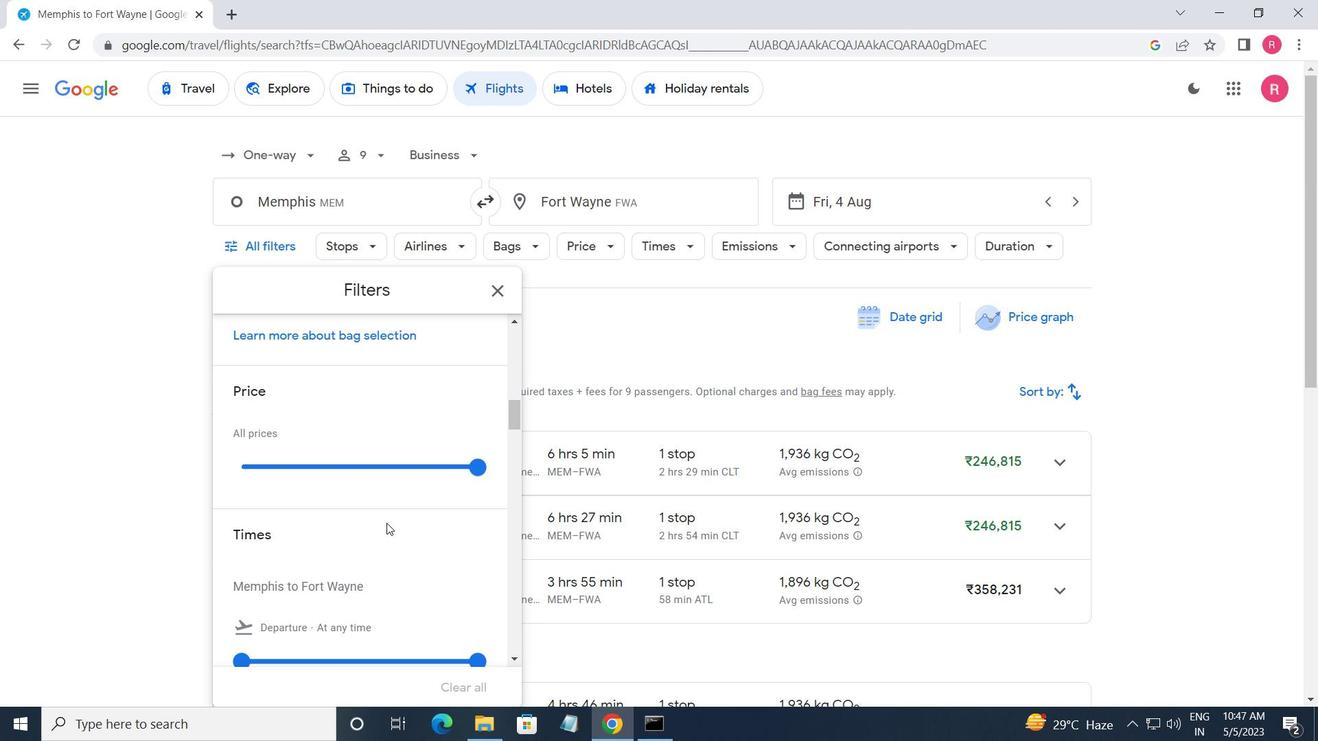 
Action: Mouse moved to (474, 477)
Screenshot: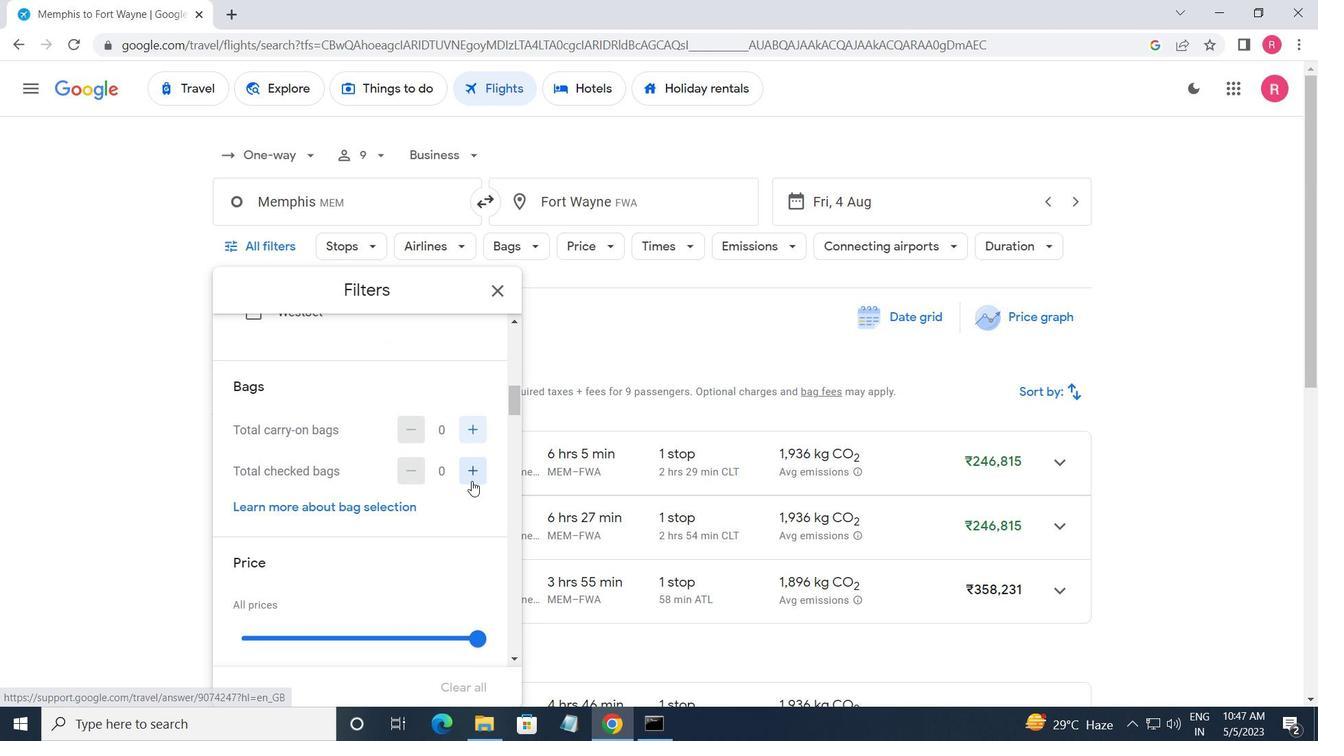 
Action: Mouse pressed left at (474, 477)
Screenshot: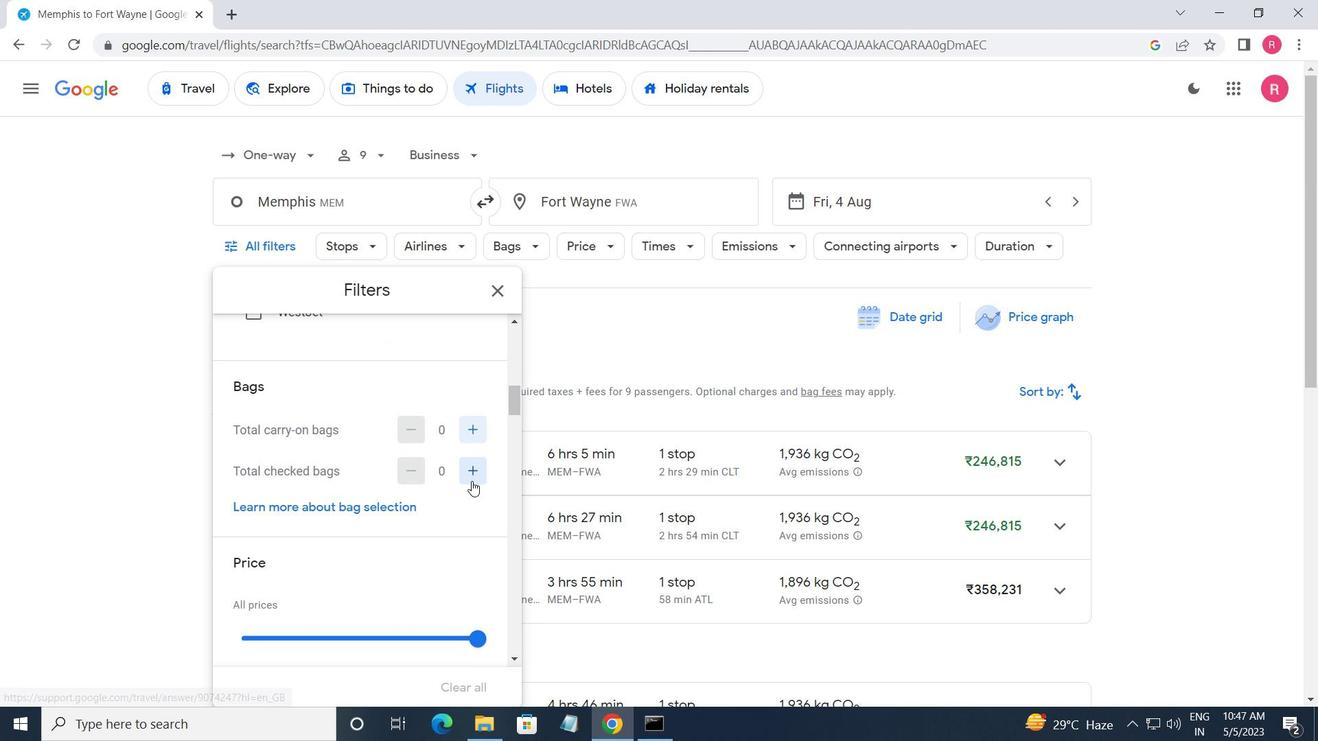 
Action: Mouse moved to (474, 477)
Screenshot: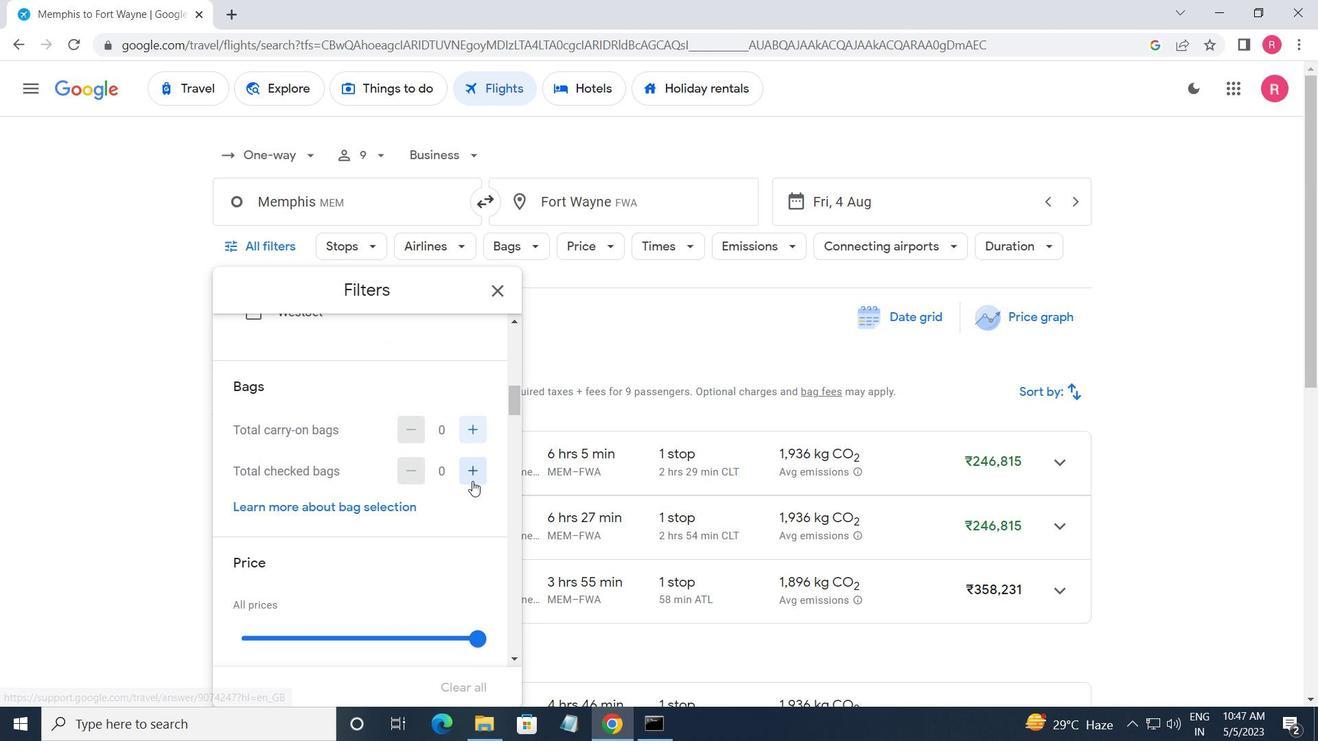 
Action: Mouse pressed left at (474, 477)
Screenshot: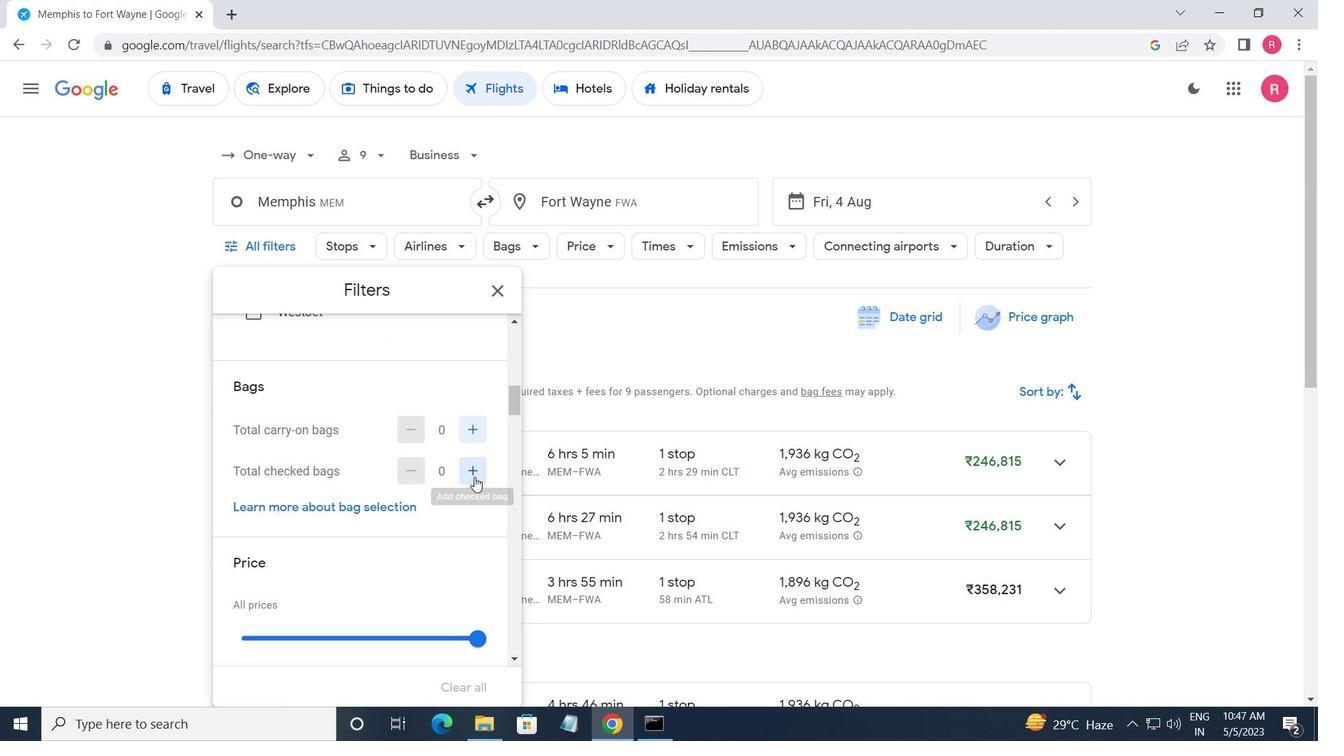 
Action: Mouse moved to (426, 515)
Screenshot: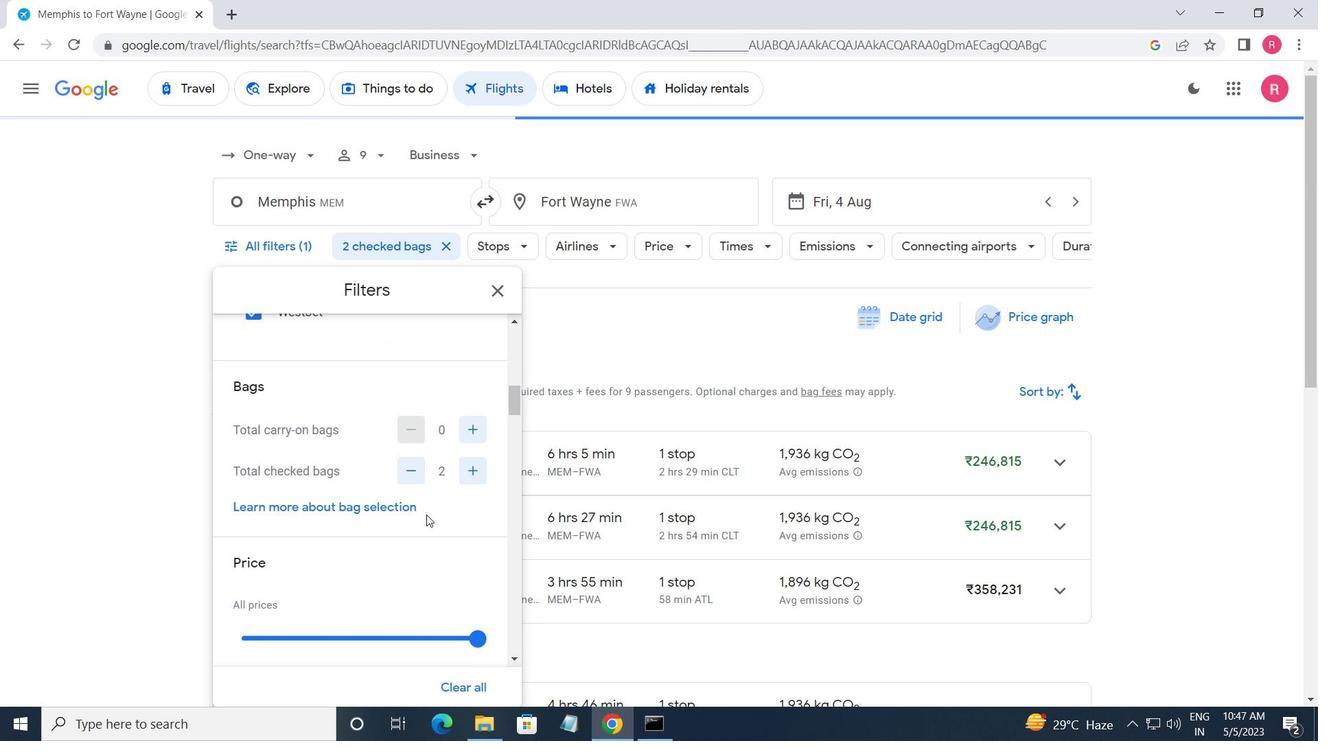 
Action: Mouse scrolled (426, 514) with delta (0, 0)
Screenshot: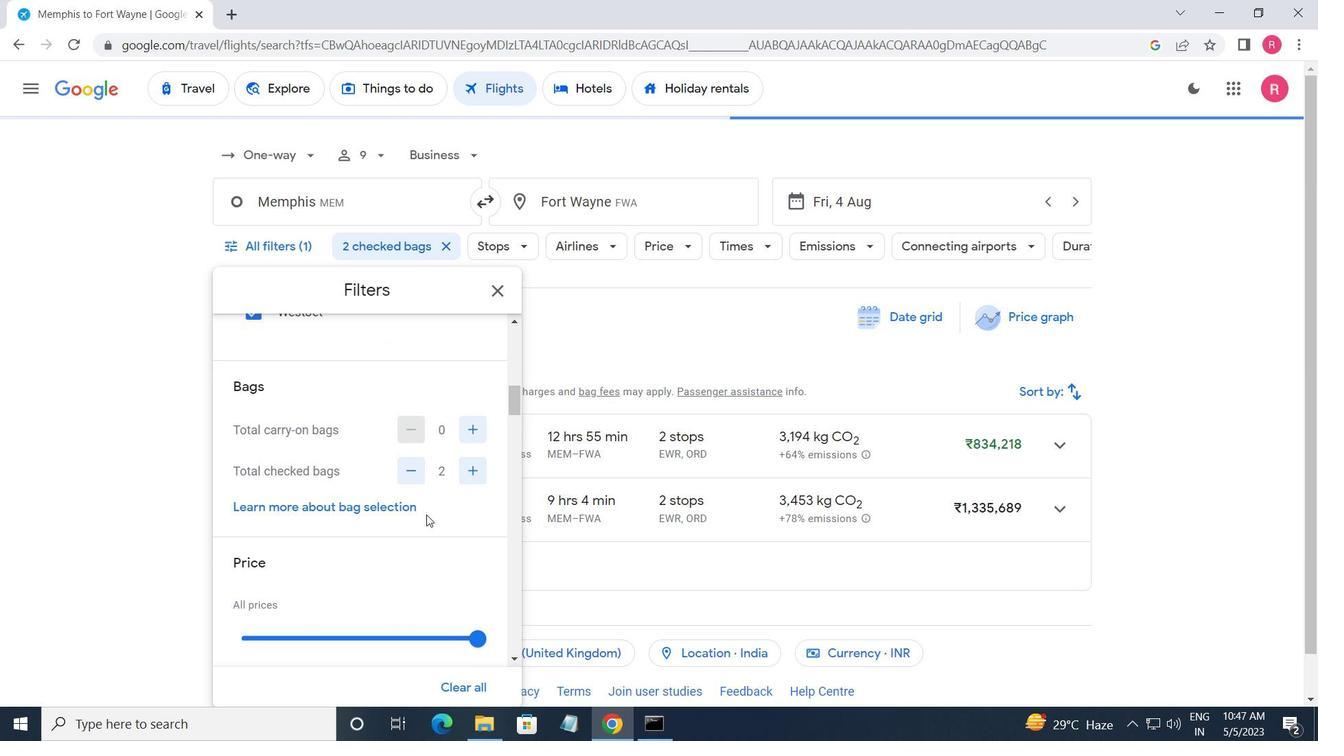 
Action: Mouse scrolled (426, 514) with delta (0, 0)
Screenshot: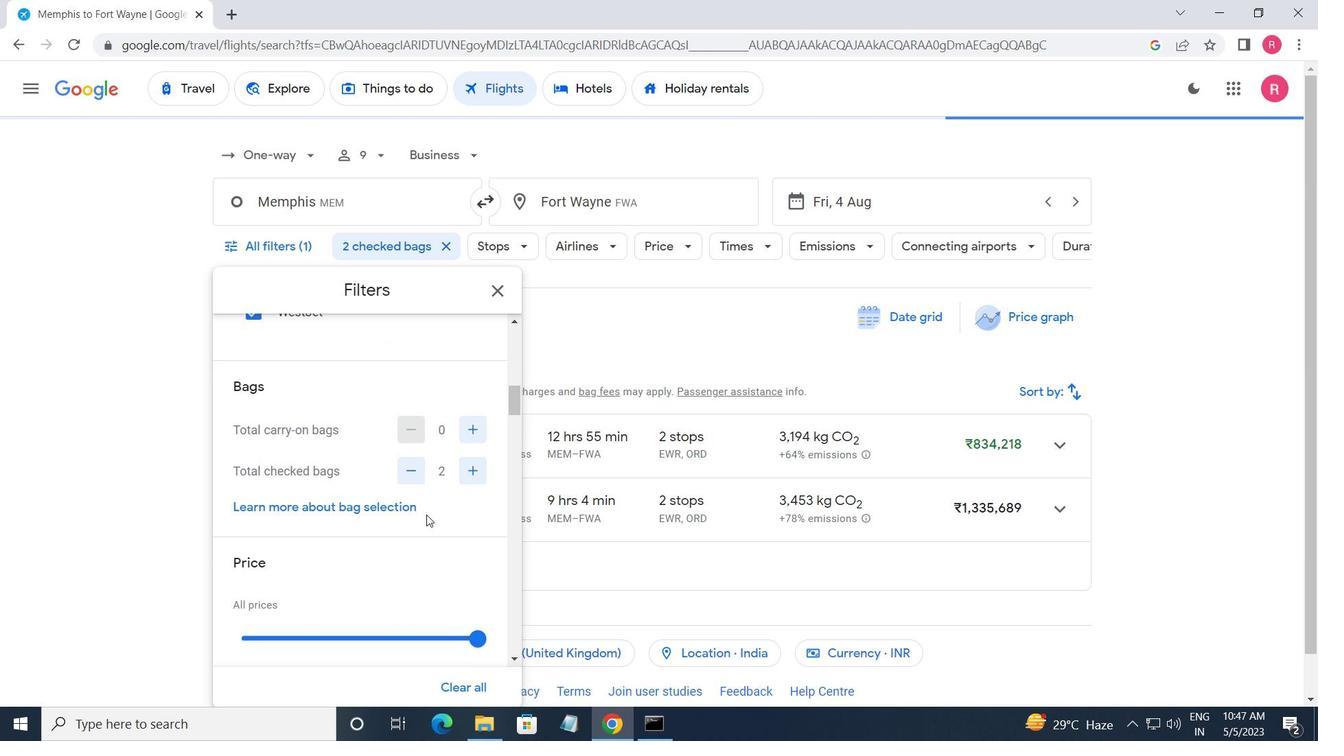 
Action: Mouse moved to (497, 471)
Screenshot: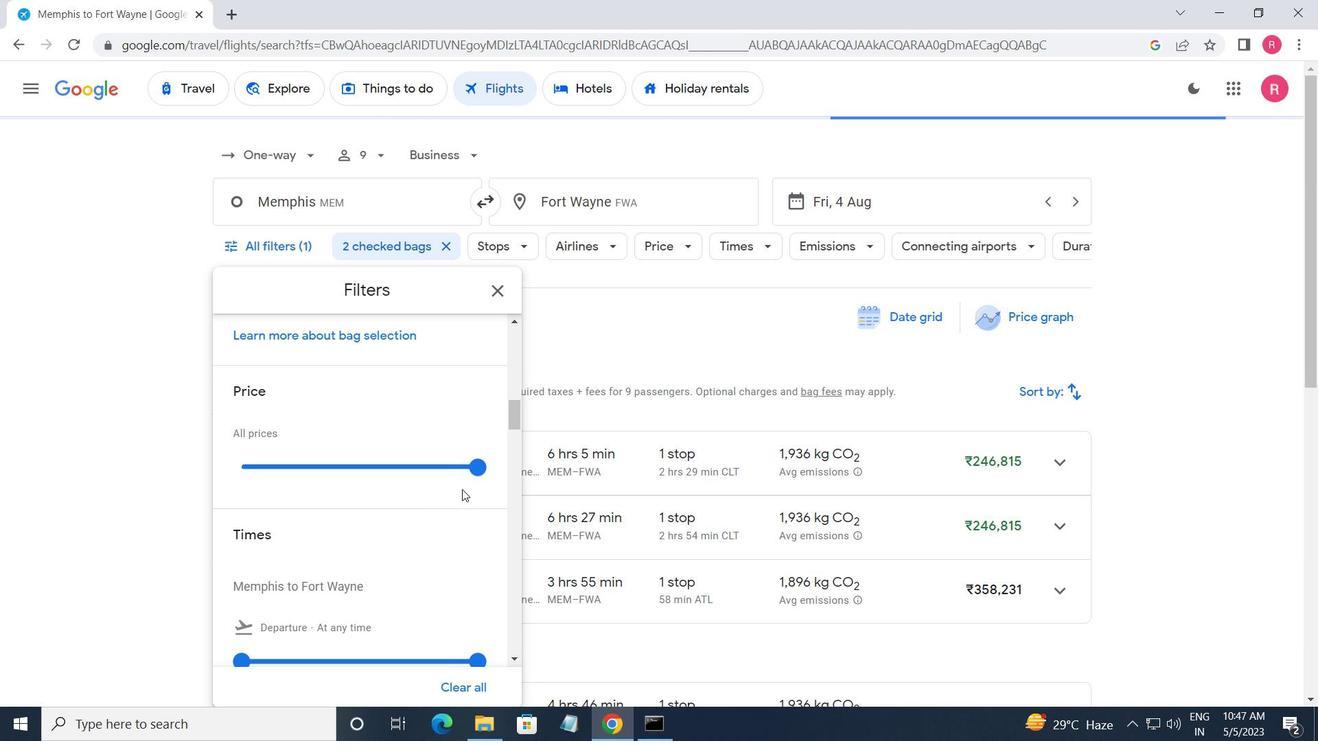 
Action: Mouse pressed left at (497, 471)
Screenshot: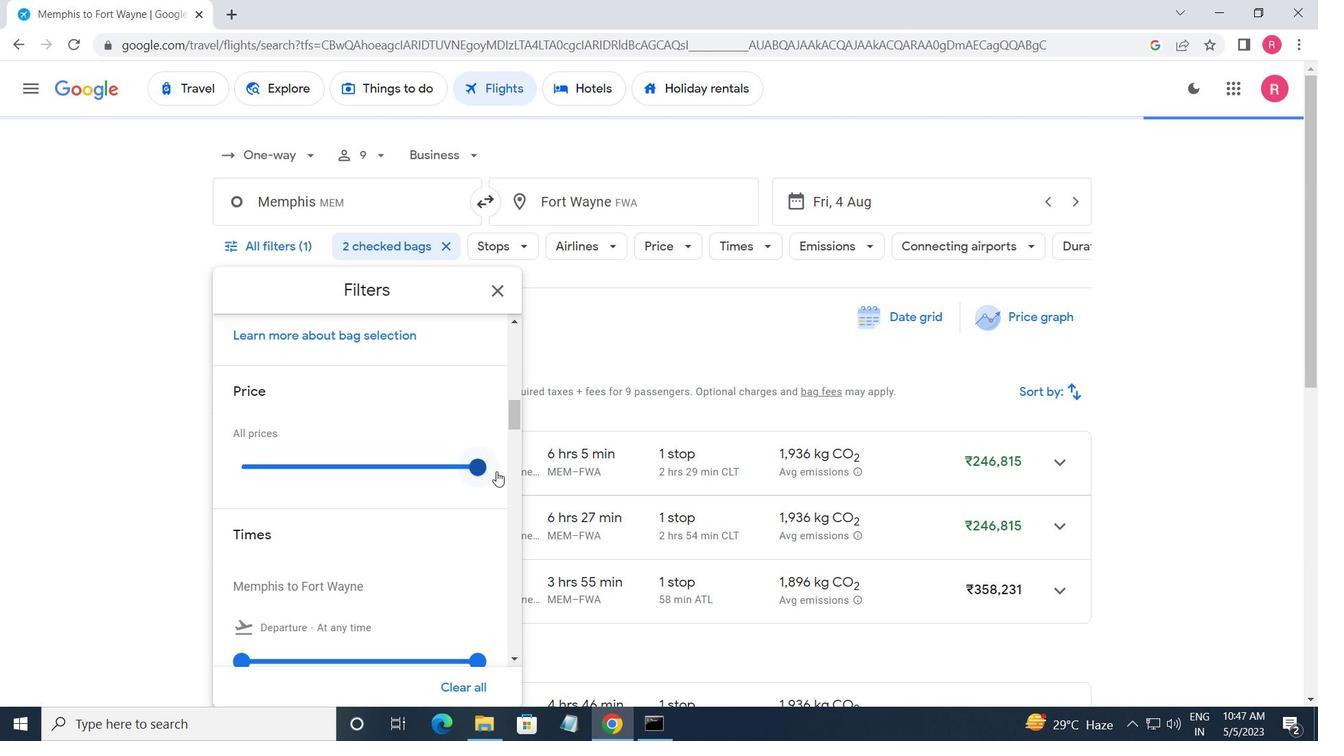 
Action: Mouse moved to (327, 504)
Screenshot: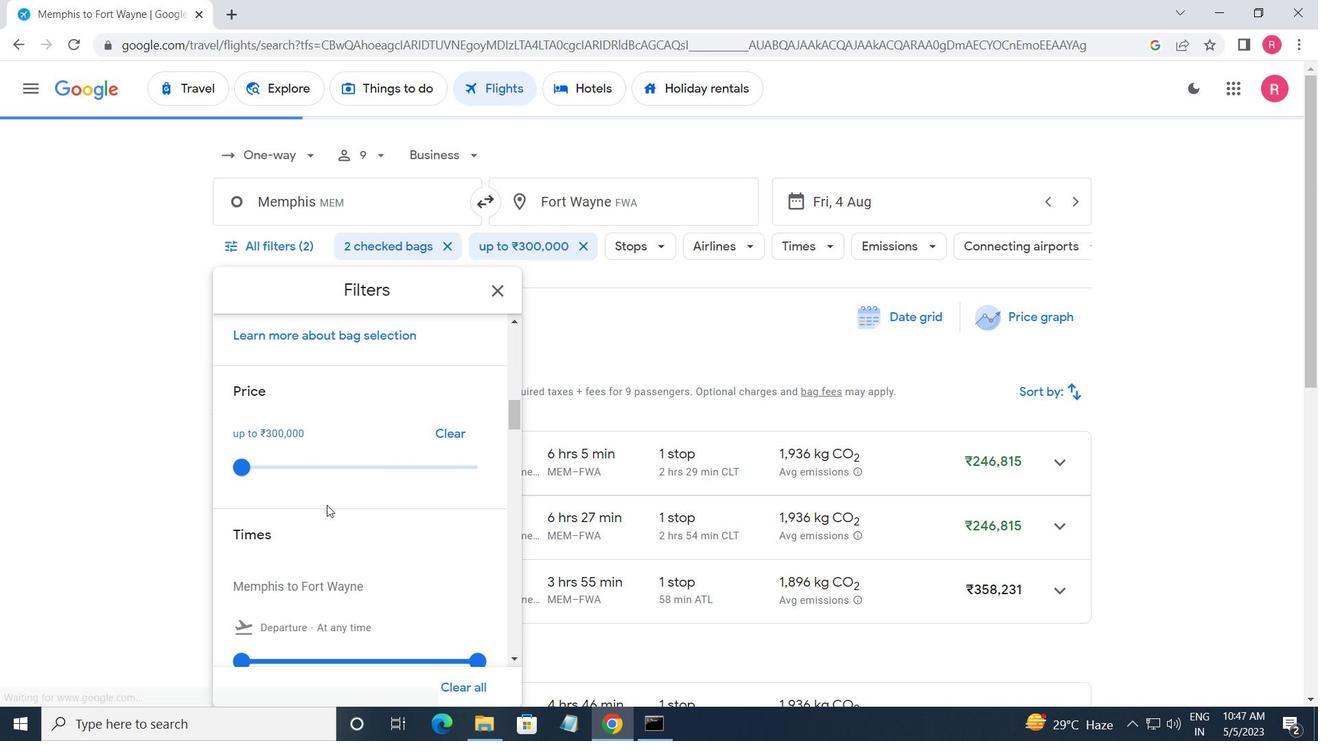 
Action: Mouse scrolled (327, 504) with delta (0, 0)
Screenshot: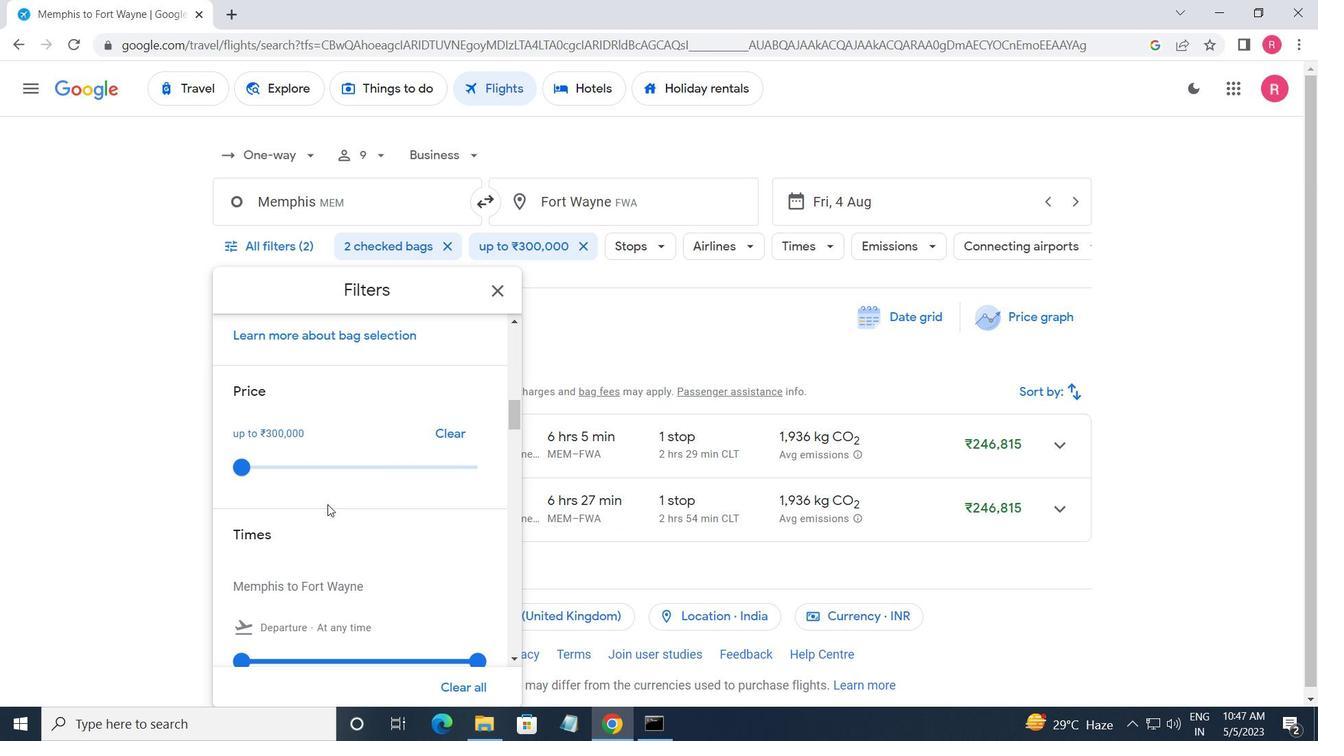 
Action: Mouse scrolled (327, 504) with delta (0, 0)
Screenshot: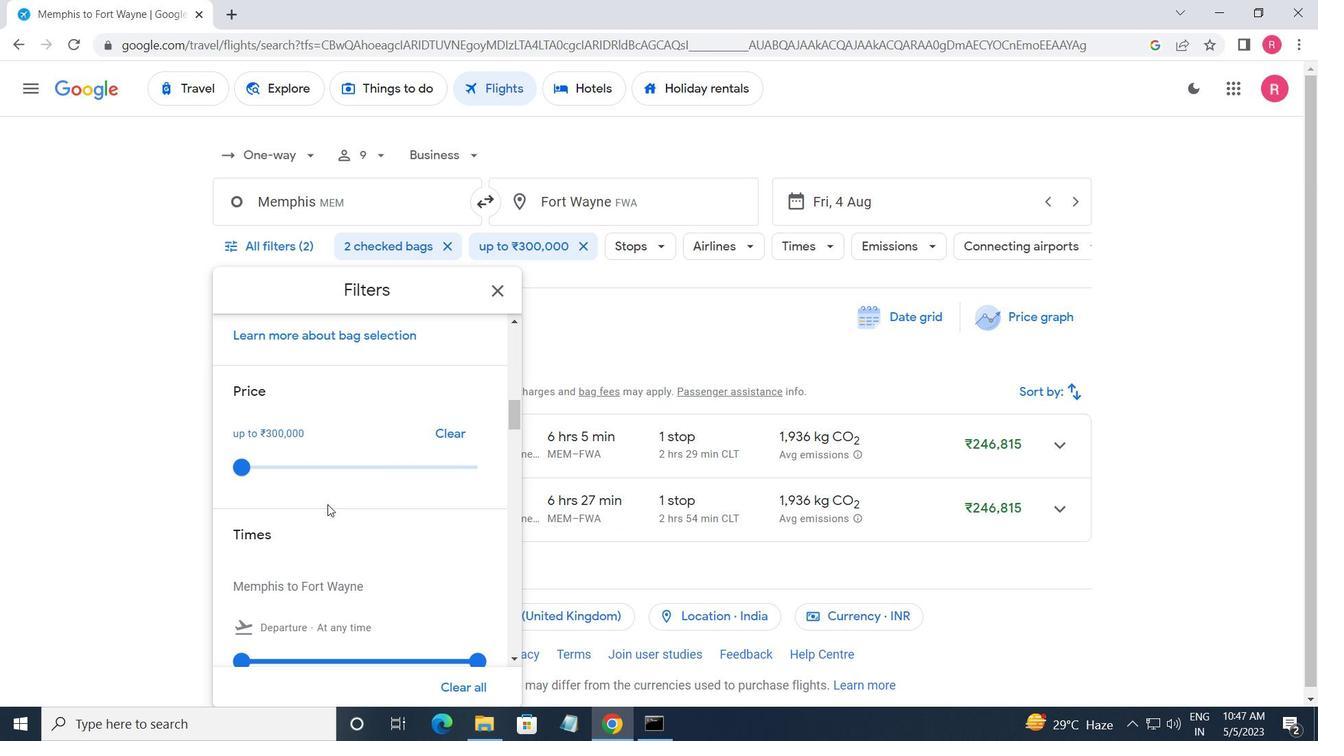 
Action: Mouse moved to (258, 495)
Screenshot: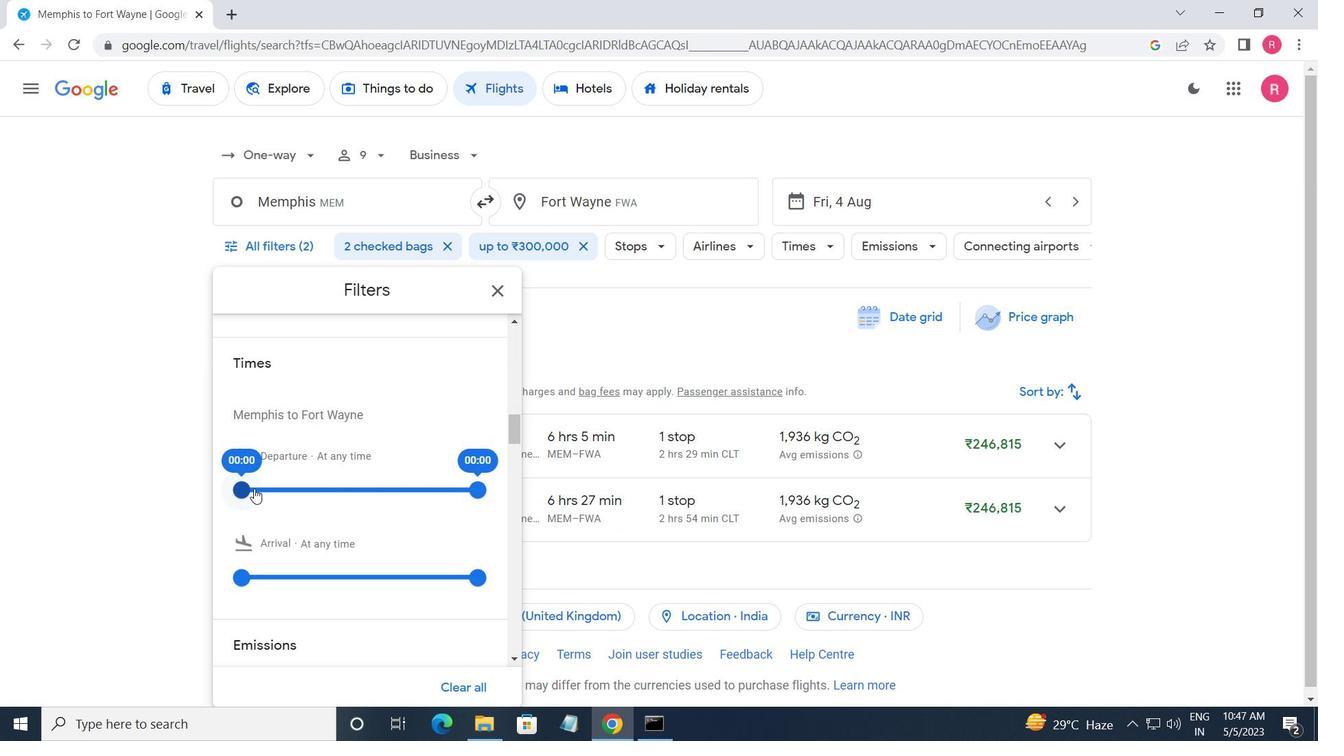 
Action: Mouse pressed left at (258, 495)
Screenshot: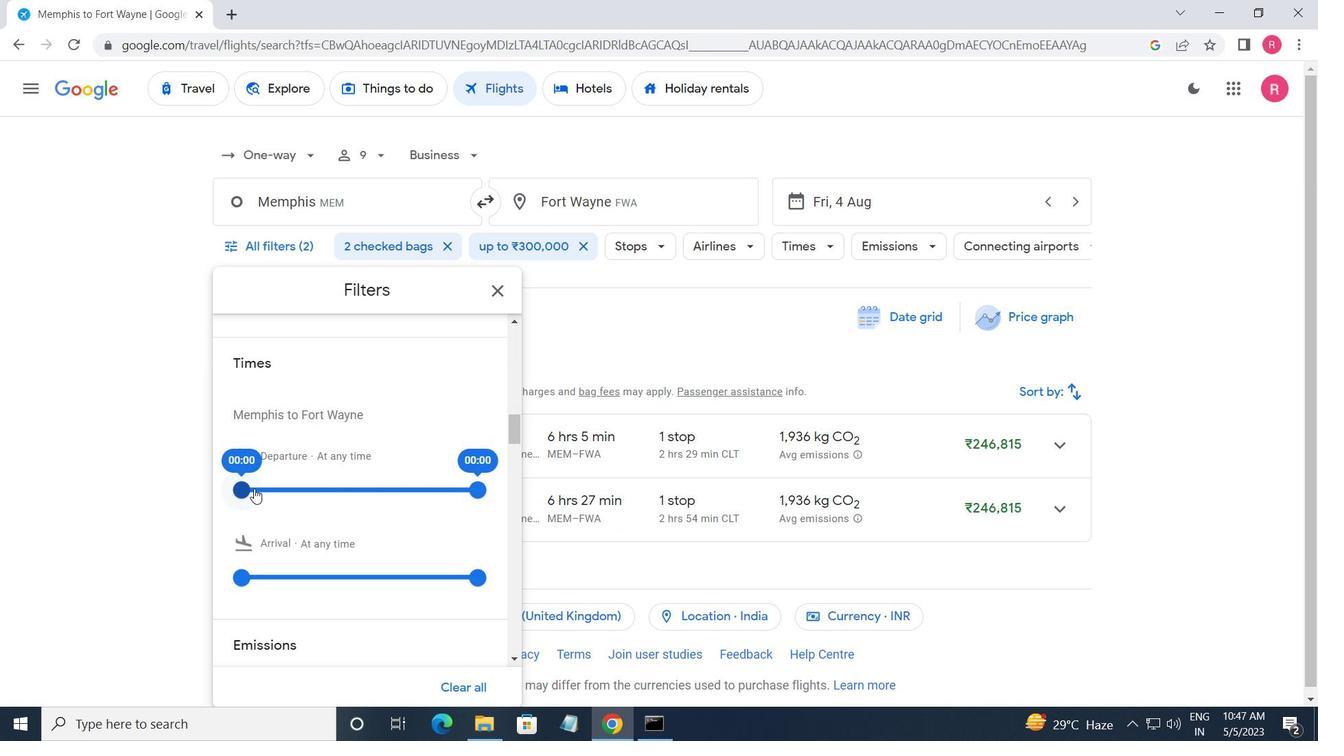 
Action: Mouse moved to (484, 491)
Screenshot: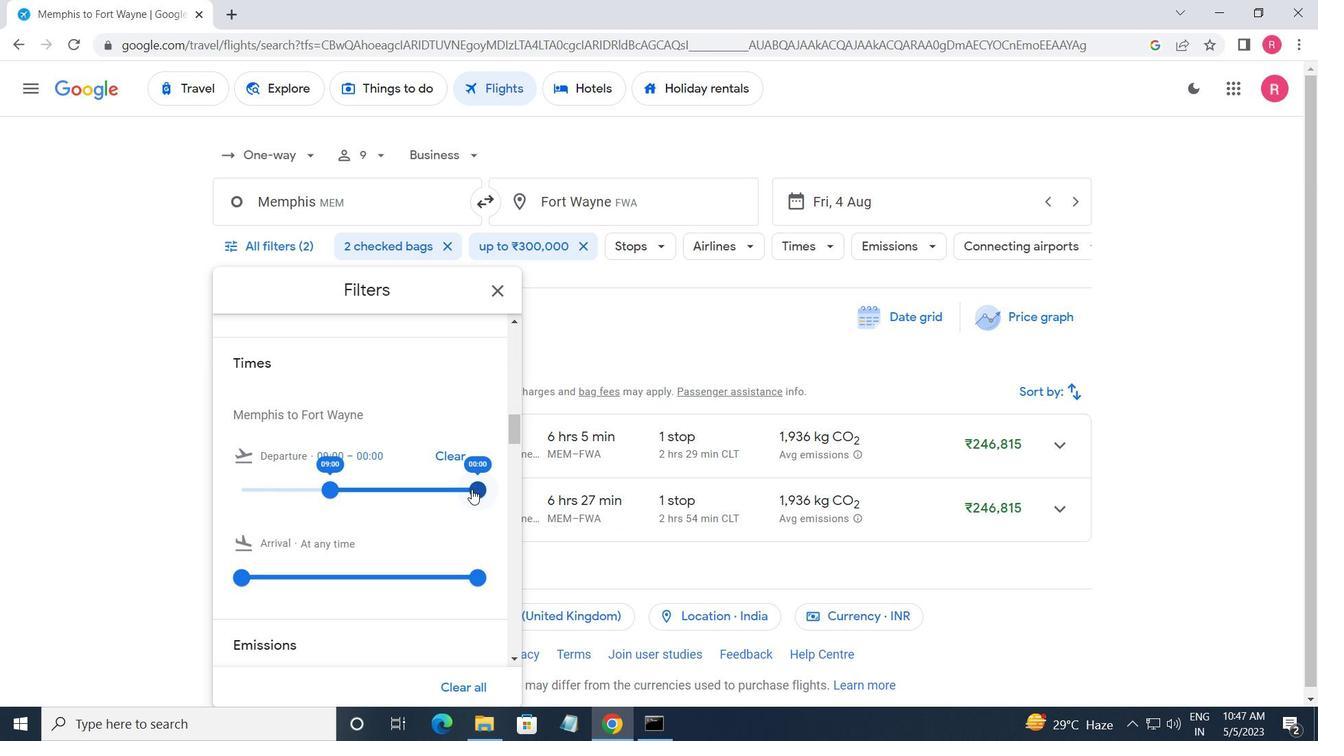 
Action: Mouse pressed left at (484, 491)
Screenshot: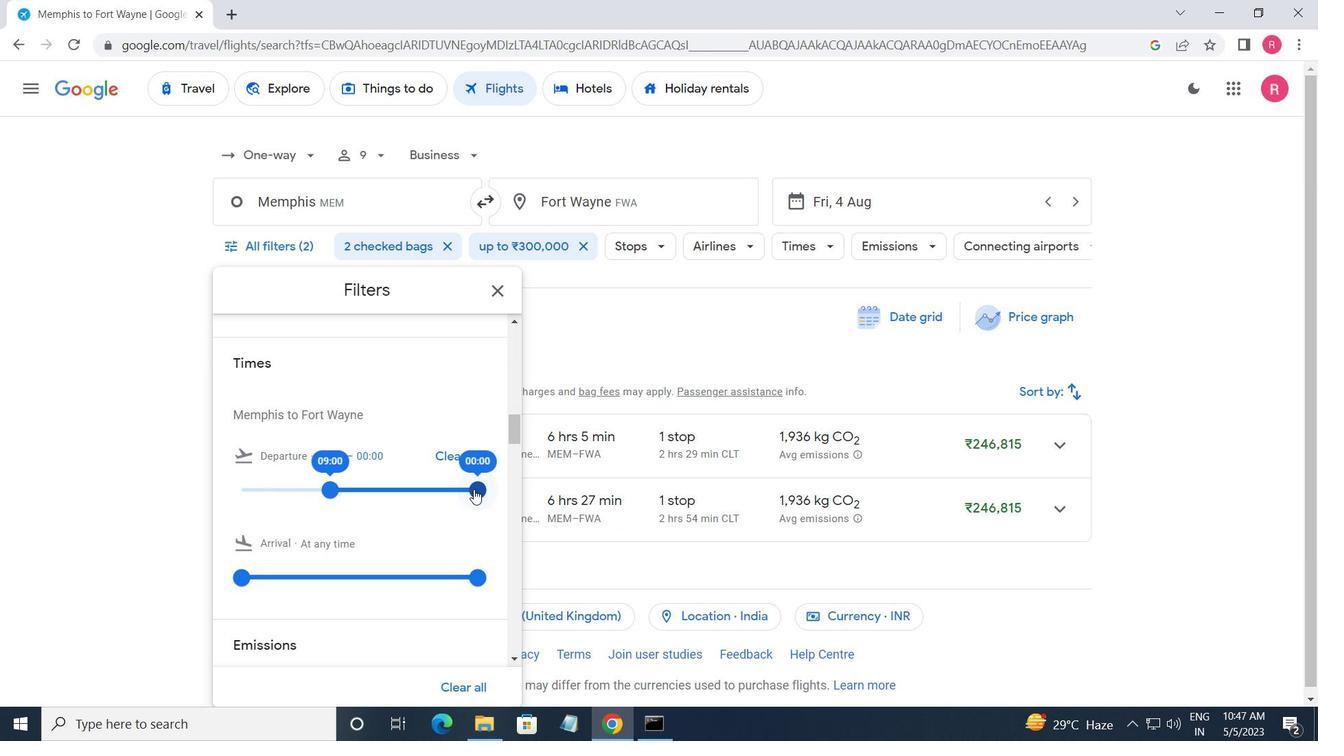 
Action: Mouse moved to (494, 287)
Screenshot: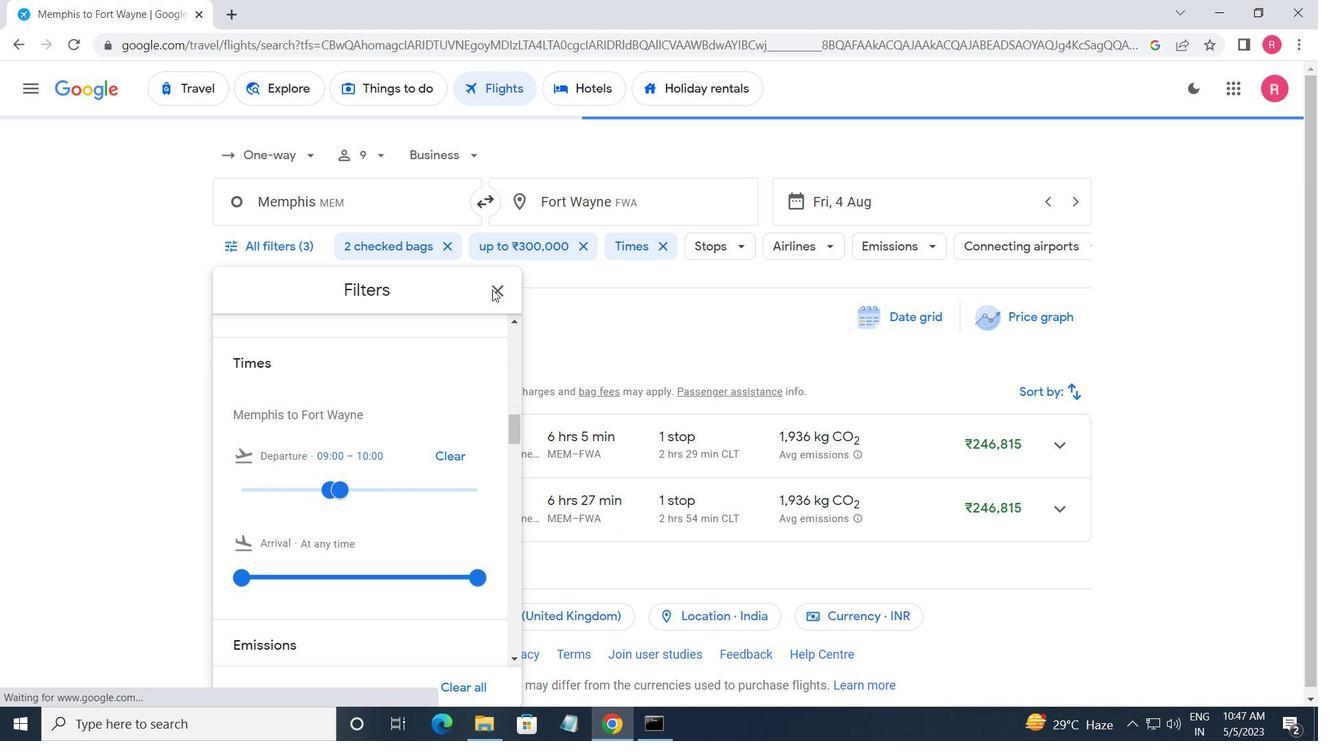 
Action: Mouse pressed left at (494, 287)
Screenshot: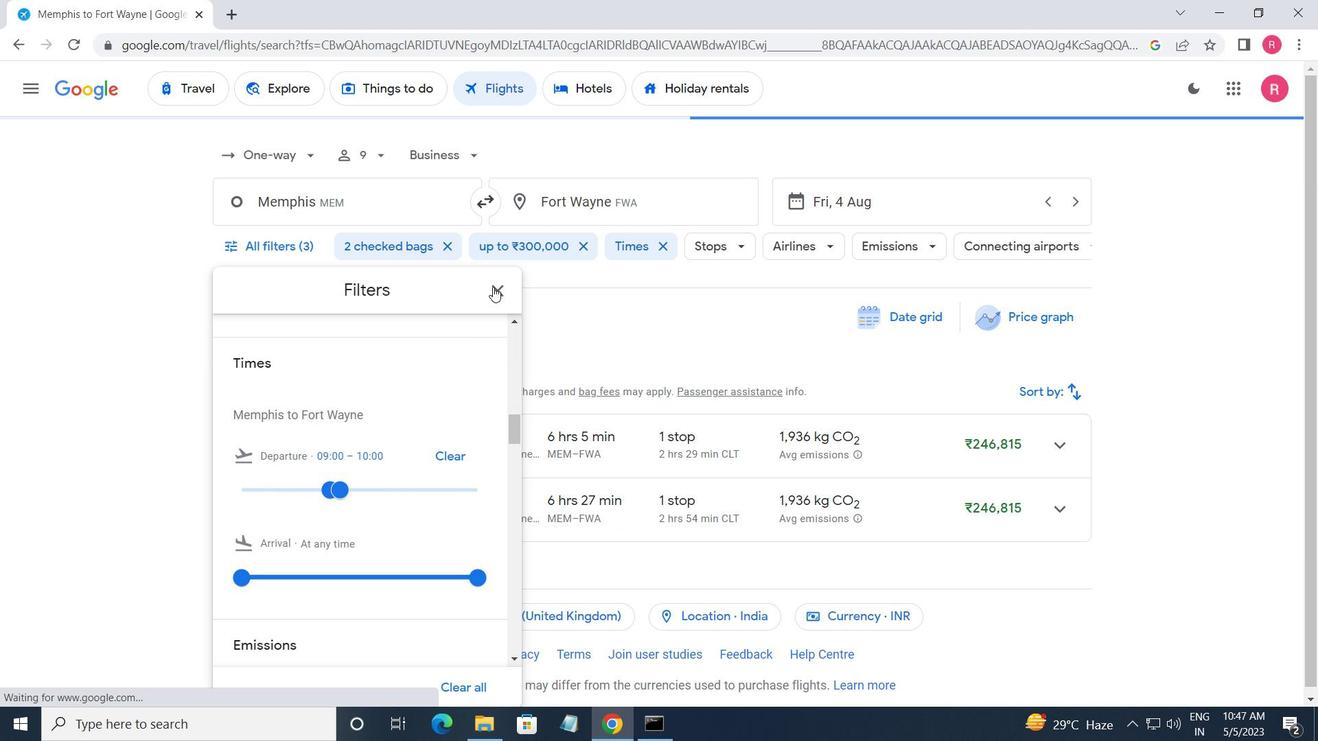 
Action: Mouse moved to (495, 293)
Screenshot: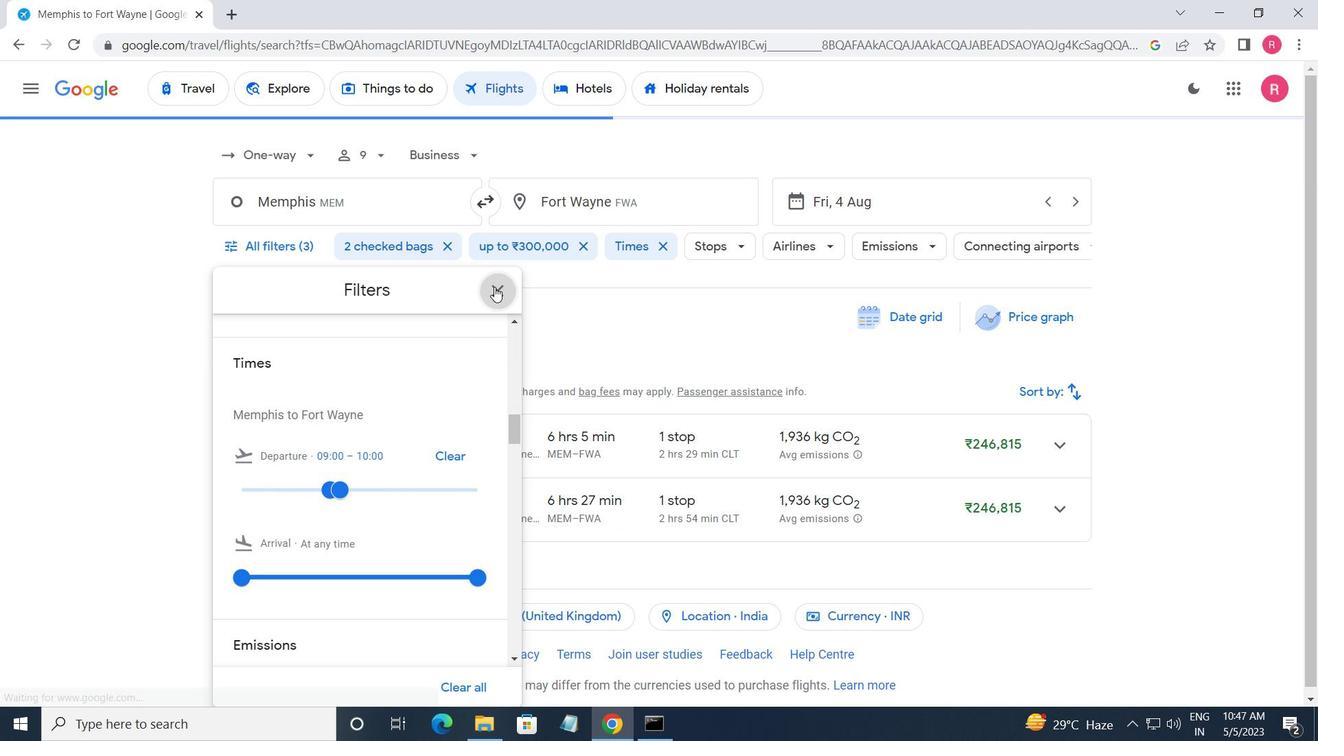 
